 Task: Look for space in Leusden, Netherlands from 7th July, 2023 to 15th July, 2023 for 6 adults in price range Rs.15000 to Rs.20000. Place can be entire place with 3 bedrooms having 3 beds and 3 bathrooms. Property type can be house, flat, guest house. Amenities needed are: washing machine. Booking option can be shelf check-in. Required host language is English.
Action: Mouse pressed left at (612, 146)
Screenshot: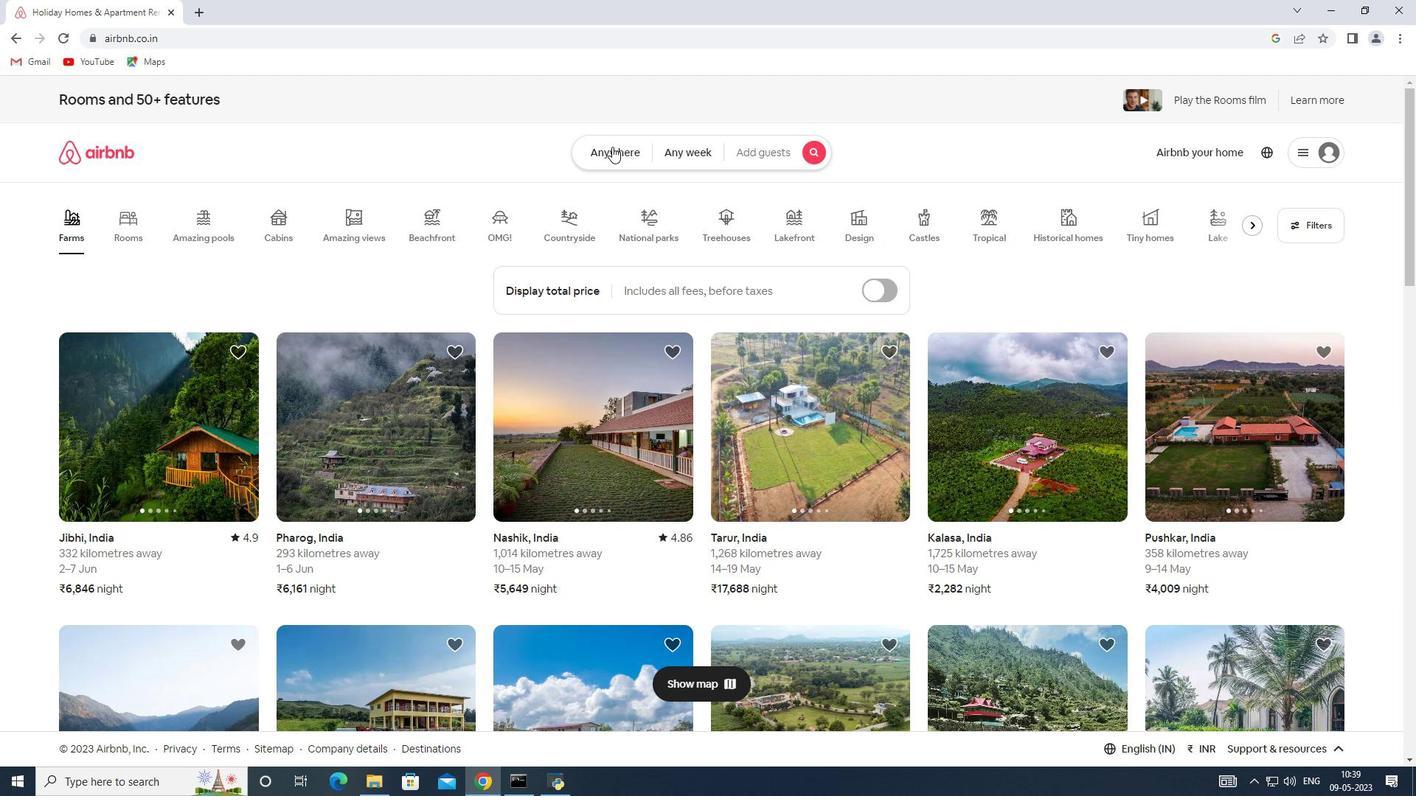 
Action: Mouse moved to (450, 214)
Screenshot: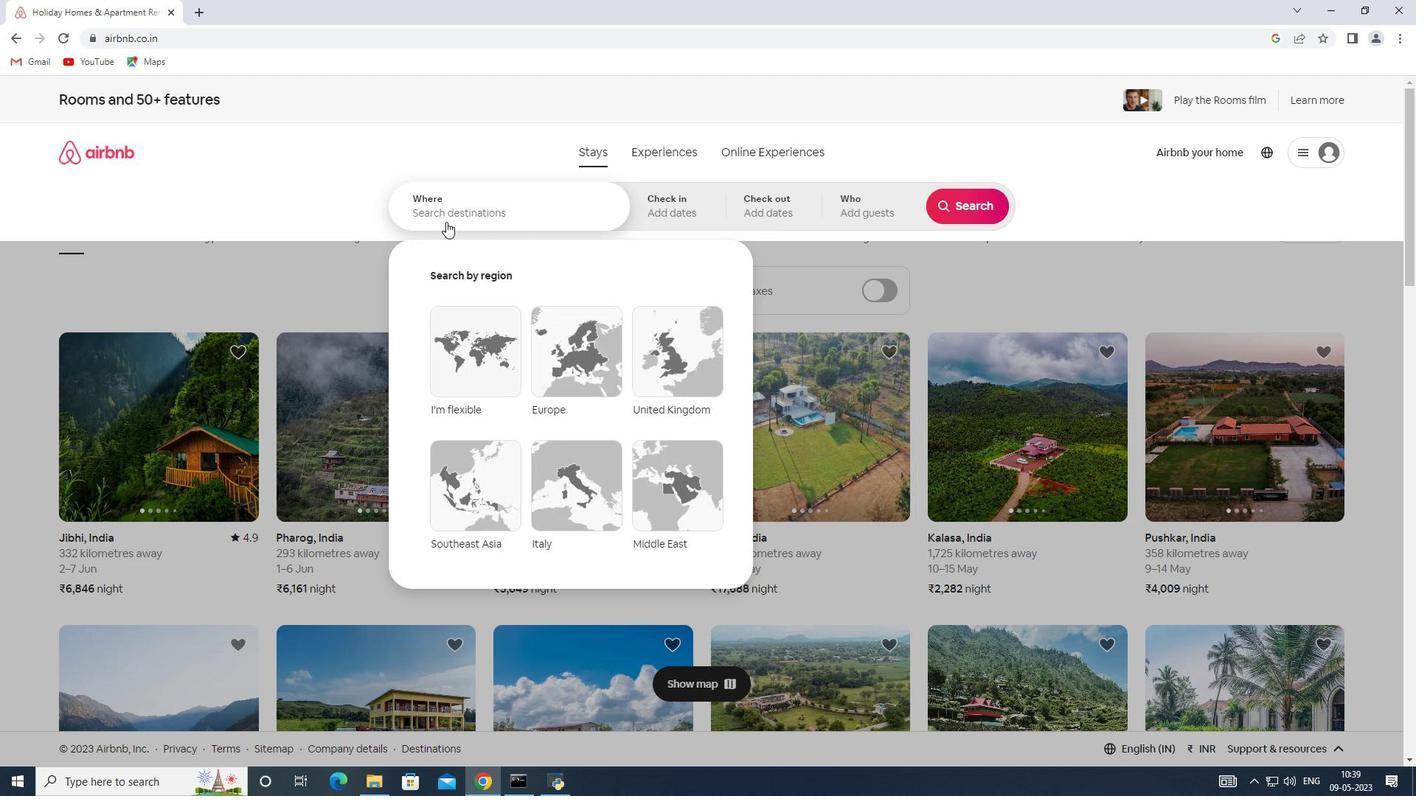 
Action: Mouse pressed left at (450, 214)
Screenshot: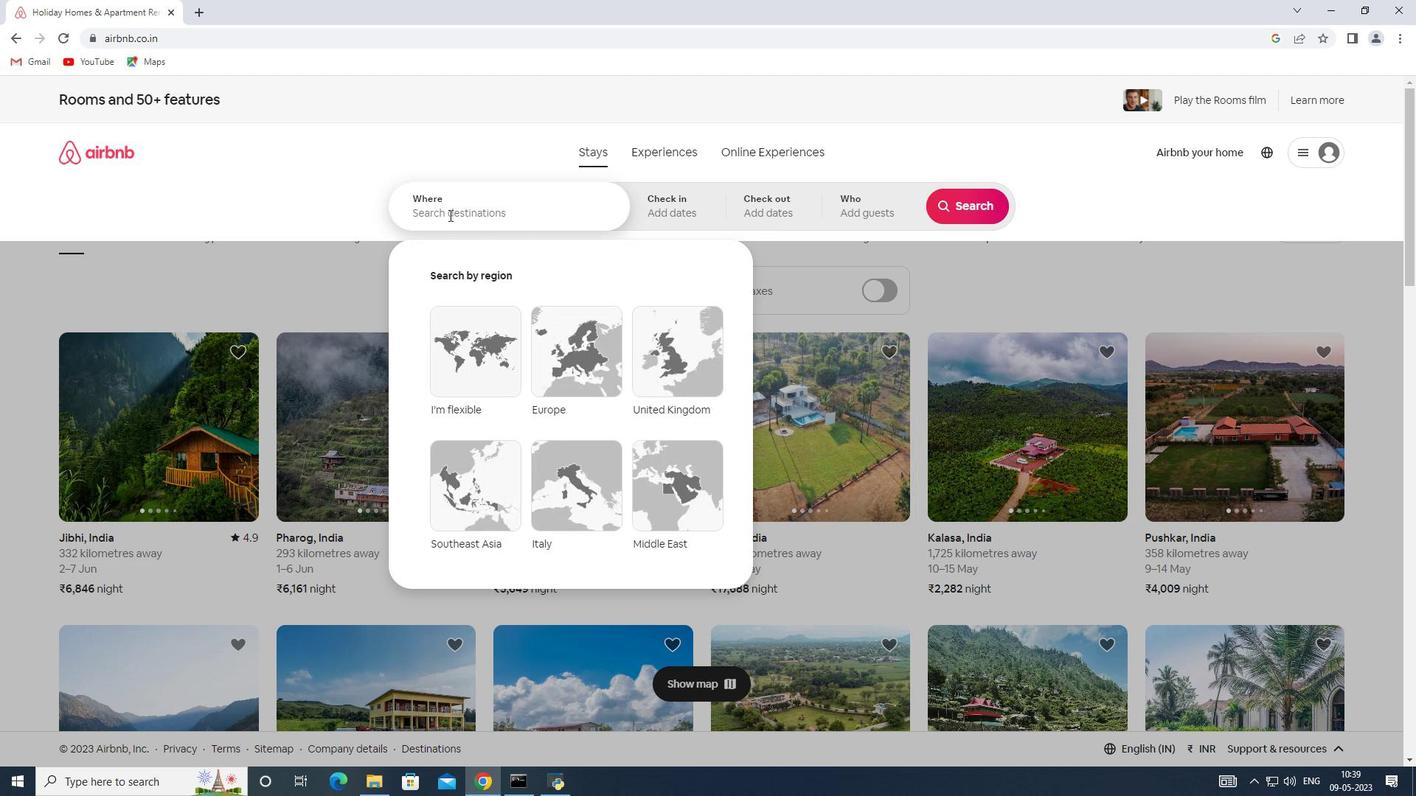 
Action: Key pressed <Key.shift><Key.shift><Key.shift><Key.shift><Key.shift><Key.shift><Key.shift><Key.shift><Key.shift><Key.shift><Key.shift><Key.shift><Key.shift><Key.shift><Key.shift><Key.shift><Key.shift><Key.shift><Key.shift><Key.shift><Key.shift><Key.shift><Key.shift><Key.shift><Key.shift><Key.shift><Key.shift><Key.shift><Key.shift>Leusden,<Key.shift>Netherlands
Screenshot: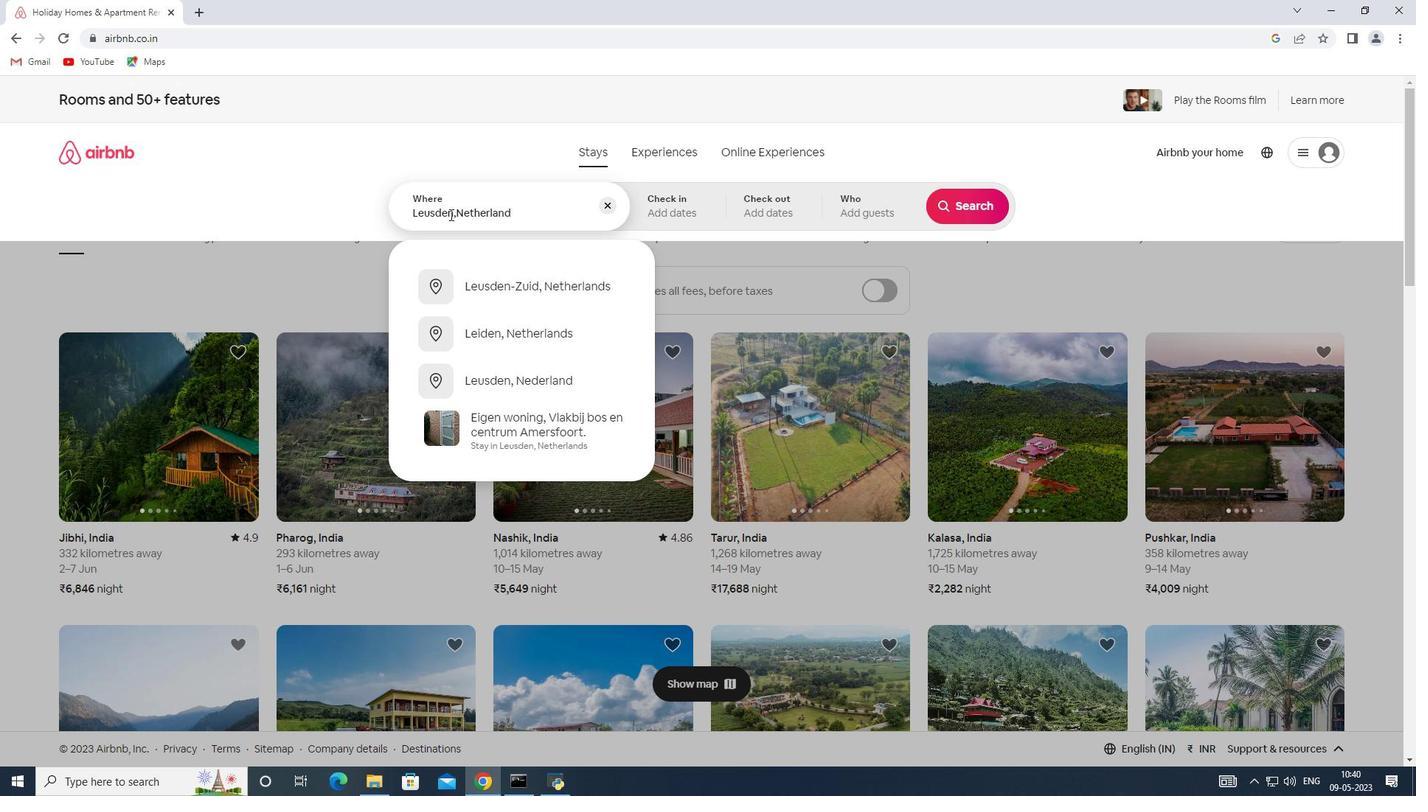 
Action: Mouse moved to (652, 217)
Screenshot: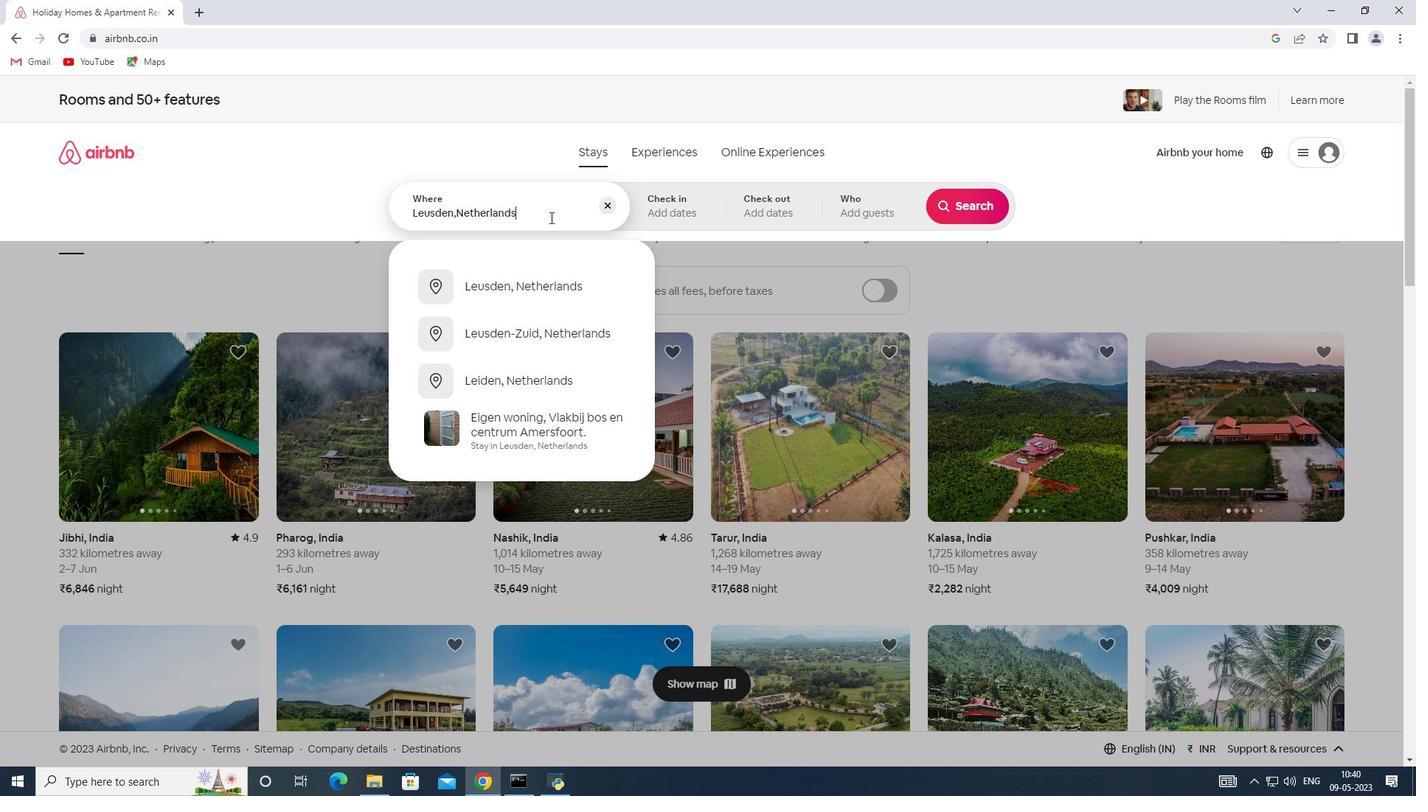 
Action: Mouse pressed left at (652, 217)
Screenshot: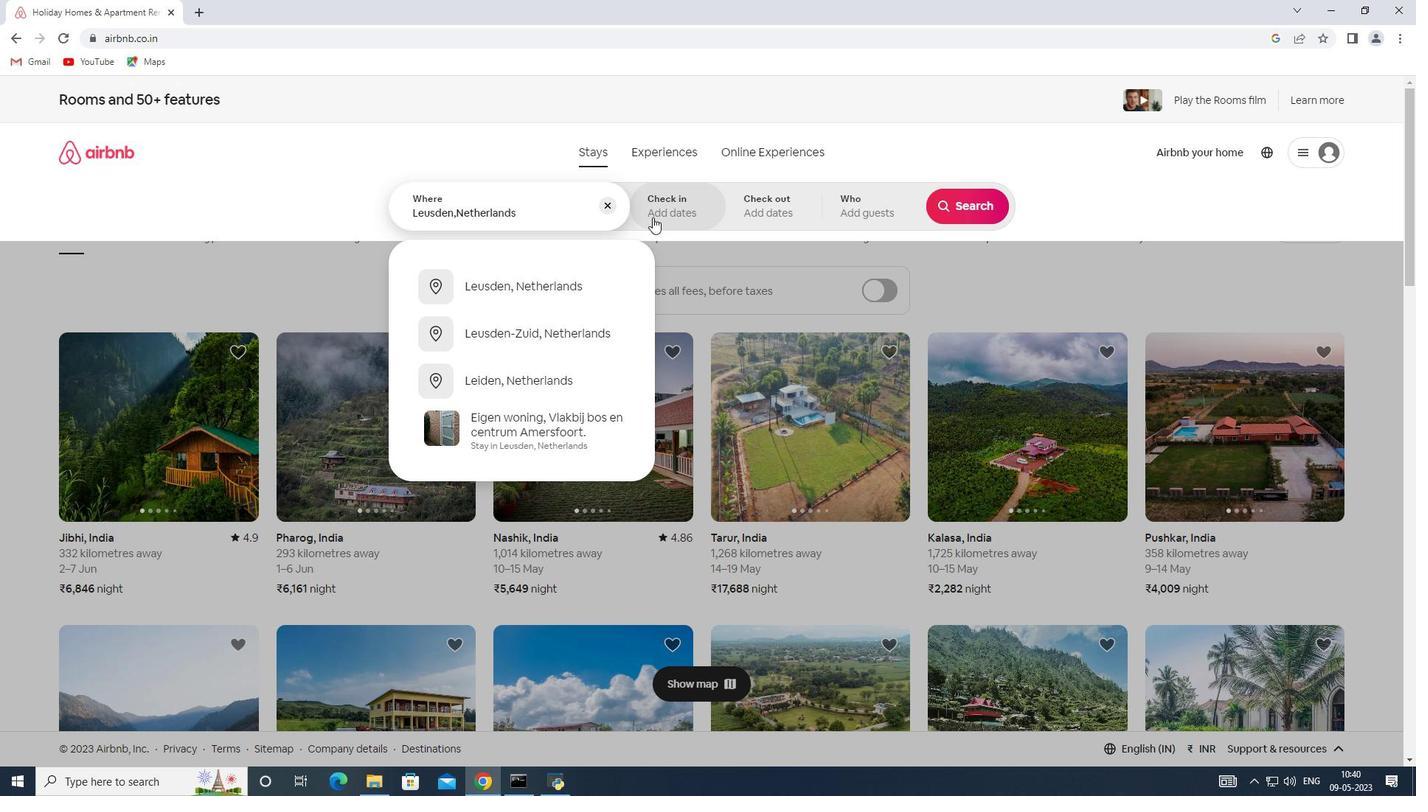 
Action: Mouse moved to (959, 322)
Screenshot: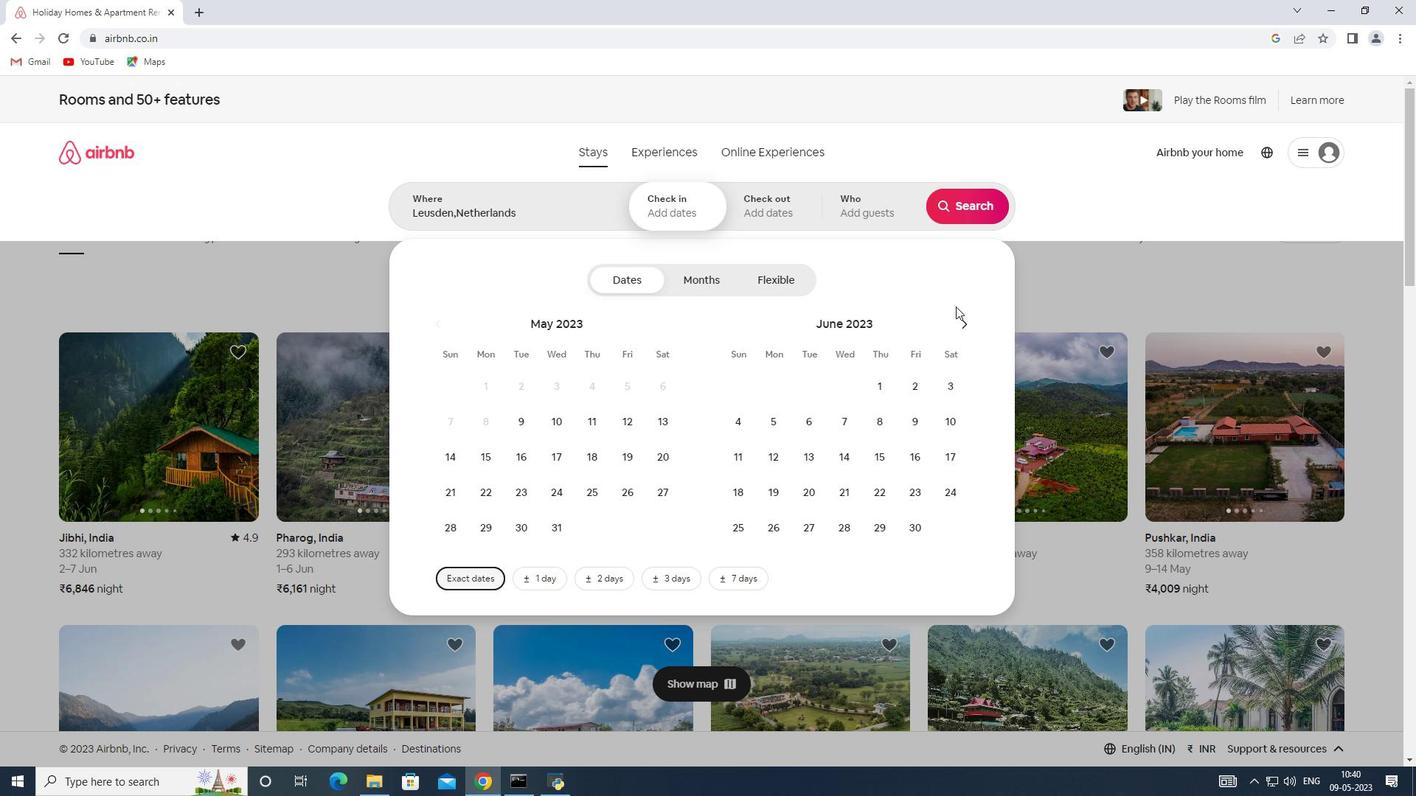 
Action: Mouse pressed left at (959, 322)
Screenshot: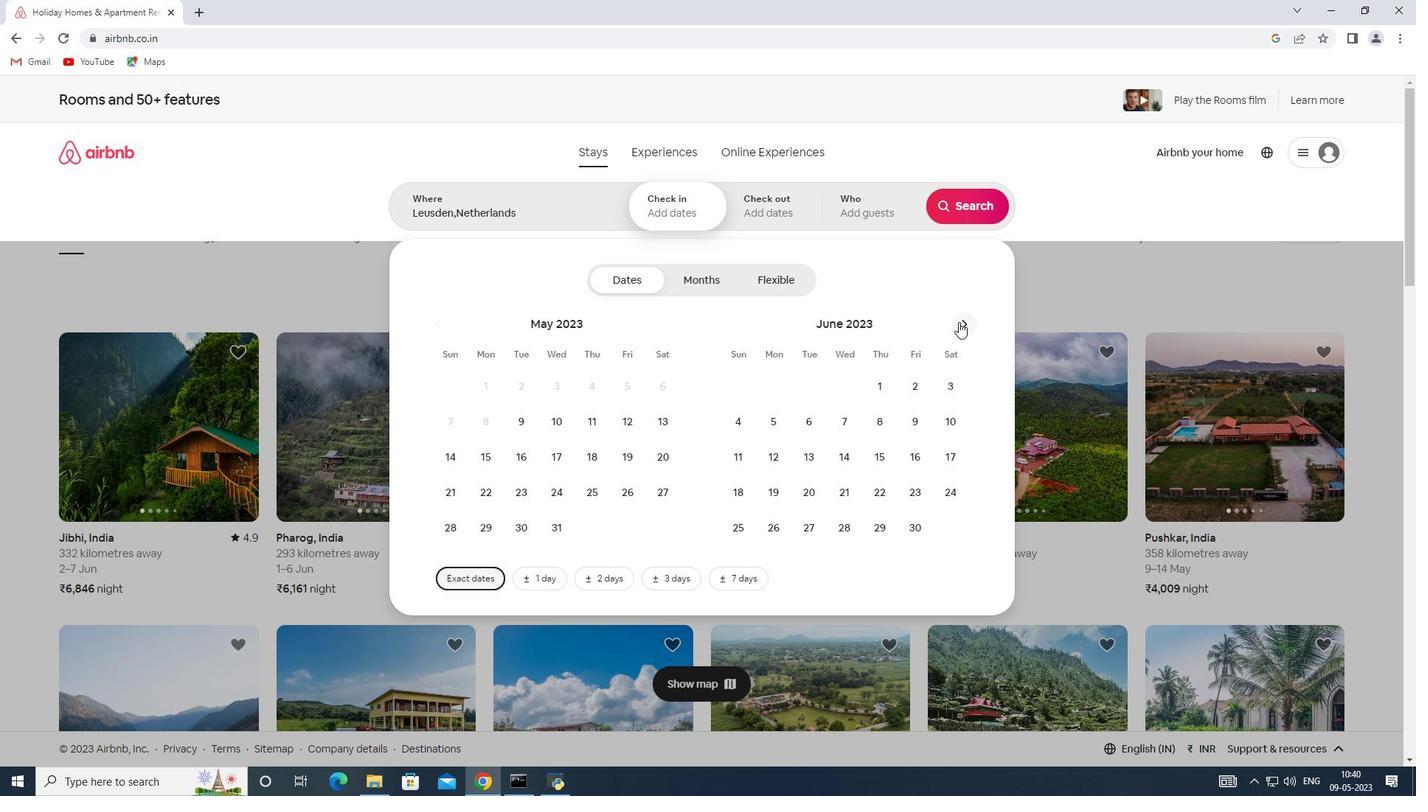 
Action: Mouse moved to (904, 416)
Screenshot: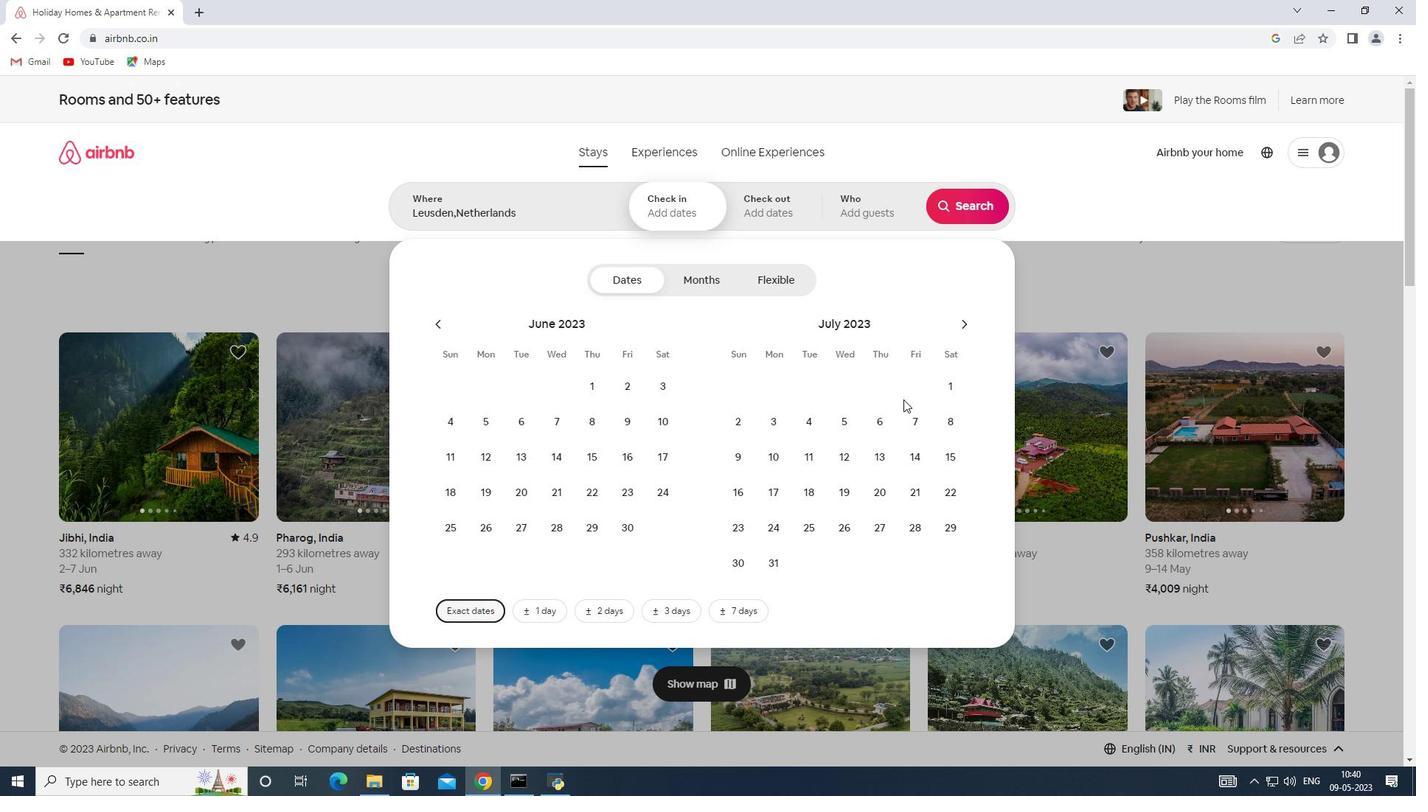 
Action: Mouse pressed left at (904, 416)
Screenshot: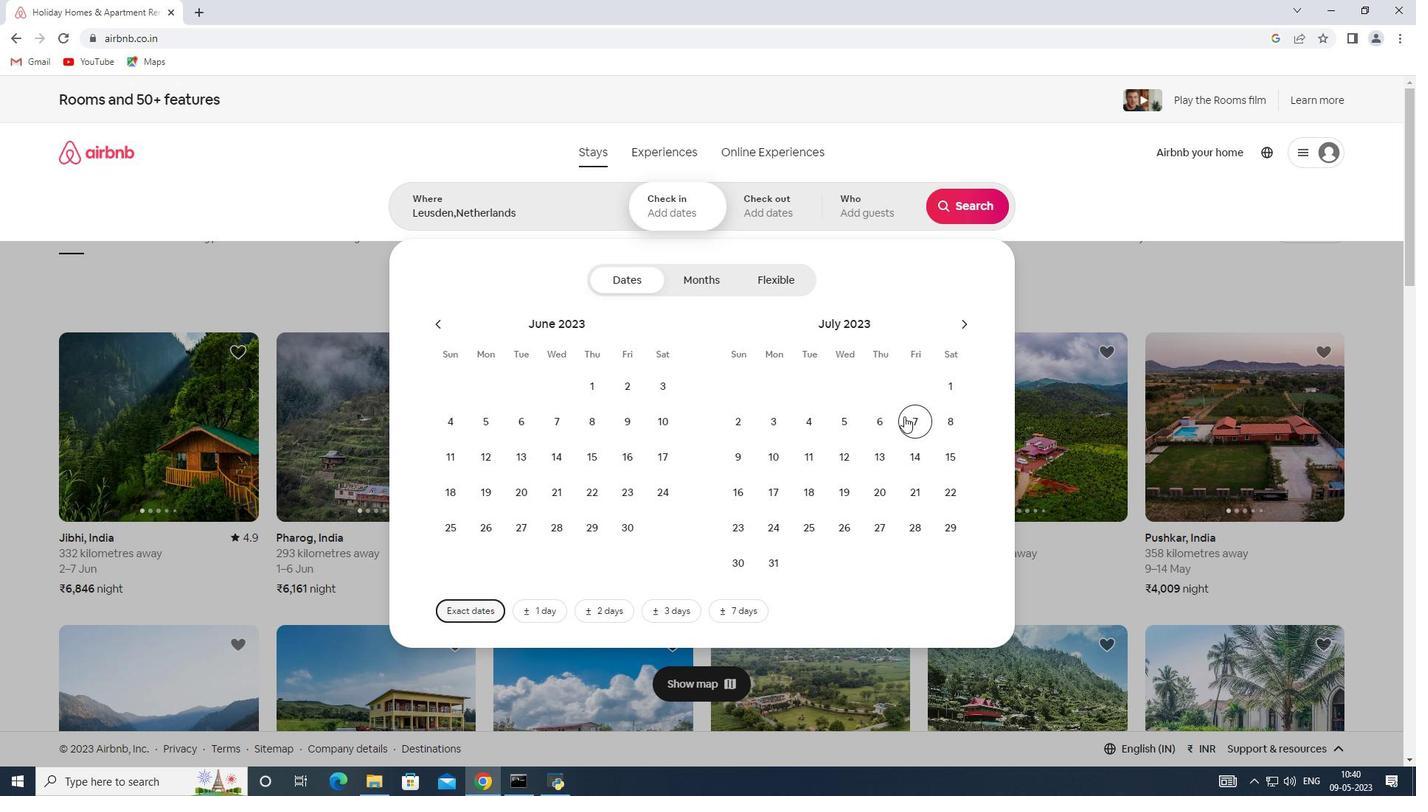 
Action: Mouse moved to (943, 455)
Screenshot: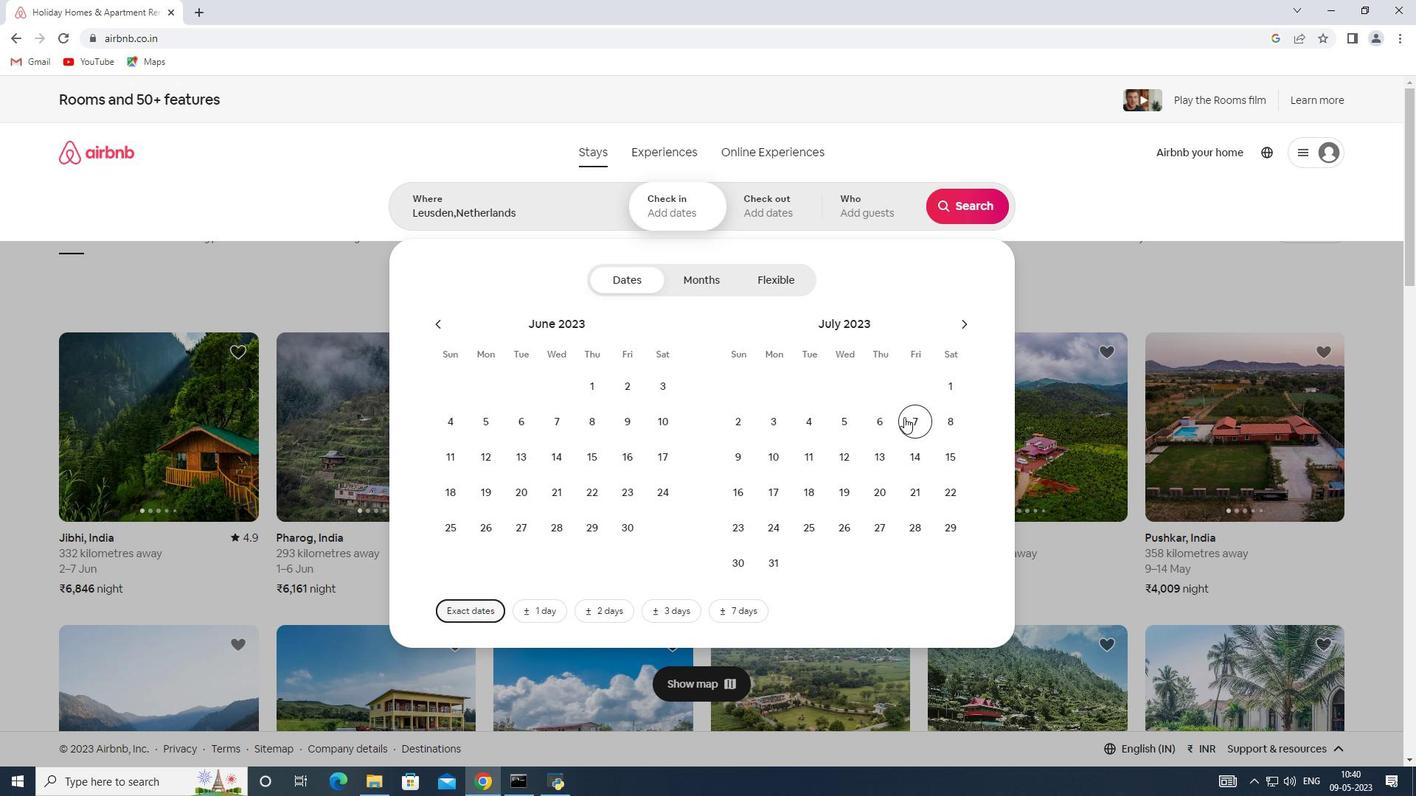 
Action: Mouse pressed left at (943, 455)
Screenshot: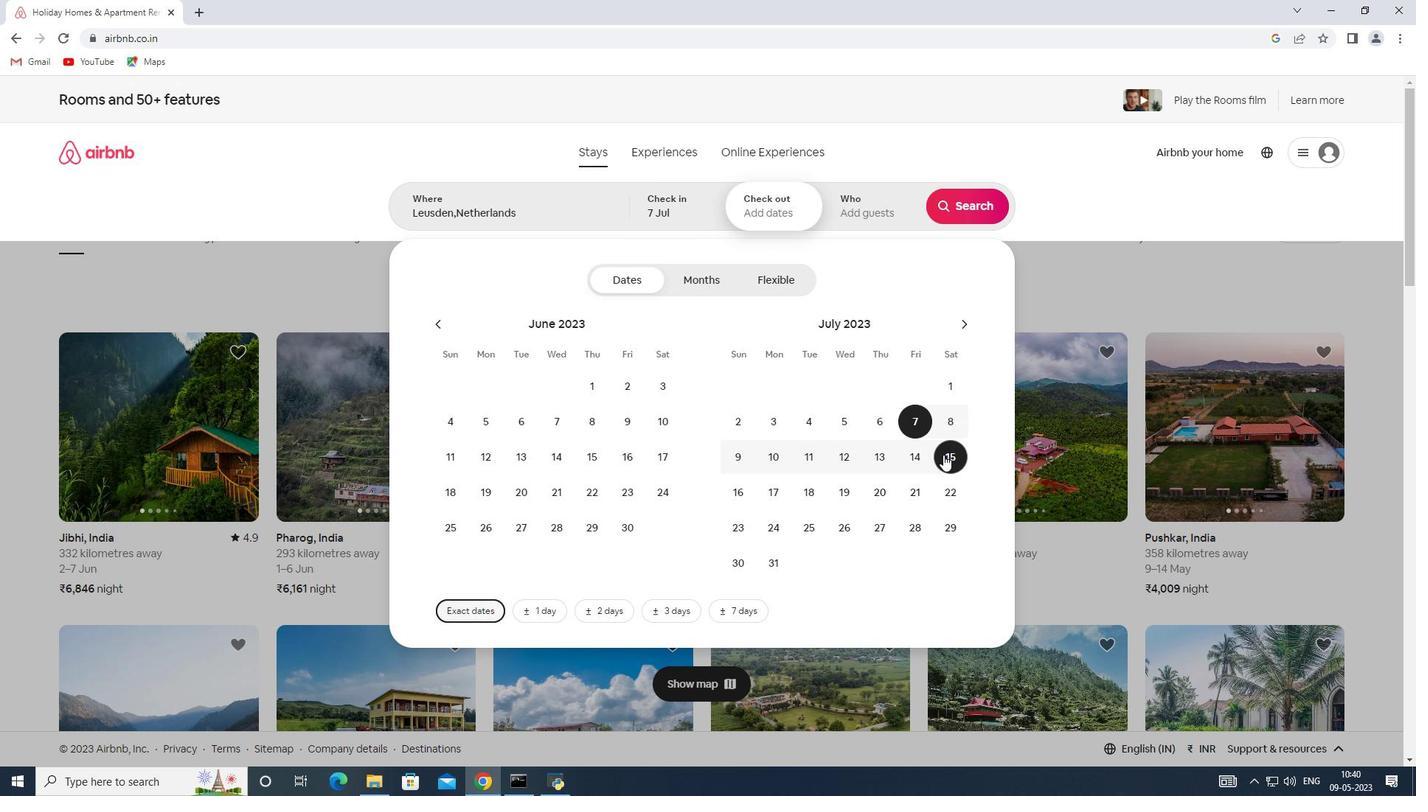 
Action: Mouse moved to (862, 202)
Screenshot: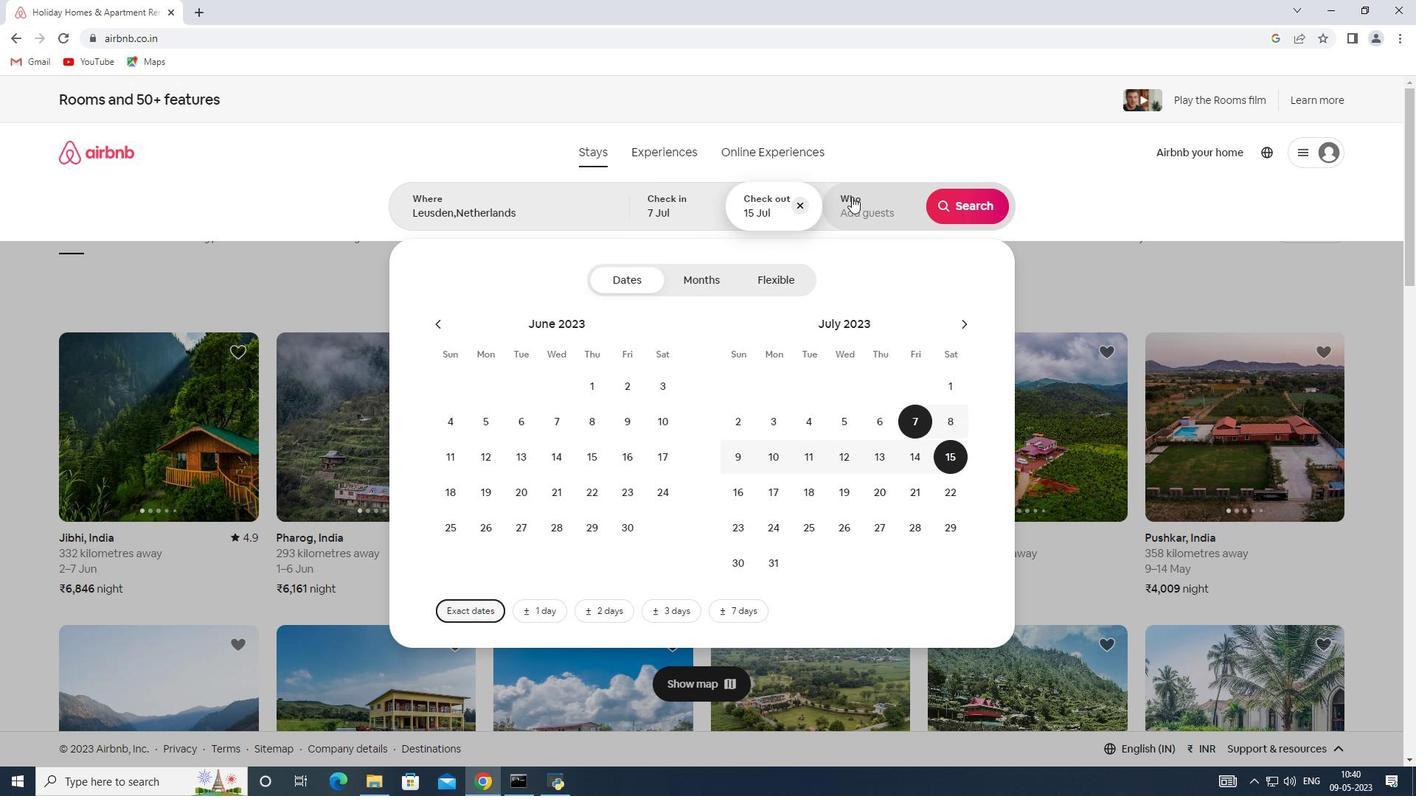 
Action: Mouse pressed left at (862, 202)
Screenshot: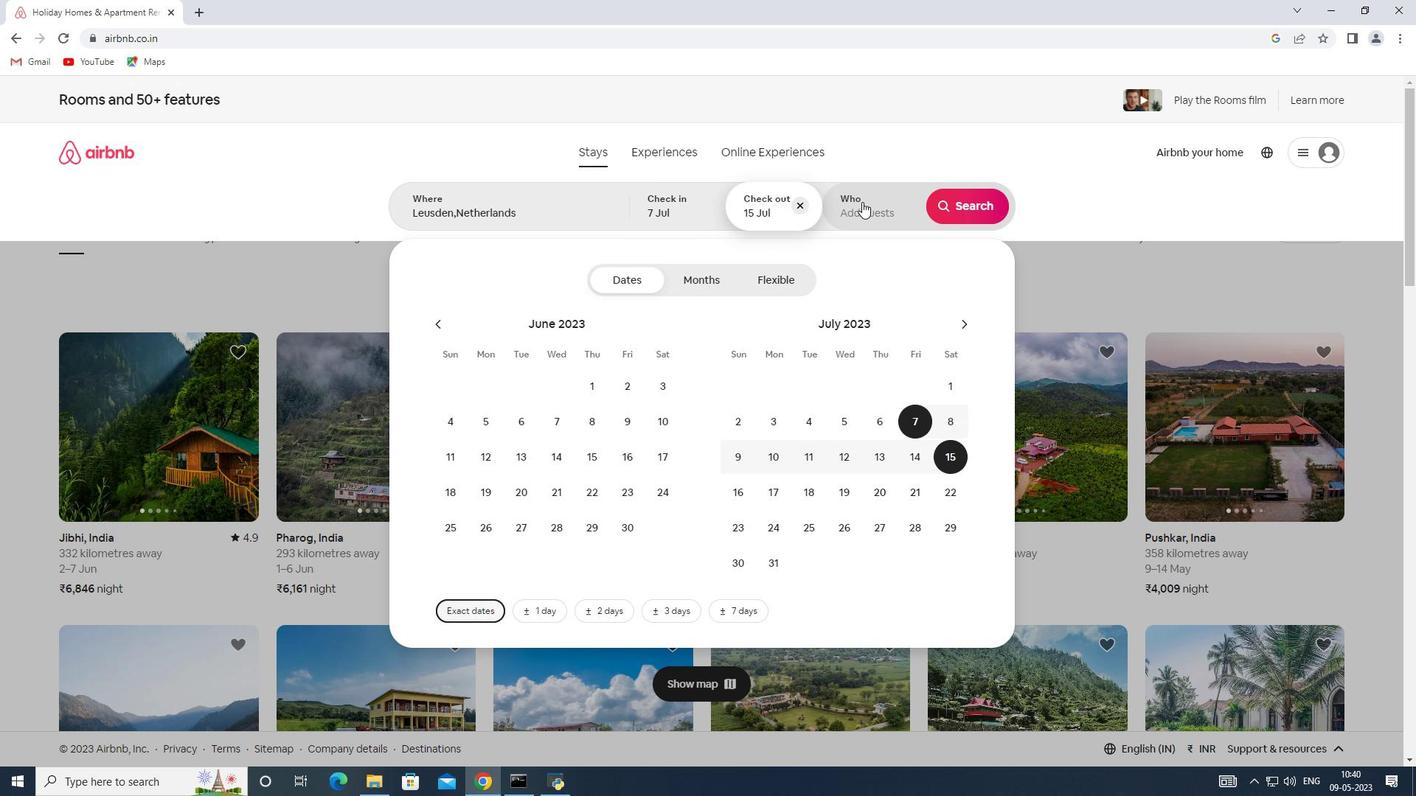 
Action: Mouse moved to (974, 274)
Screenshot: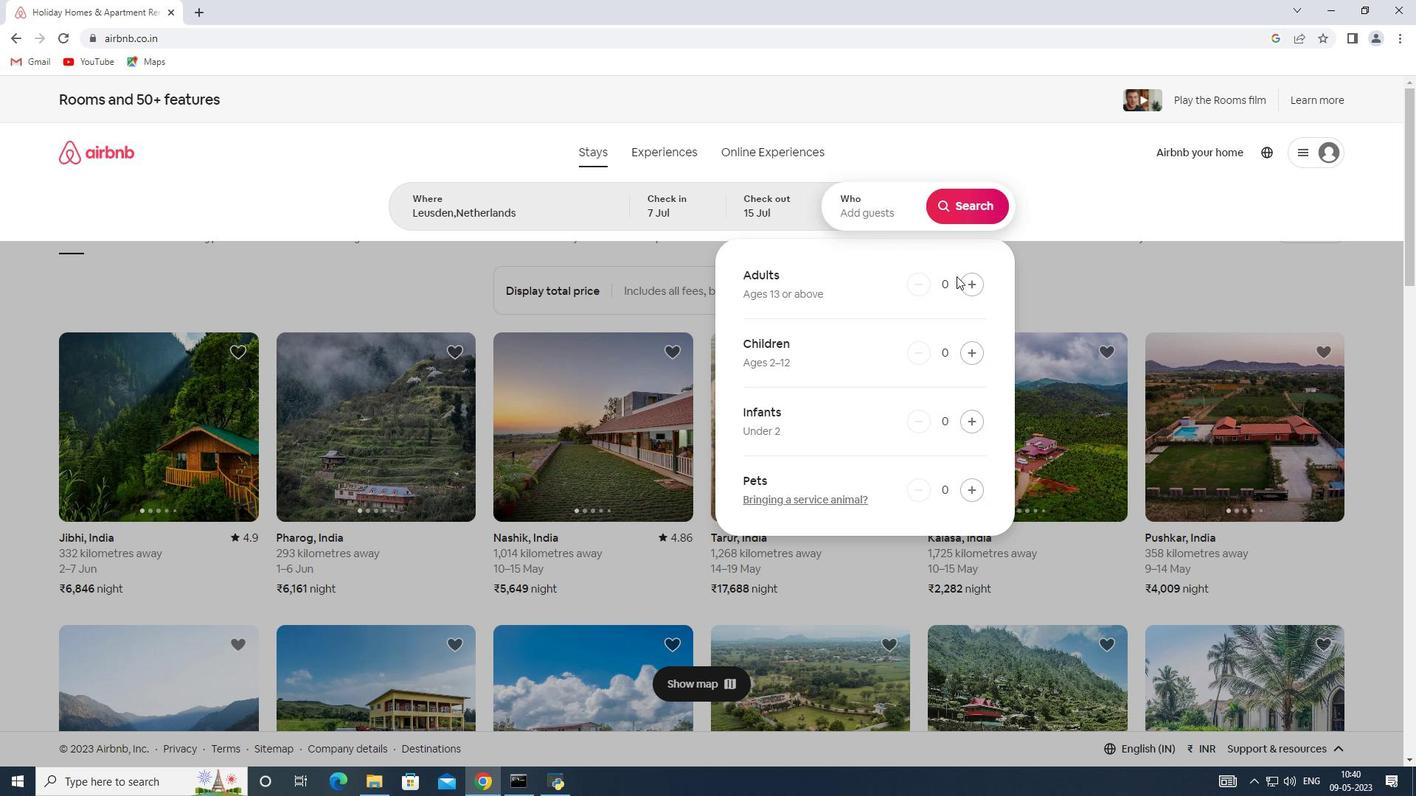 
Action: Mouse pressed left at (974, 274)
Screenshot: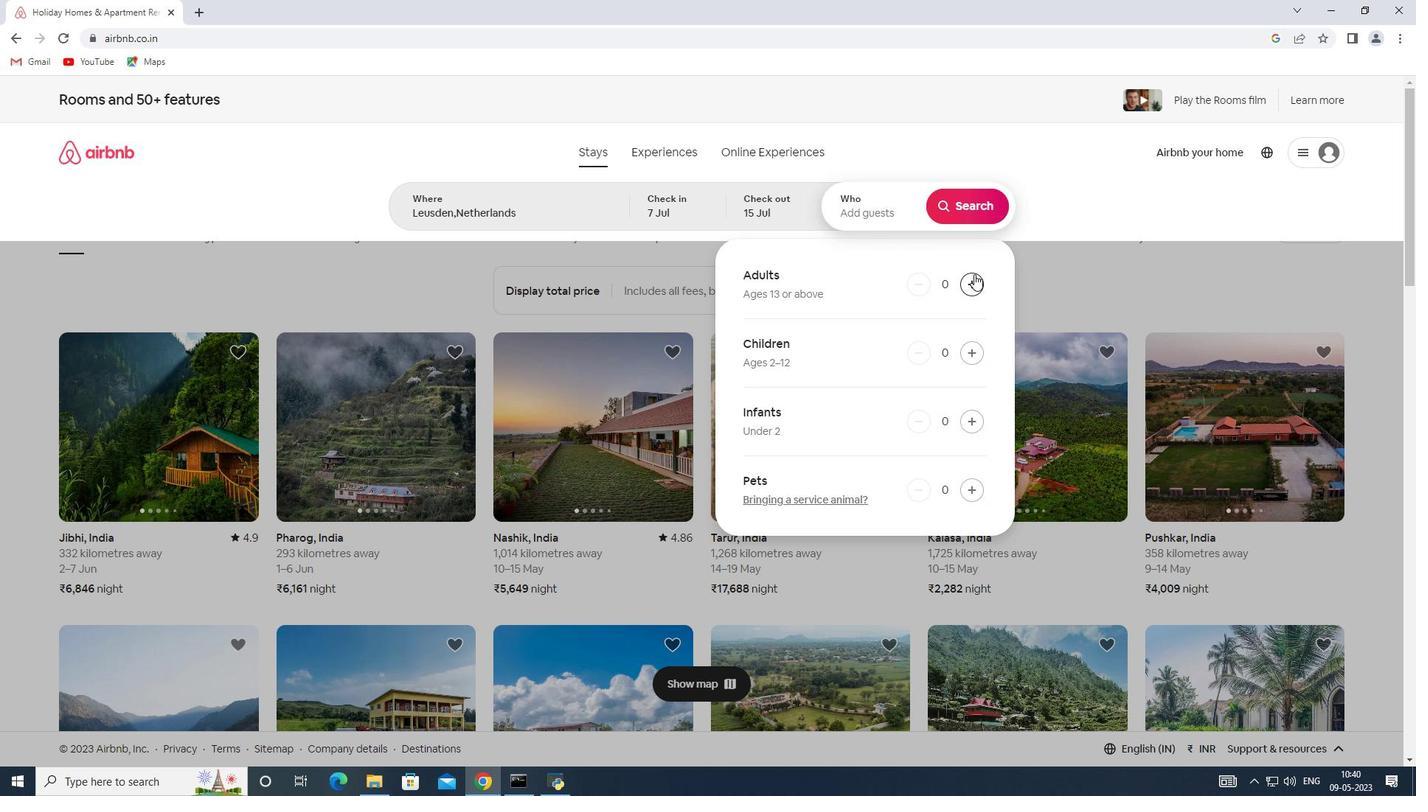 
Action: Mouse moved to (966, 294)
Screenshot: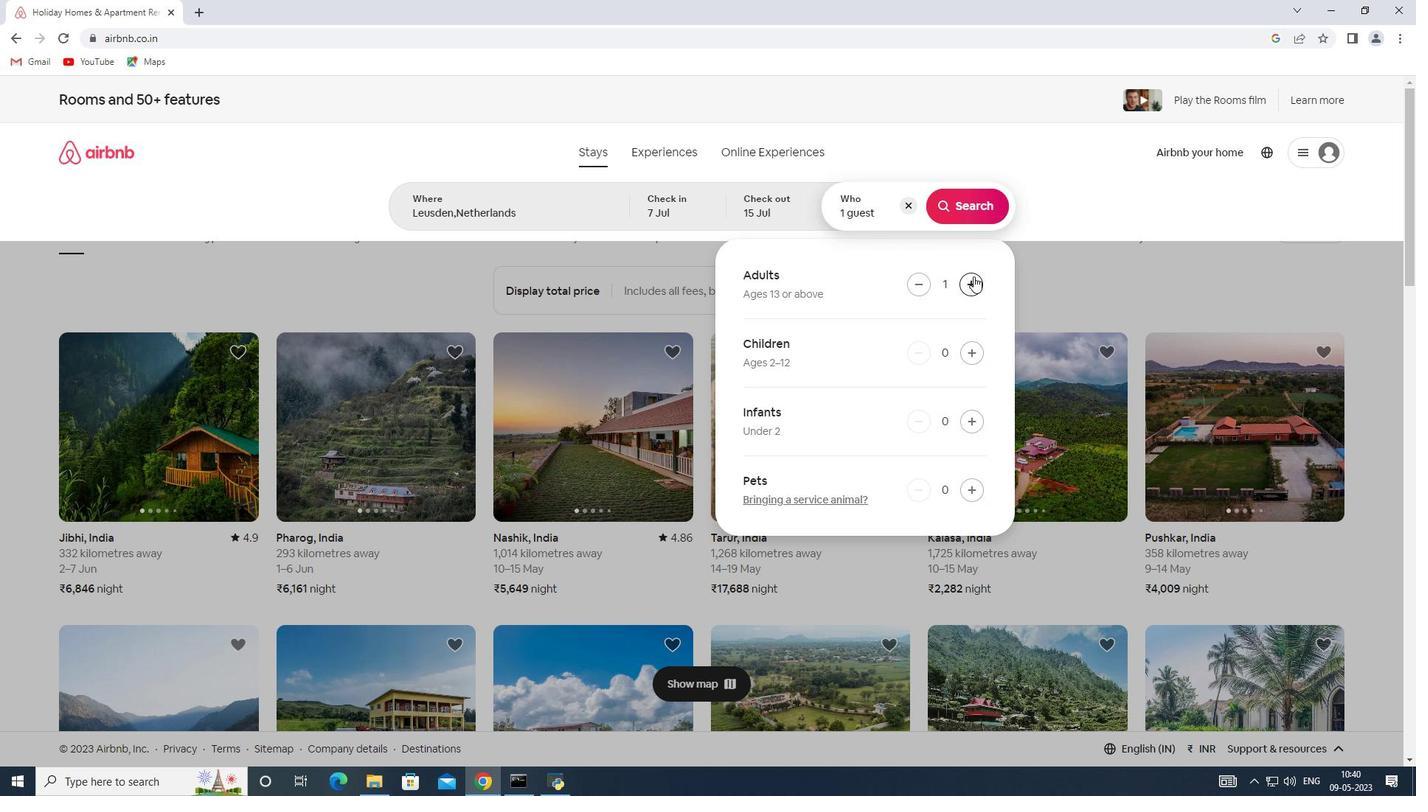 
Action: Mouse pressed left at (966, 294)
Screenshot: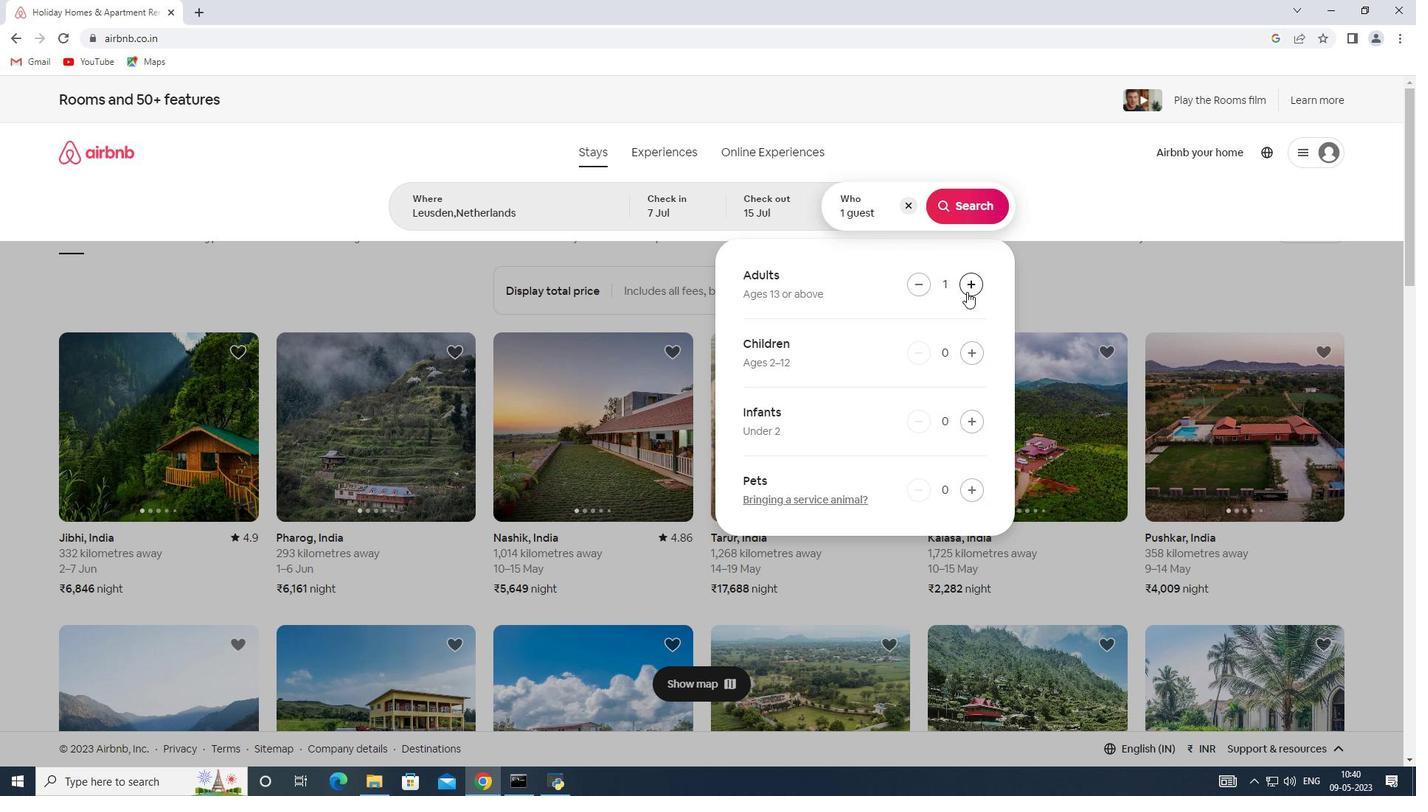 
Action: Mouse moved to (967, 292)
Screenshot: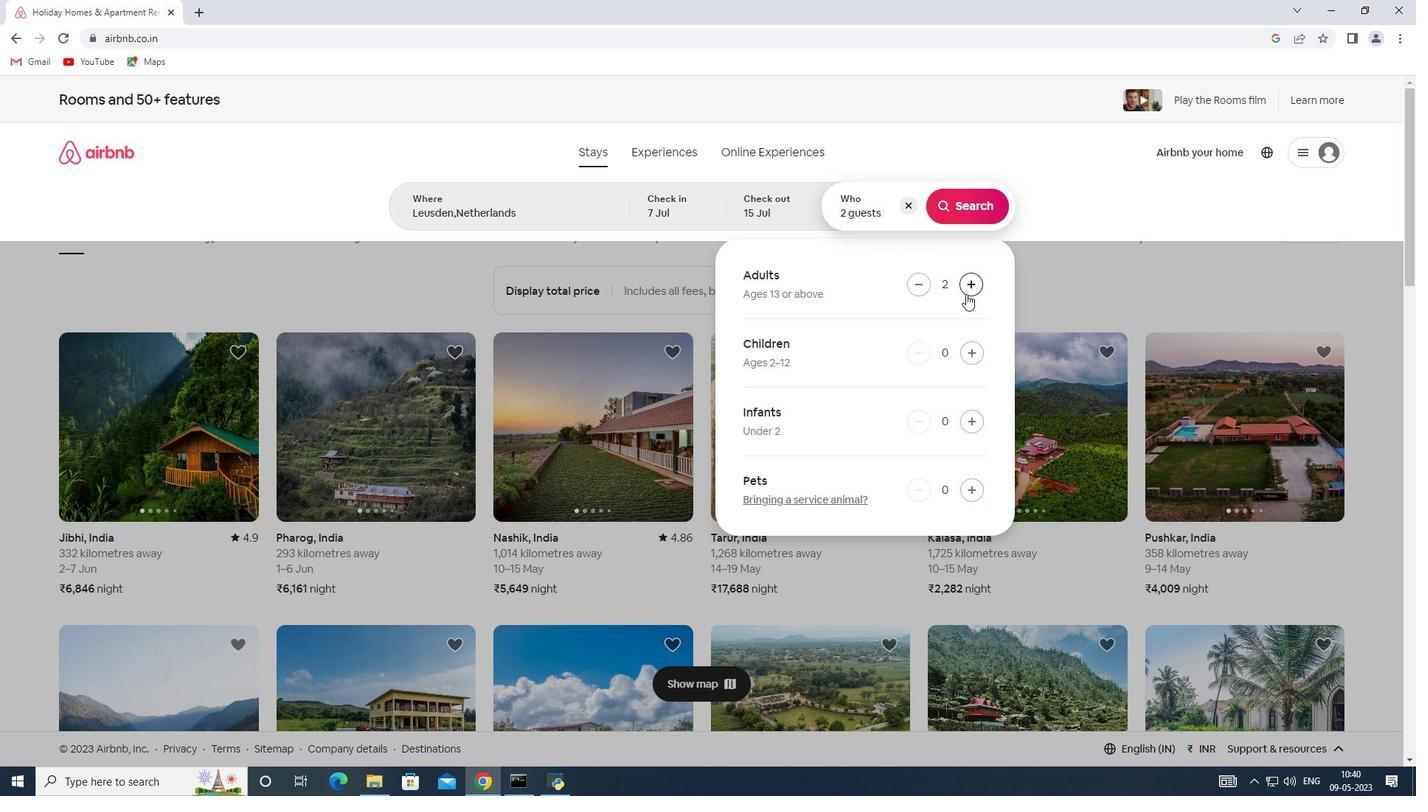 
Action: Mouse pressed left at (967, 292)
Screenshot: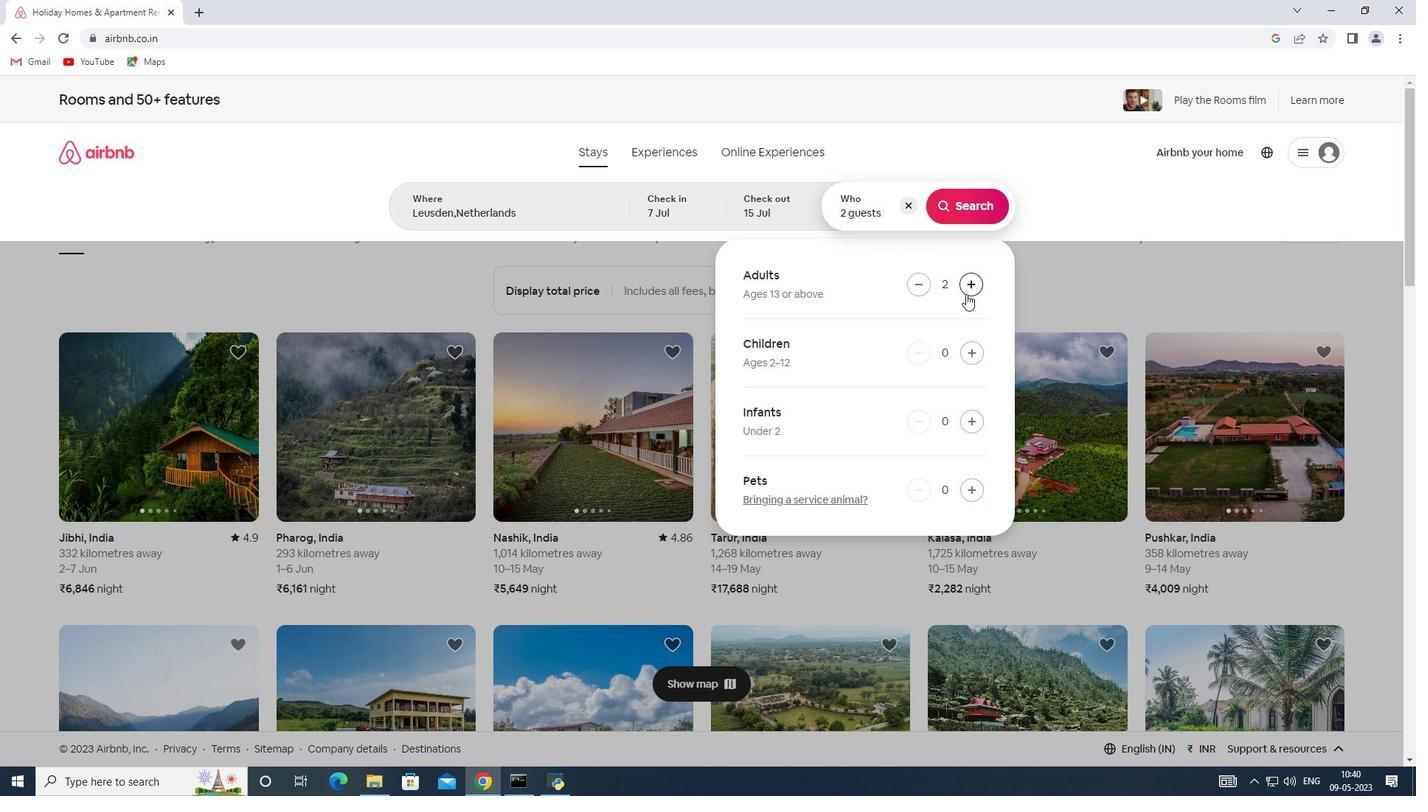 
Action: Mouse pressed left at (967, 292)
Screenshot: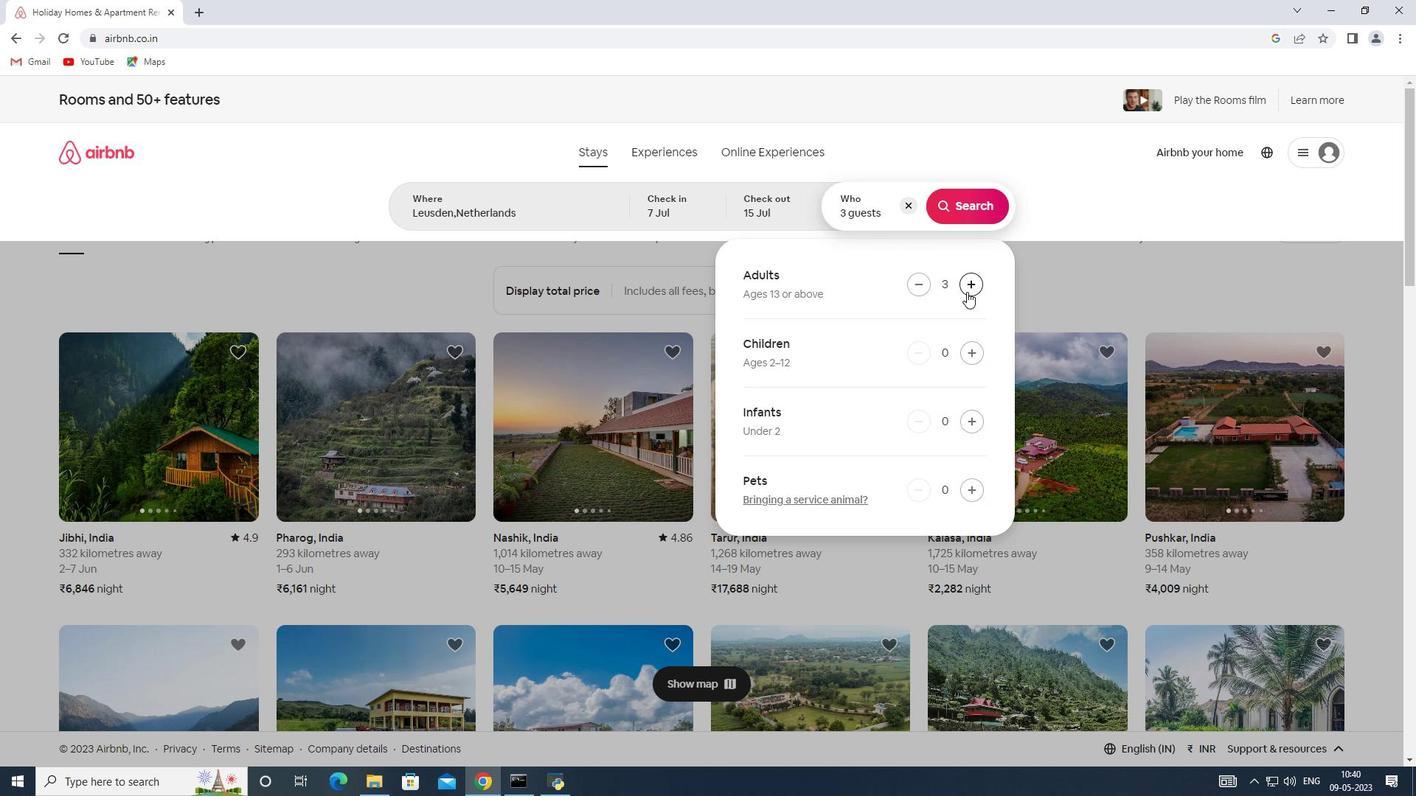 
Action: Mouse pressed left at (967, 292)
Screenshot: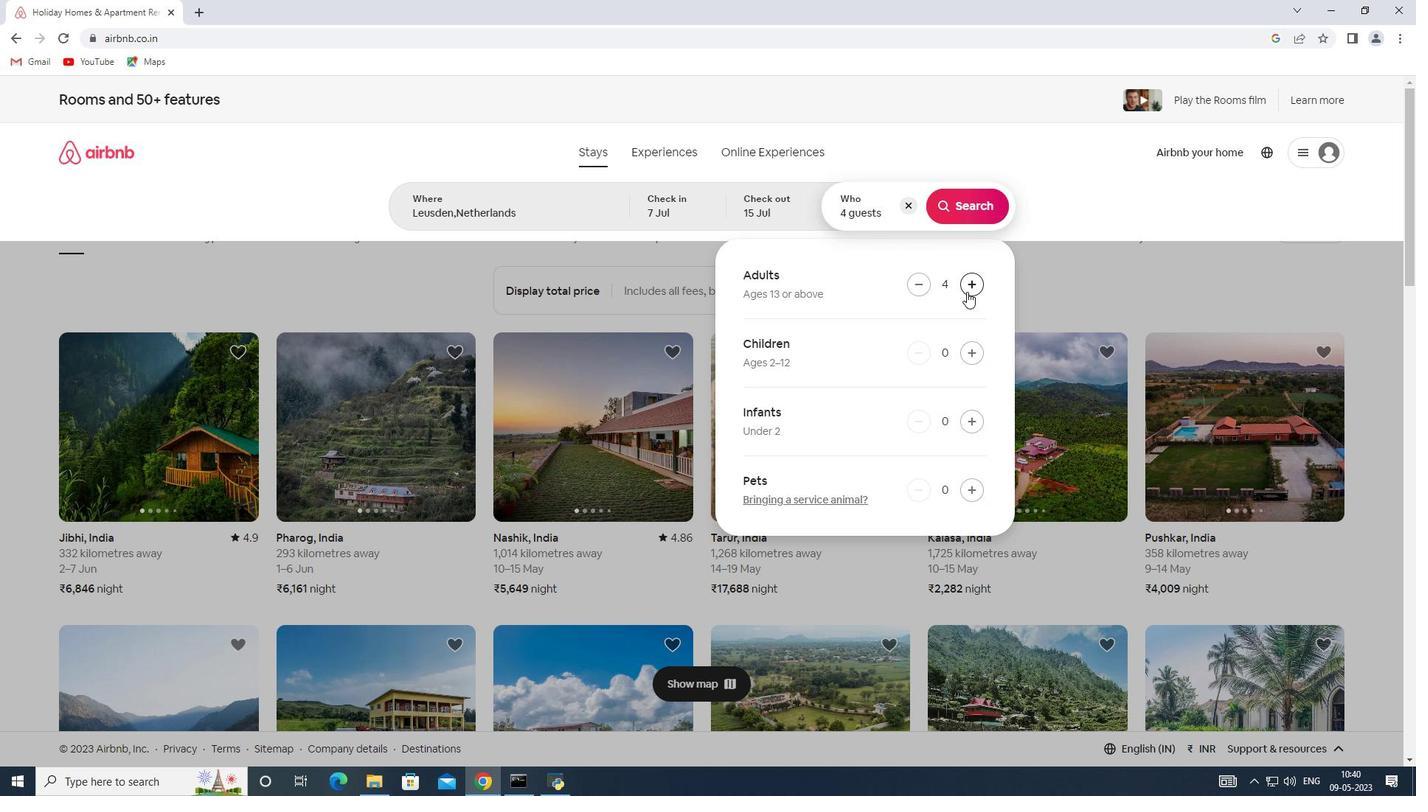
Action: Mouse pressed left at (967, 292)
Screenshot: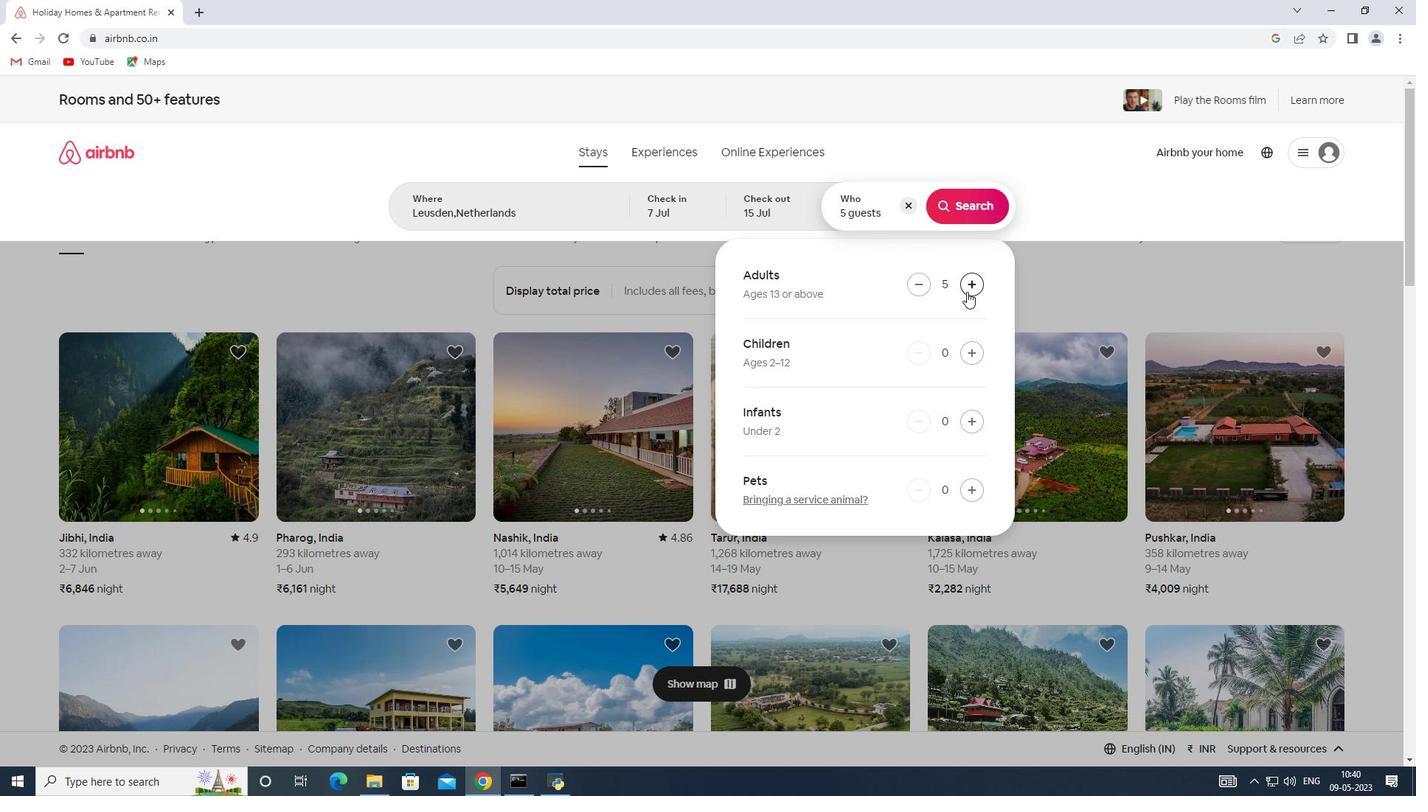 
Action: Mouse moved to (968, 205)
Screenshot: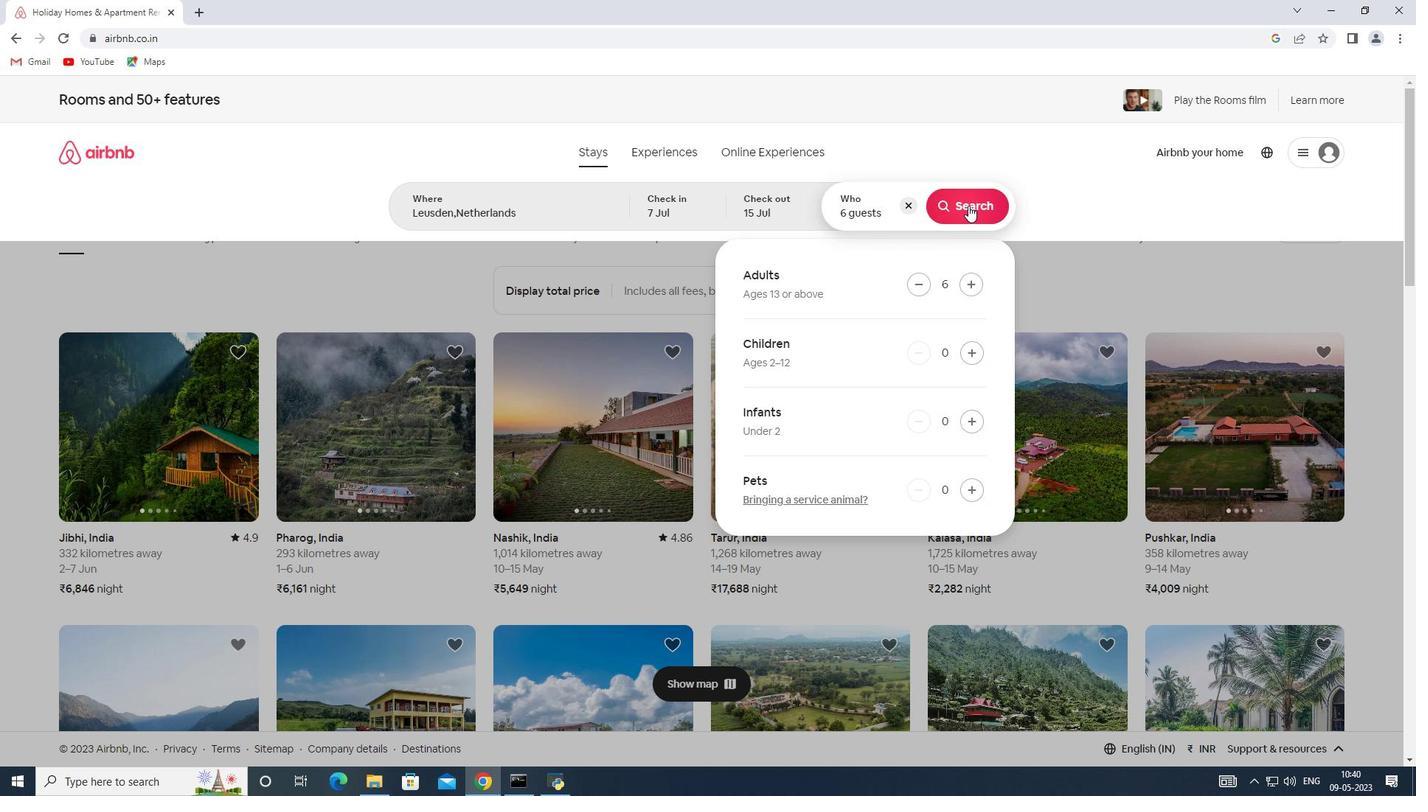 
Action: Mouse pressed left at (968, 205)
Screenshot: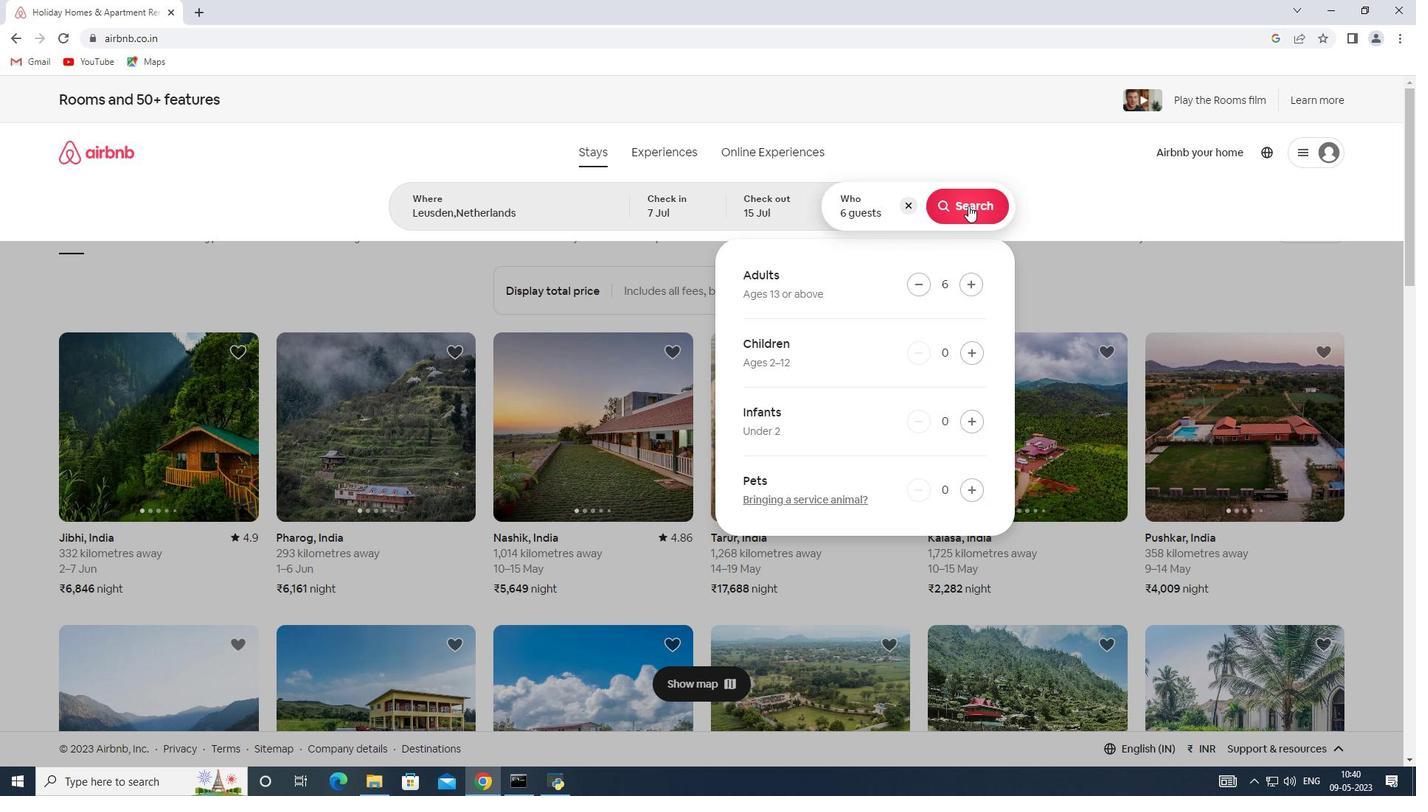 
Action: Mouse moved to (1351, 163)
Screenshot: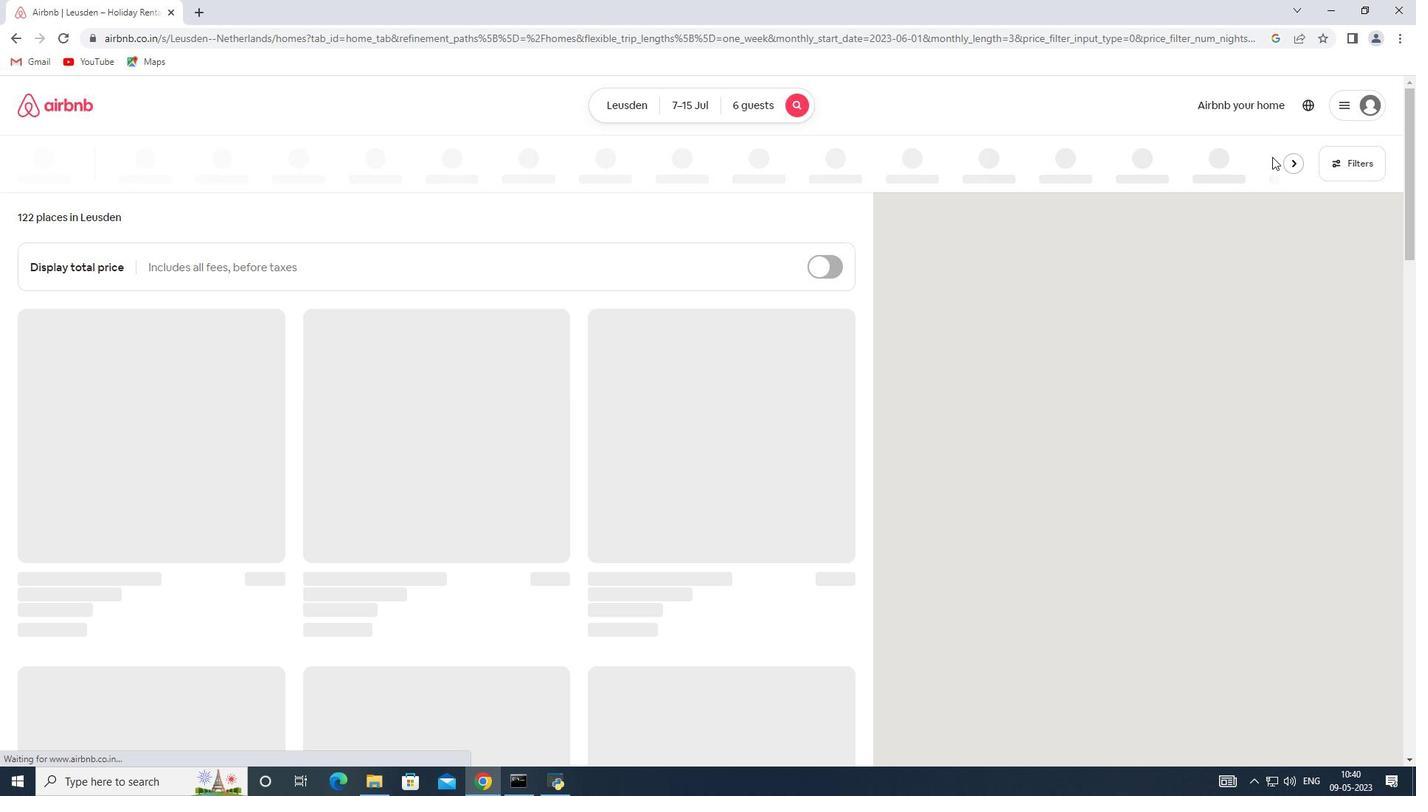 
Action: Mouse pressed left at (1351, 163)
Screenshot: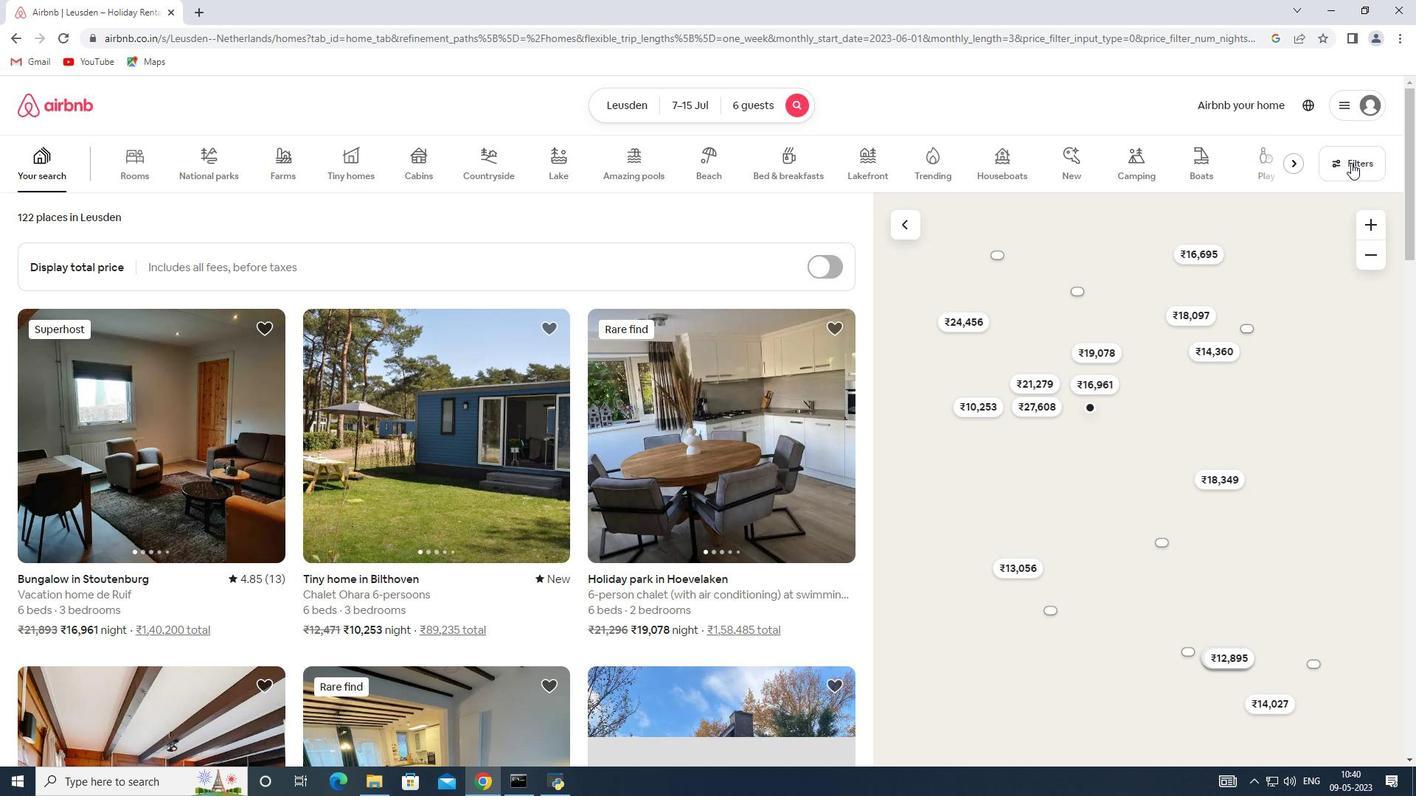 
Action: Mouse moved to (525, 525)
Screenshot: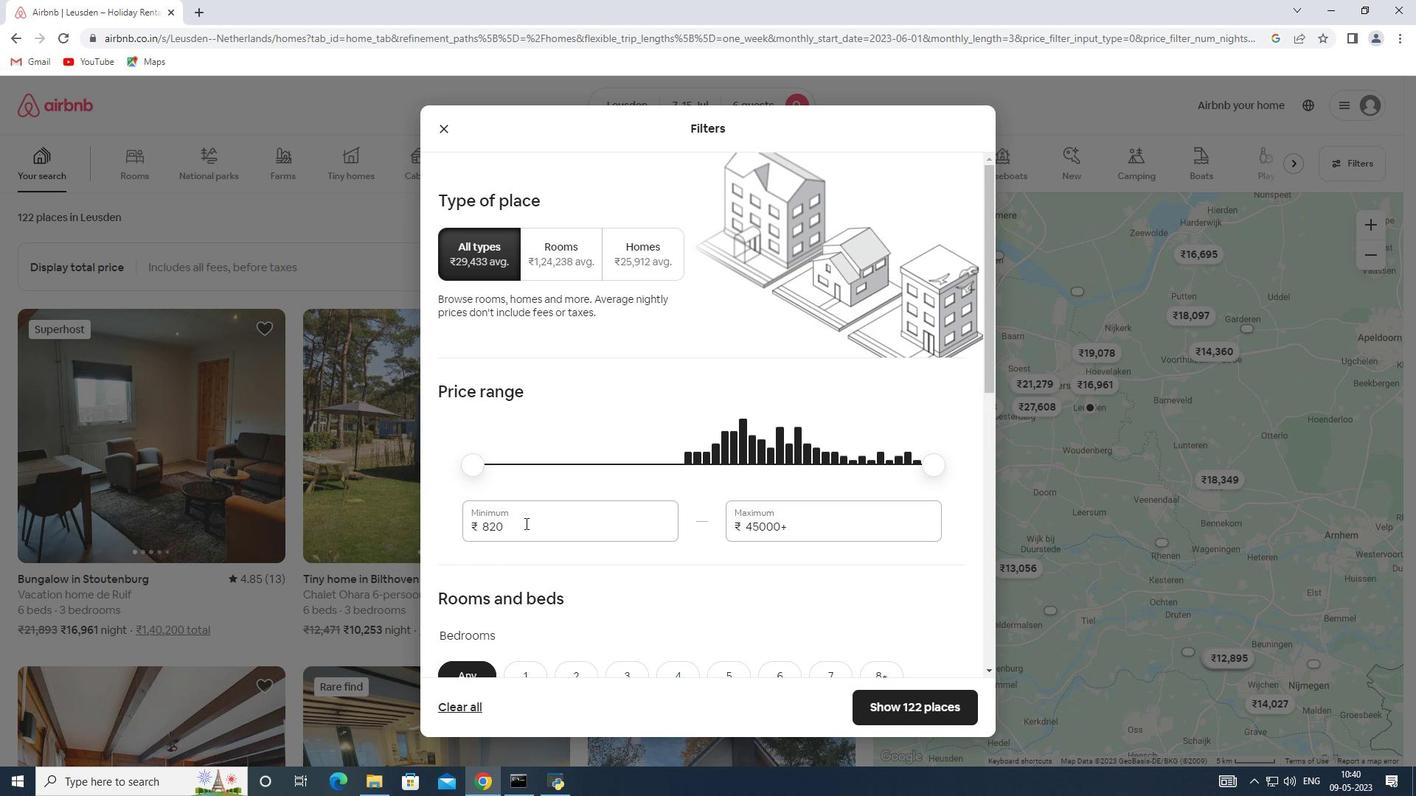
Action: Mouse pressed left at (525, 525)
Screenshot: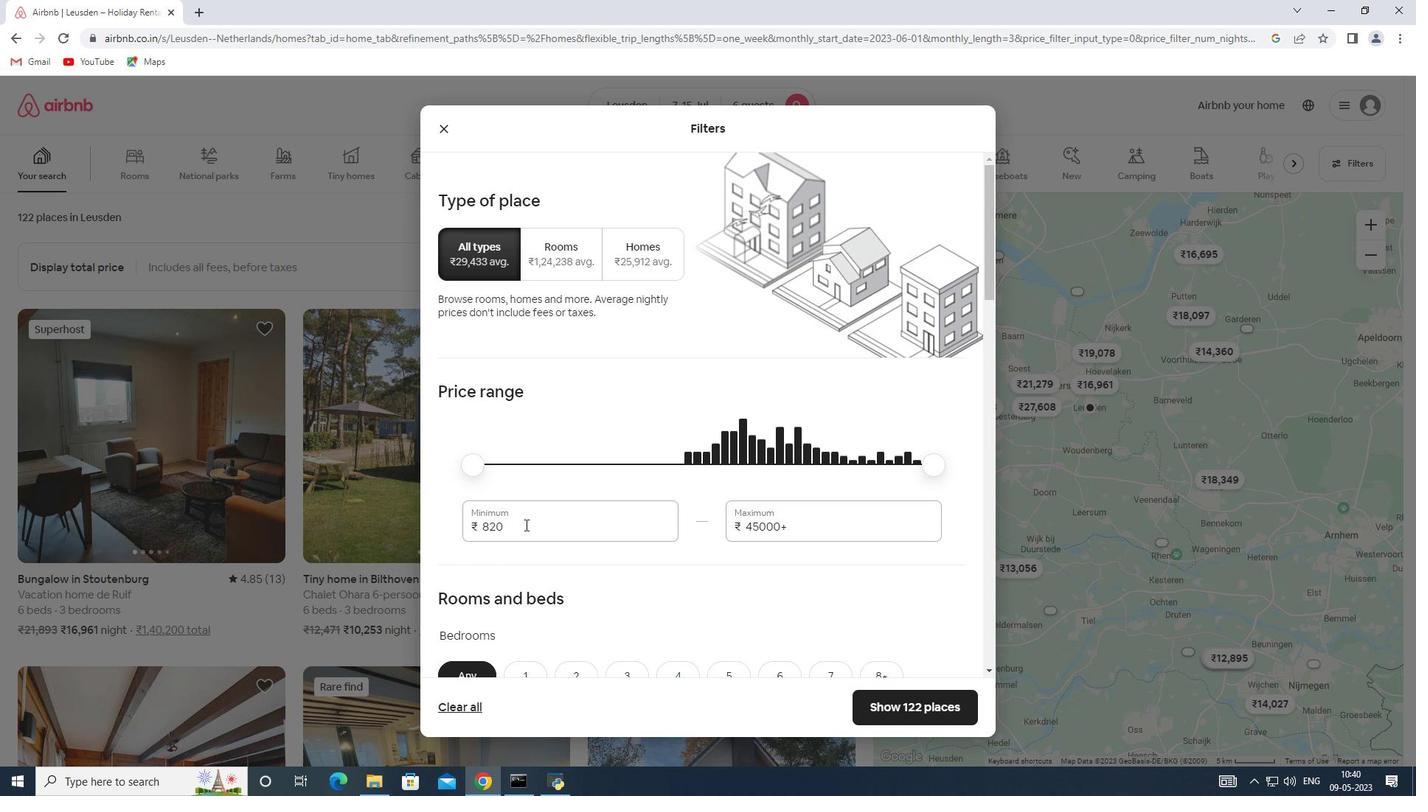 
Action: Mouse moved to (451, 527)
Screenshot: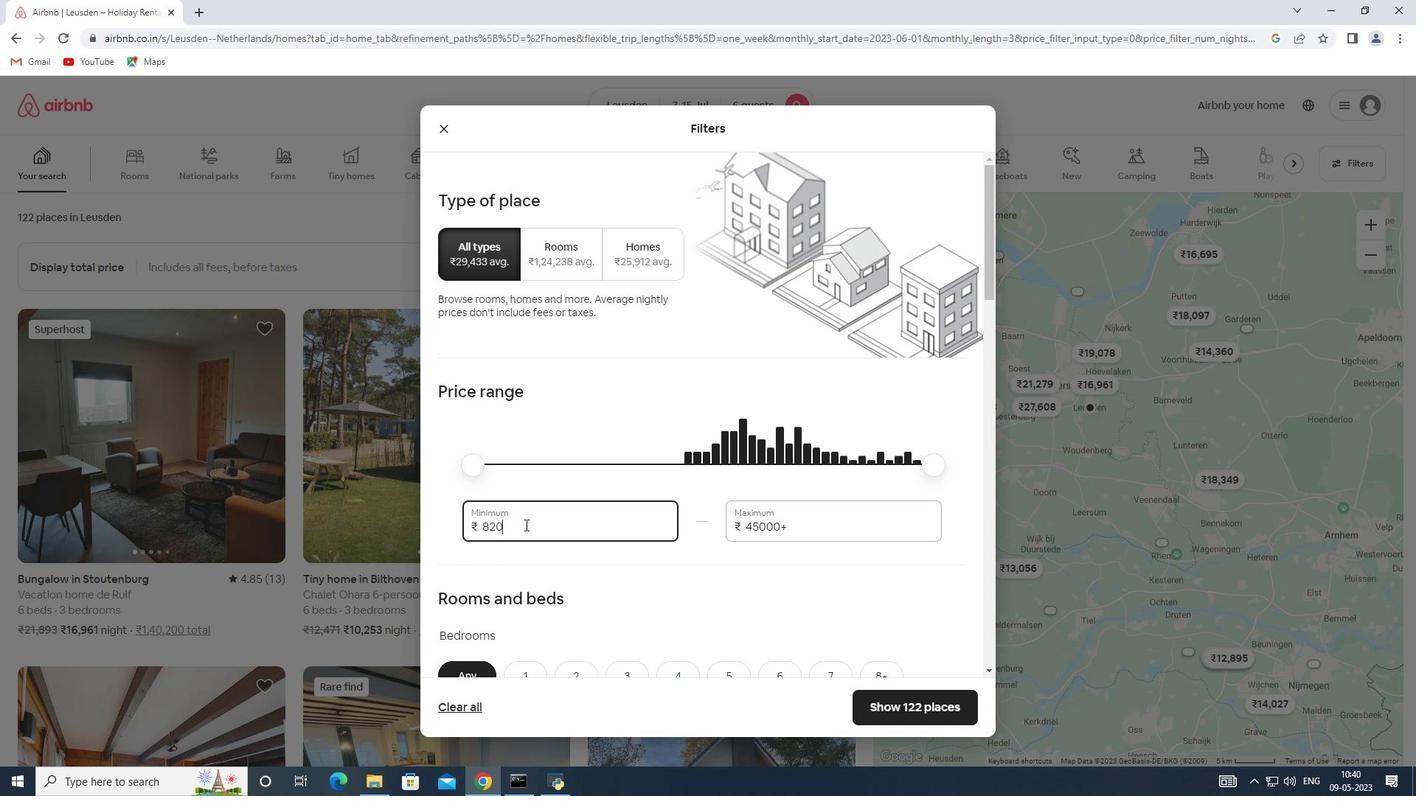 
Action: Key pressed 15000
Screenshot: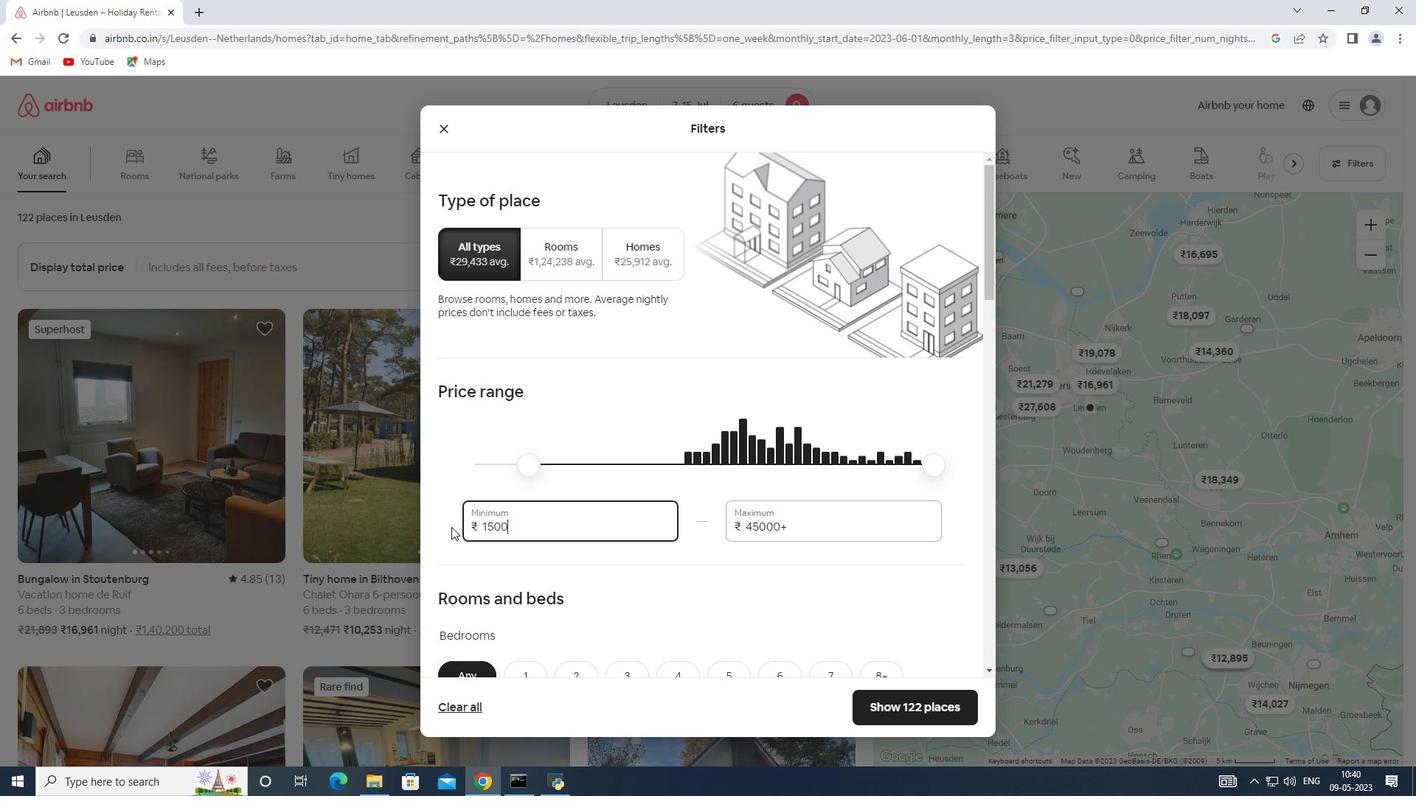 
Action: Mouse moved to (793, 523)
Screenshot: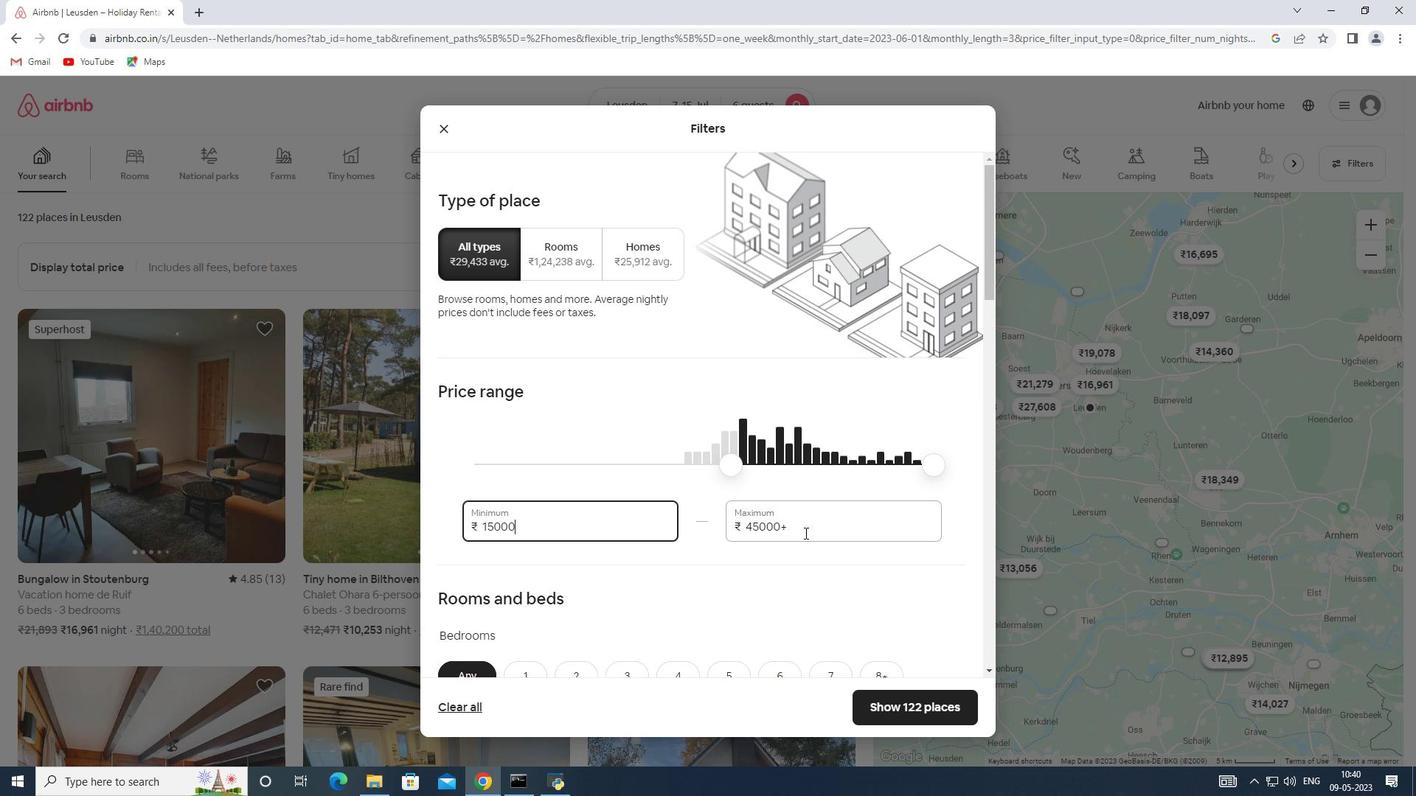 
Action: Mouse pressed left at (793, 523)
Screenshot: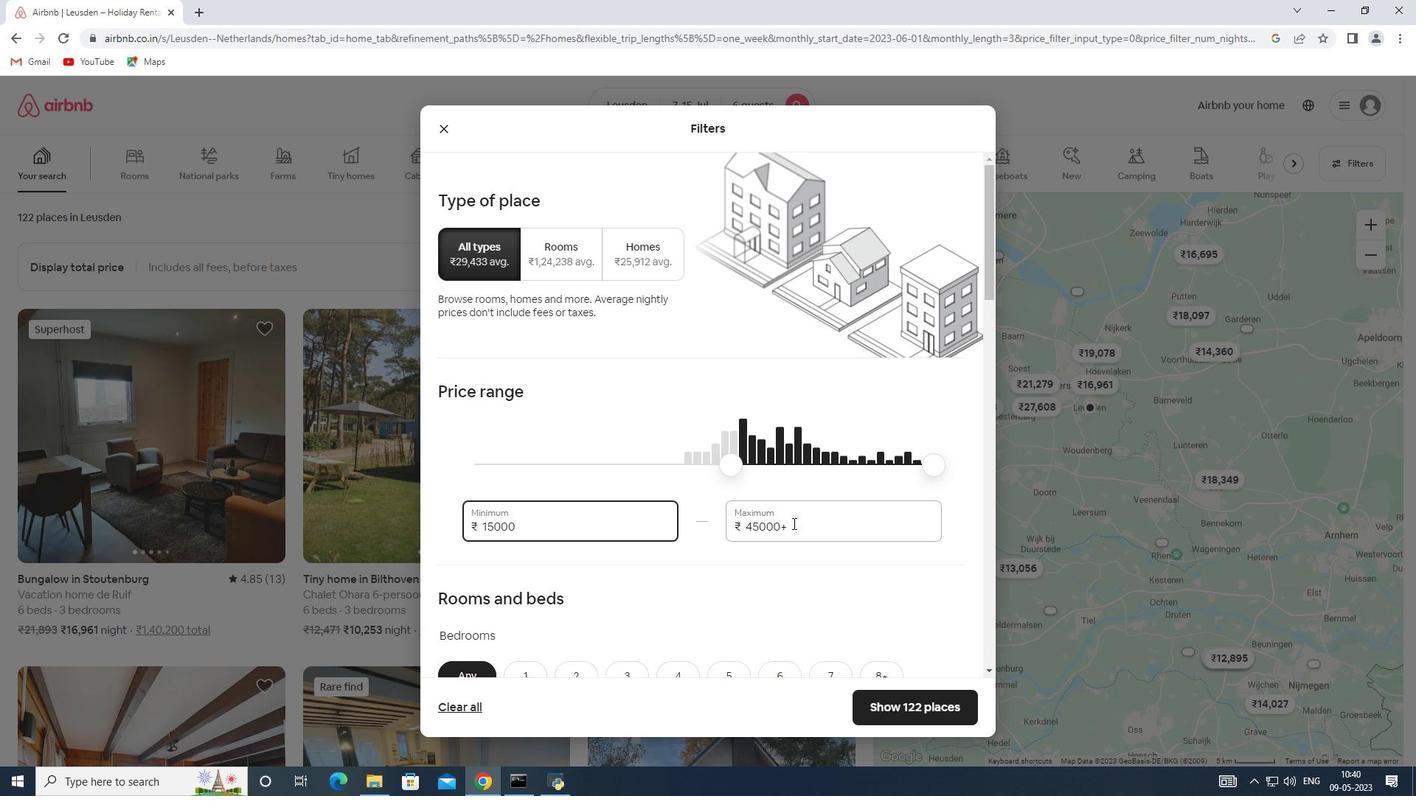 
Action: Mouse moved to (730, 526)
Screenshot: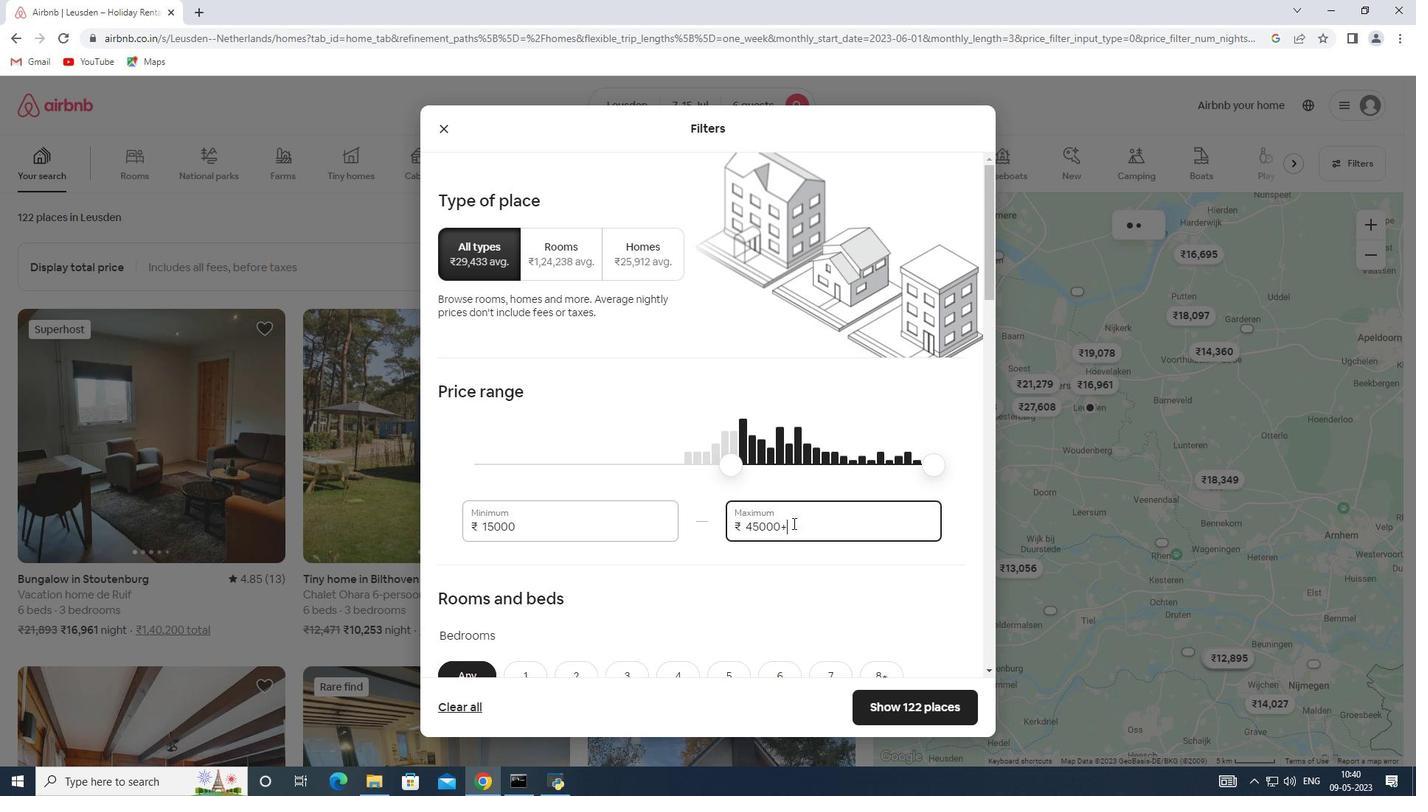 
Action: Key pressed 20000
Screenshot: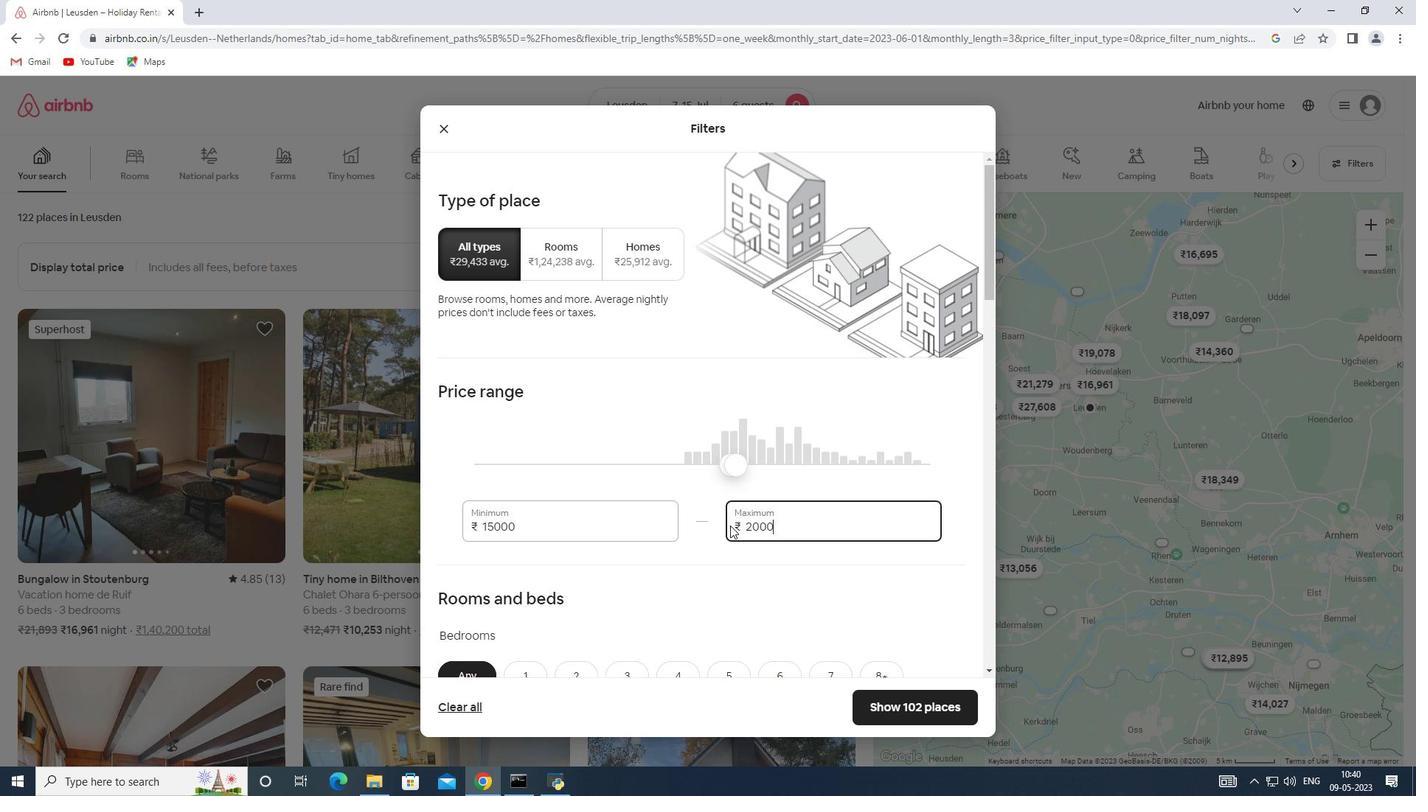 
Action: Mouse moved to (730, 526)
Screenshot: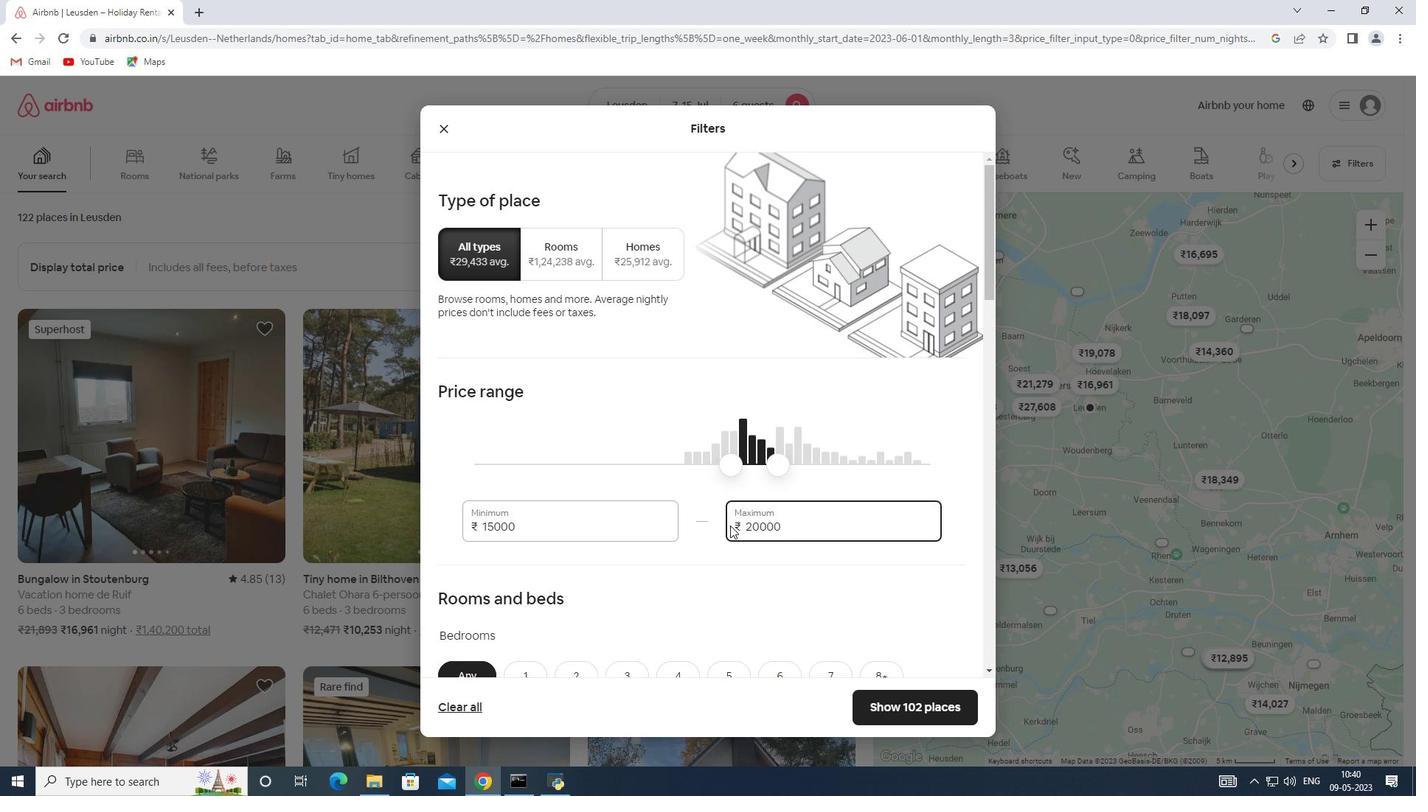 
Action: Mouse scrolled (730, 525) with delta (0, 0)
Screenshot: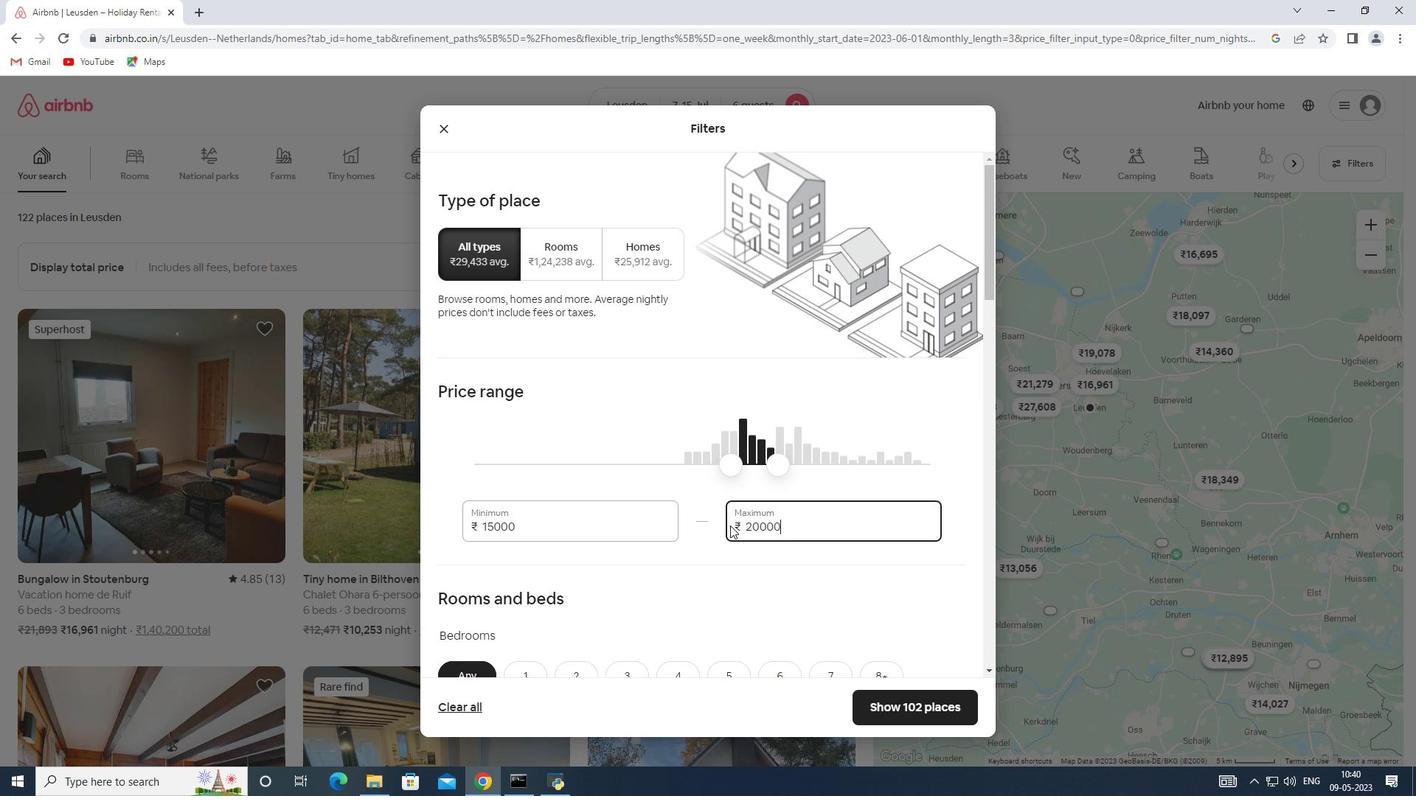 
Action: Mouse scrolled (730, 525) with delta (0, 0)
Screenshot: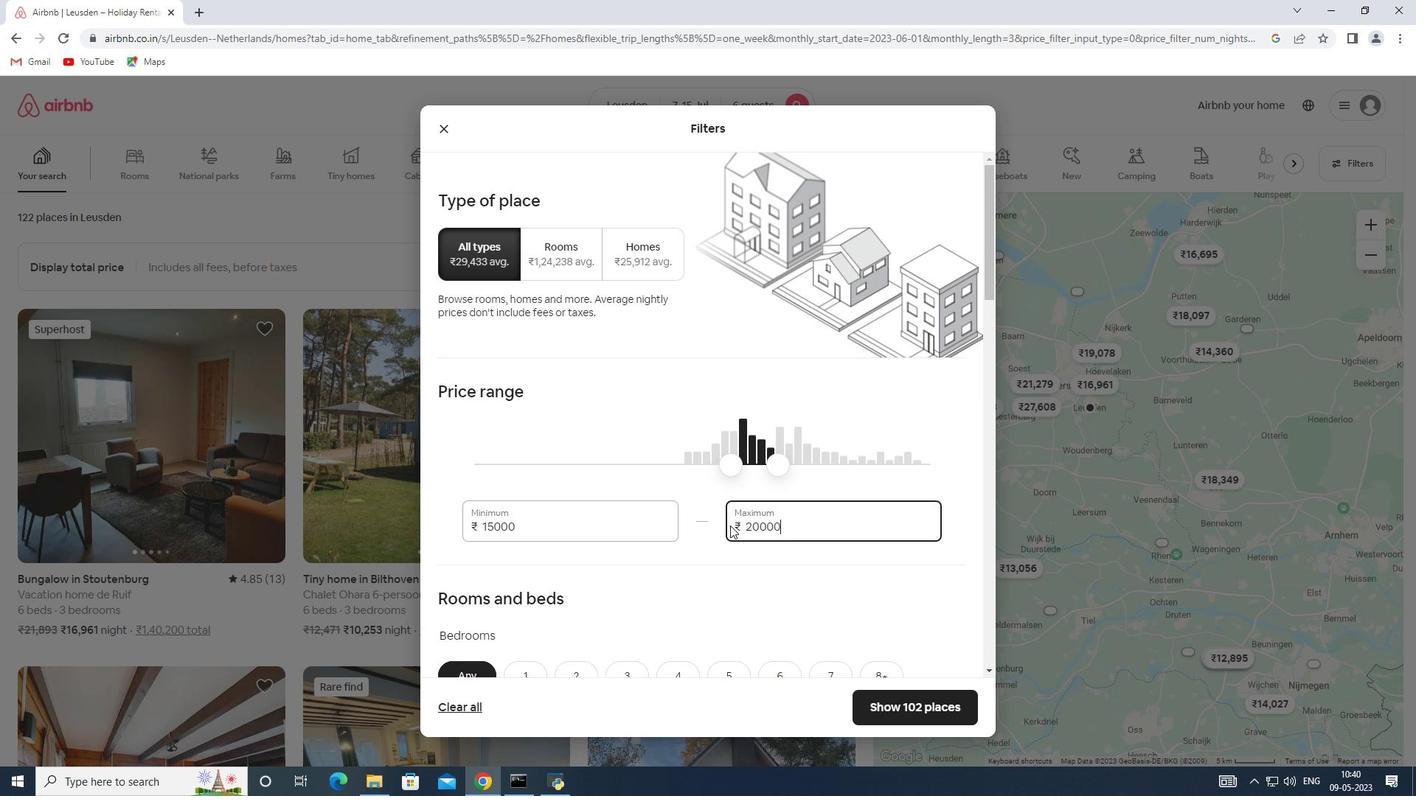 
Action: Mouse scrolled (730, 525) with delta (0, 0)
Screenshot: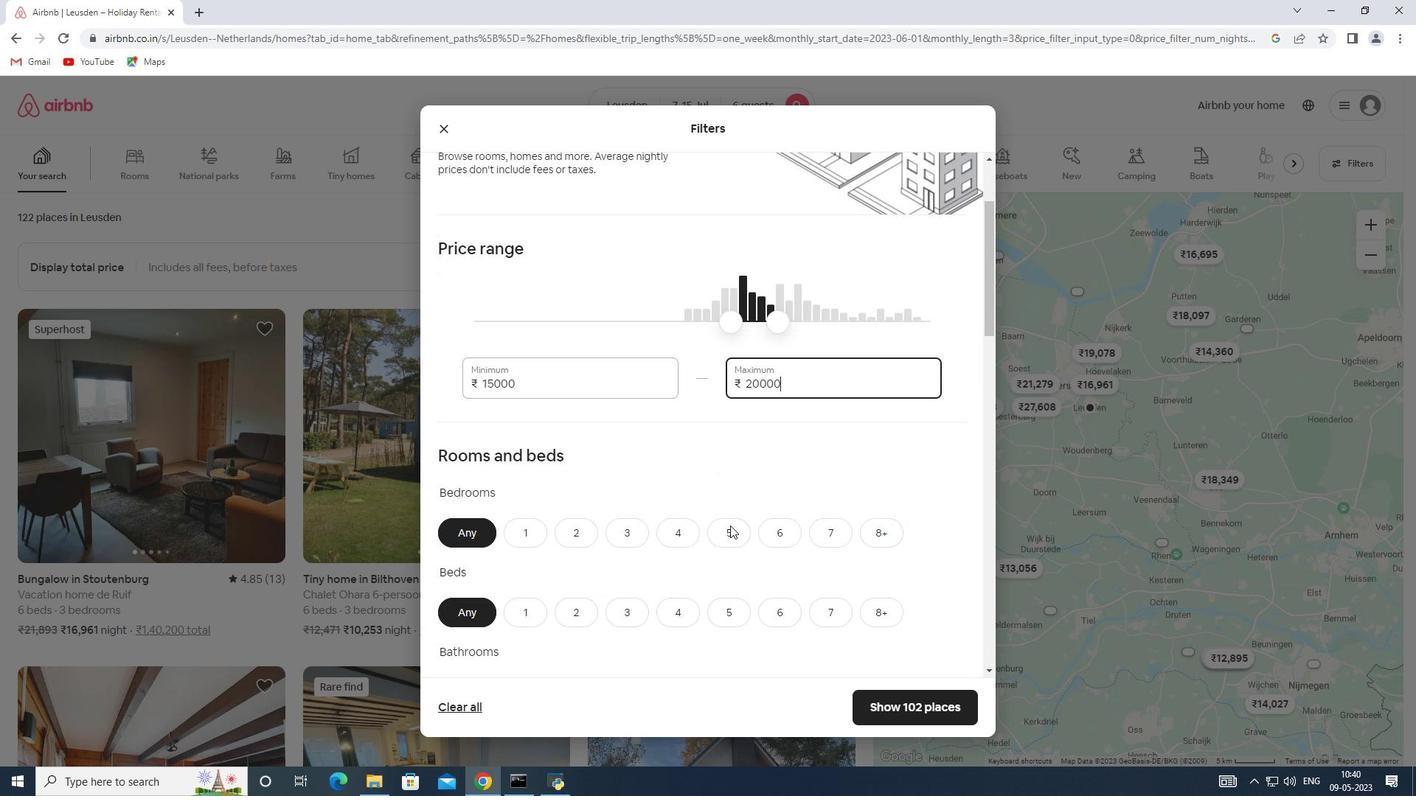 
Action: Mouse scrolled (730, 525) with delta (0, 0)
Screenshot: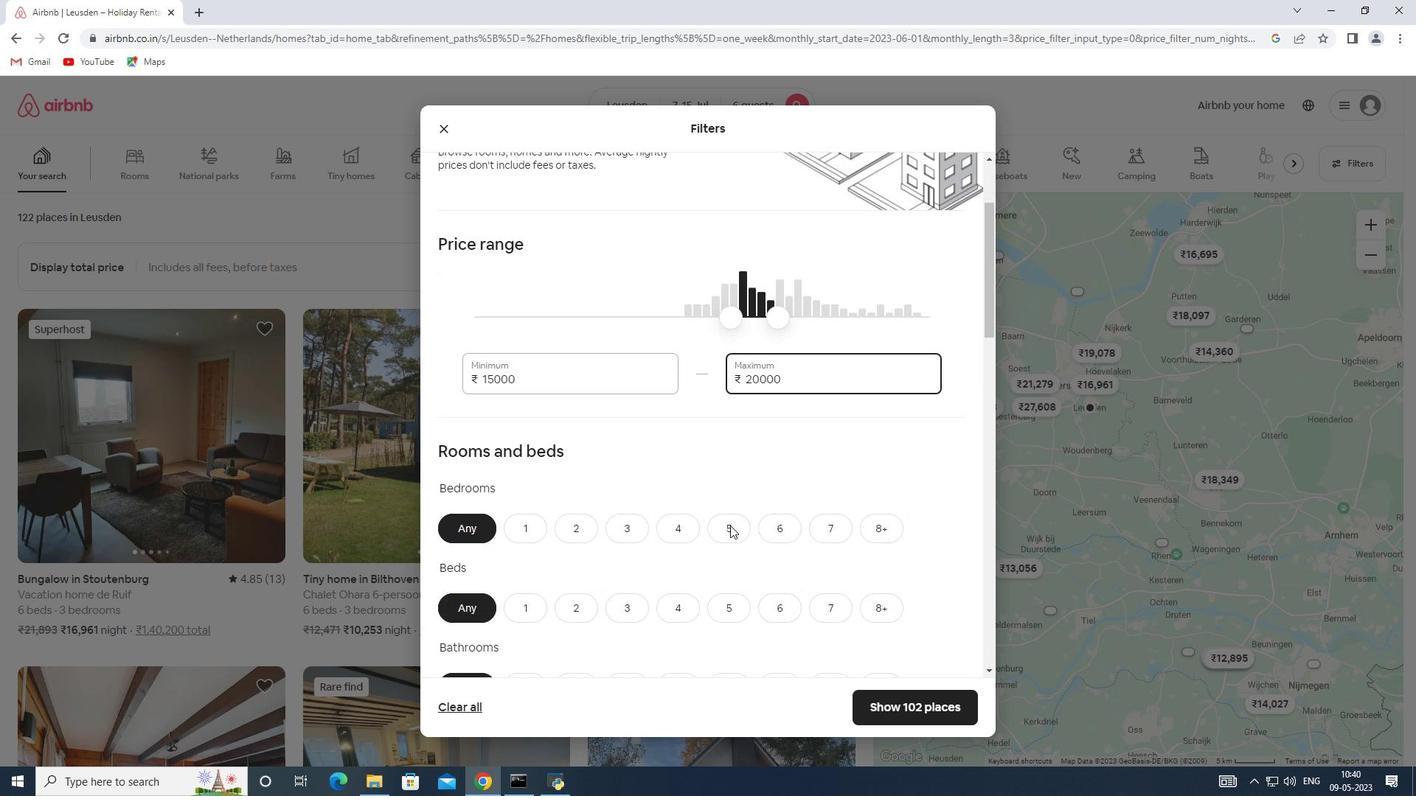 
Action: Mouse moved to (630, 374)
Screenshot: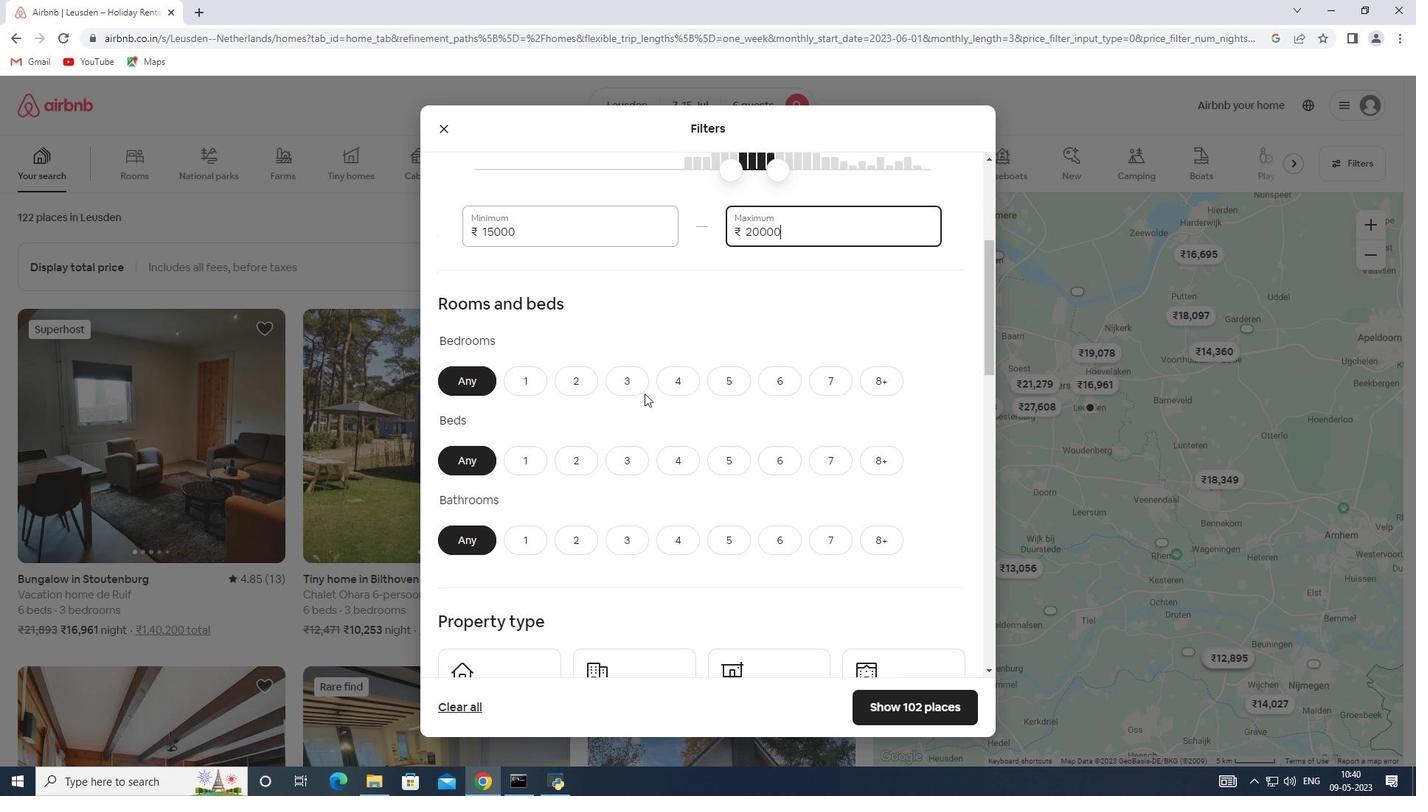 
Action: Mouse pressed left at (630, 374)
Screenshot: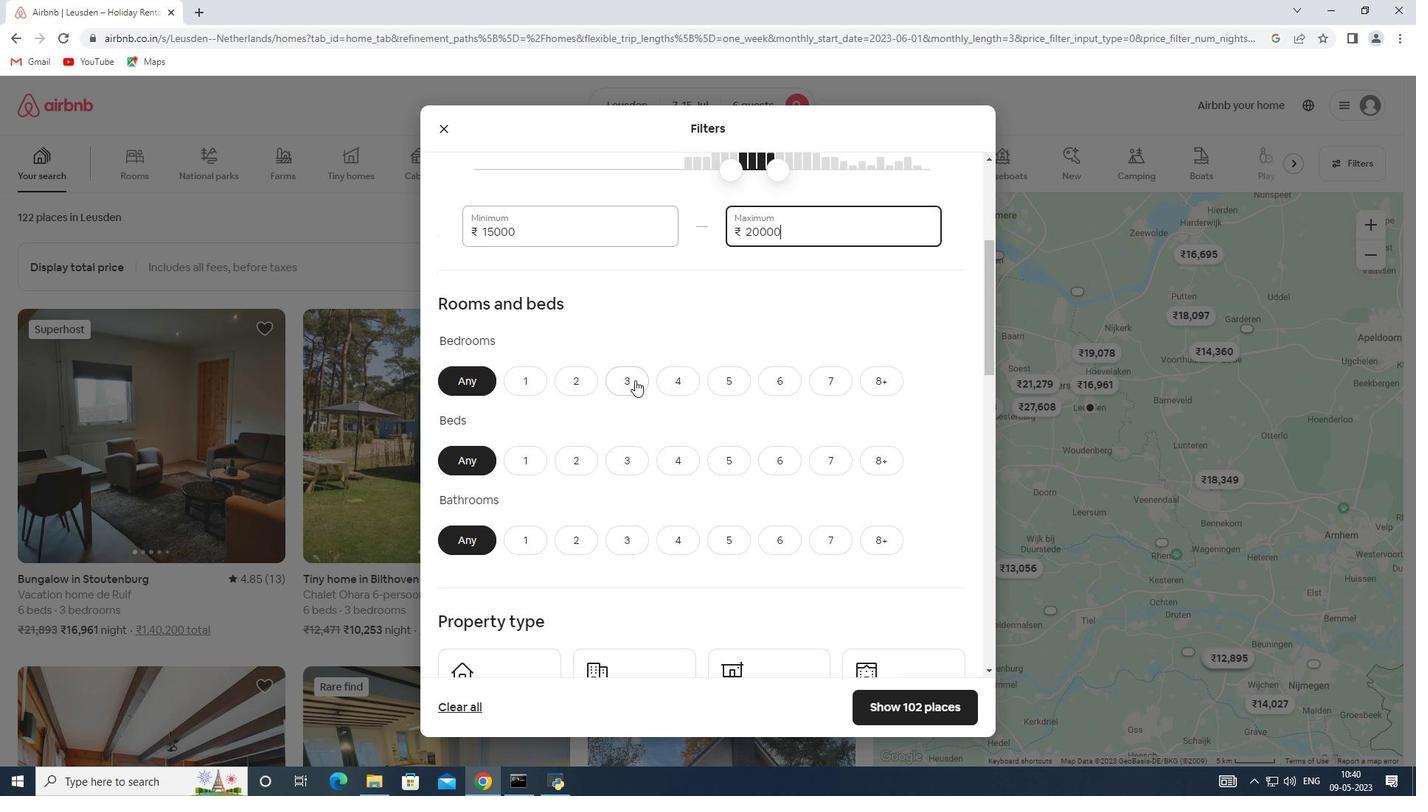 
Action: Mouse moved to (627, 459)
Screenshot: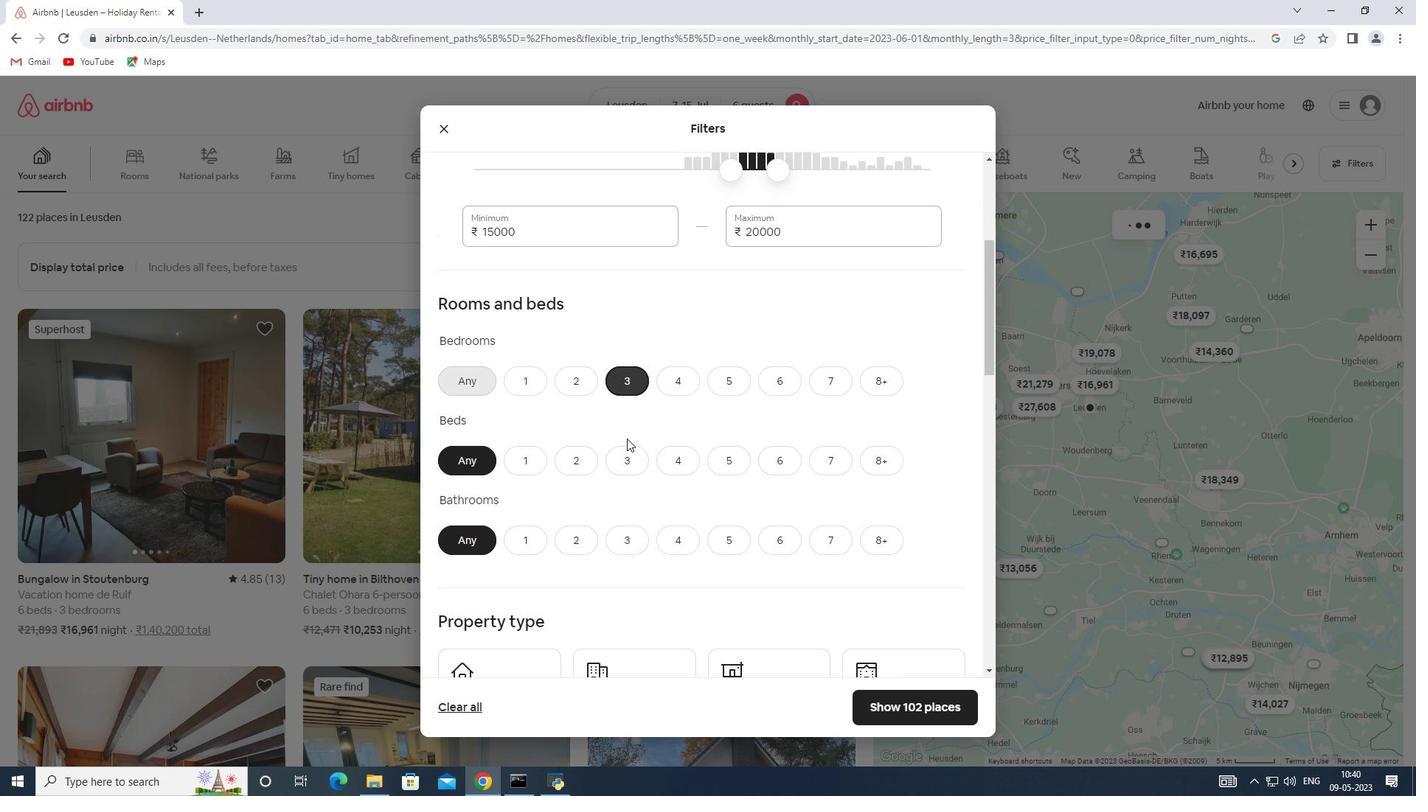
Action: Mouse pressed left at (627, 459)
Screenshot: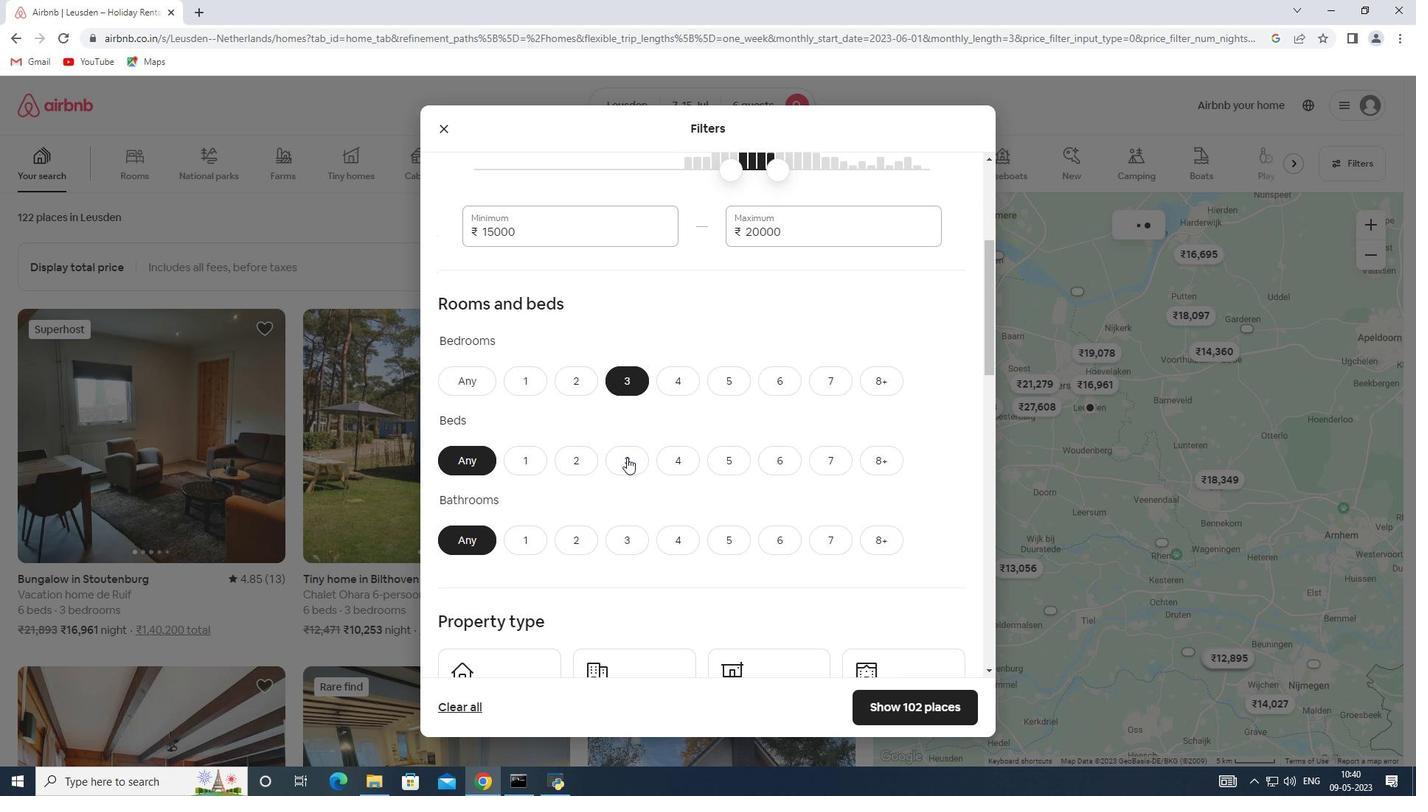 
Action: Mouse moved to (626, 539)
Screenshot: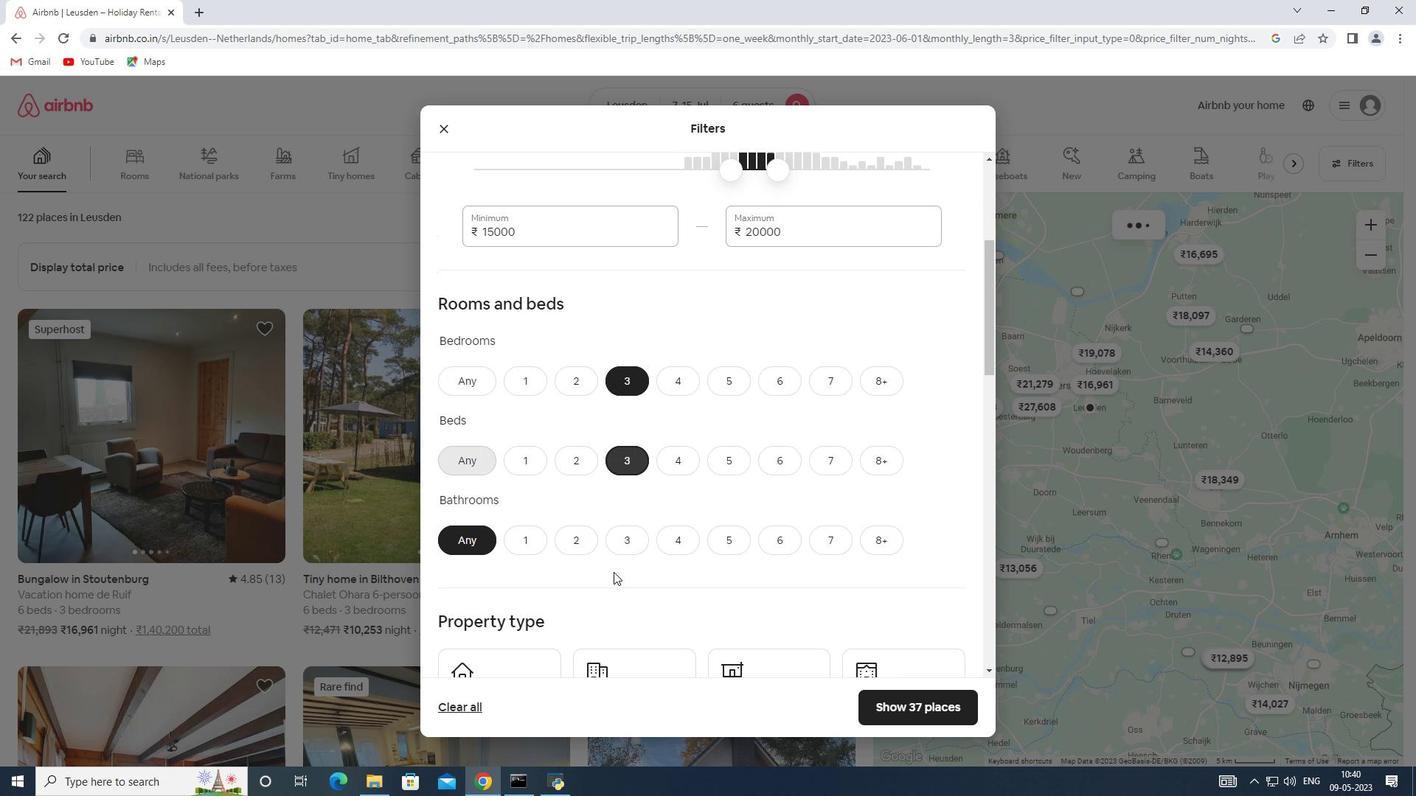 
Action: Mouse pressed left at (626, 539)
Screenshot: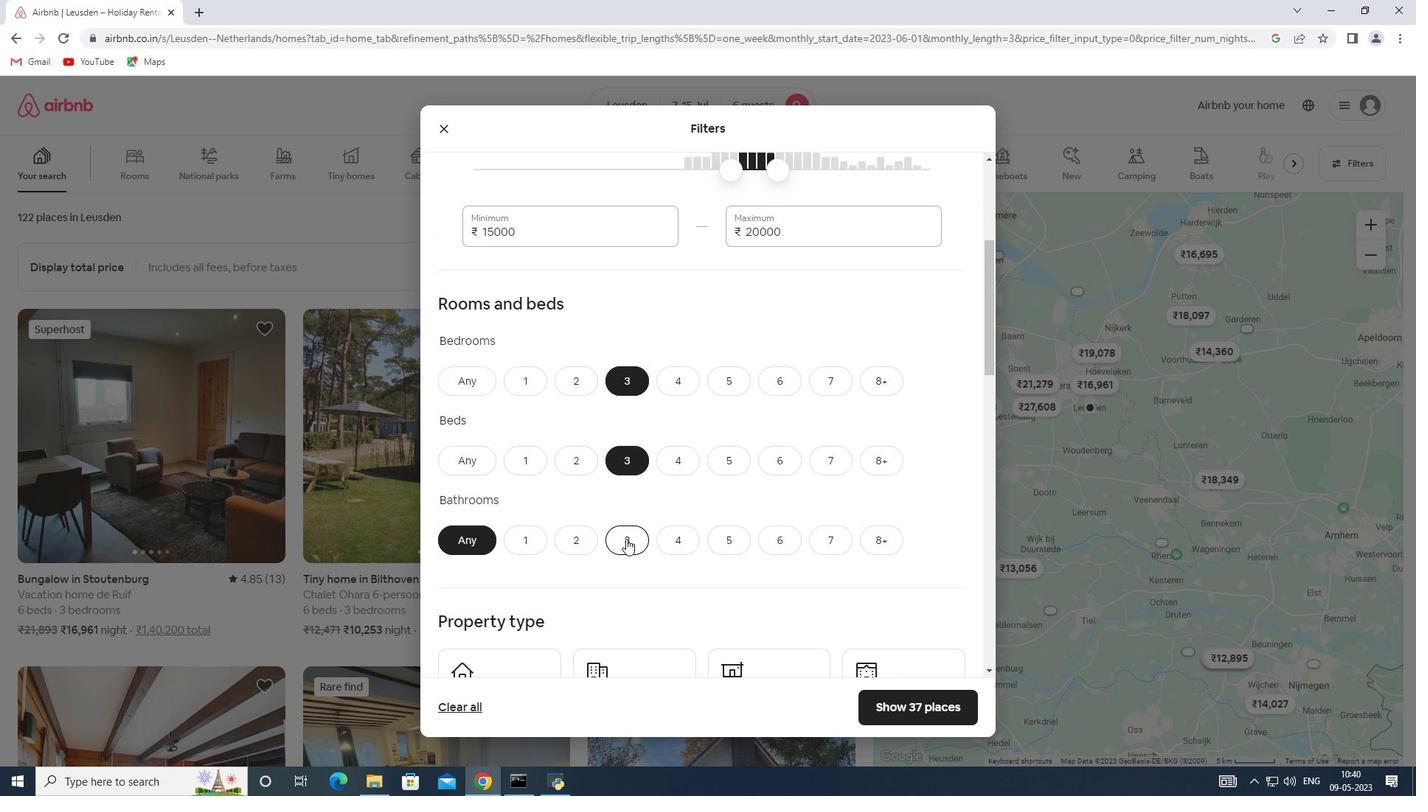 
Action: Mouse moved to (620, 524)
Screenshot: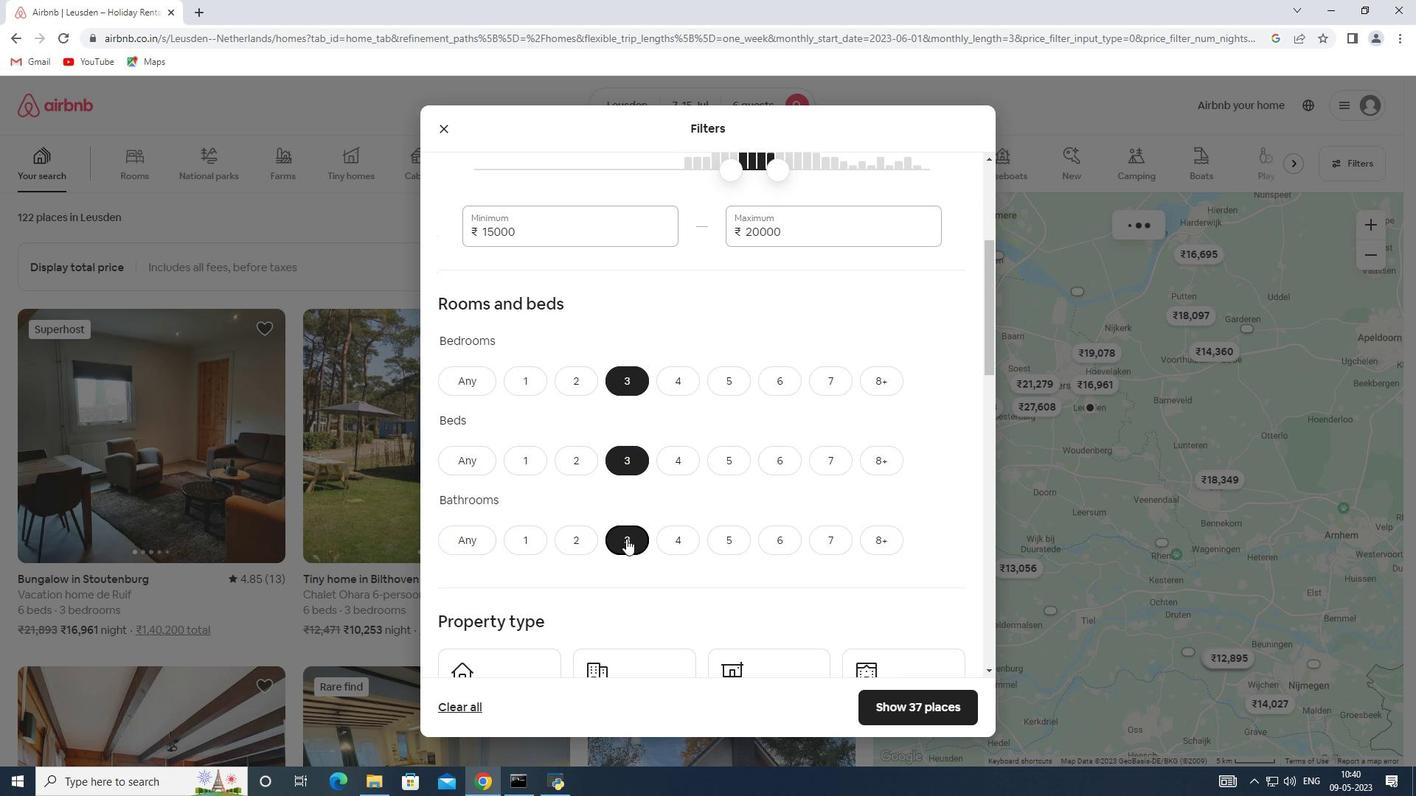 
Action: Mouse scrolled (620, 523) with delta (0, 0)
Screenshot: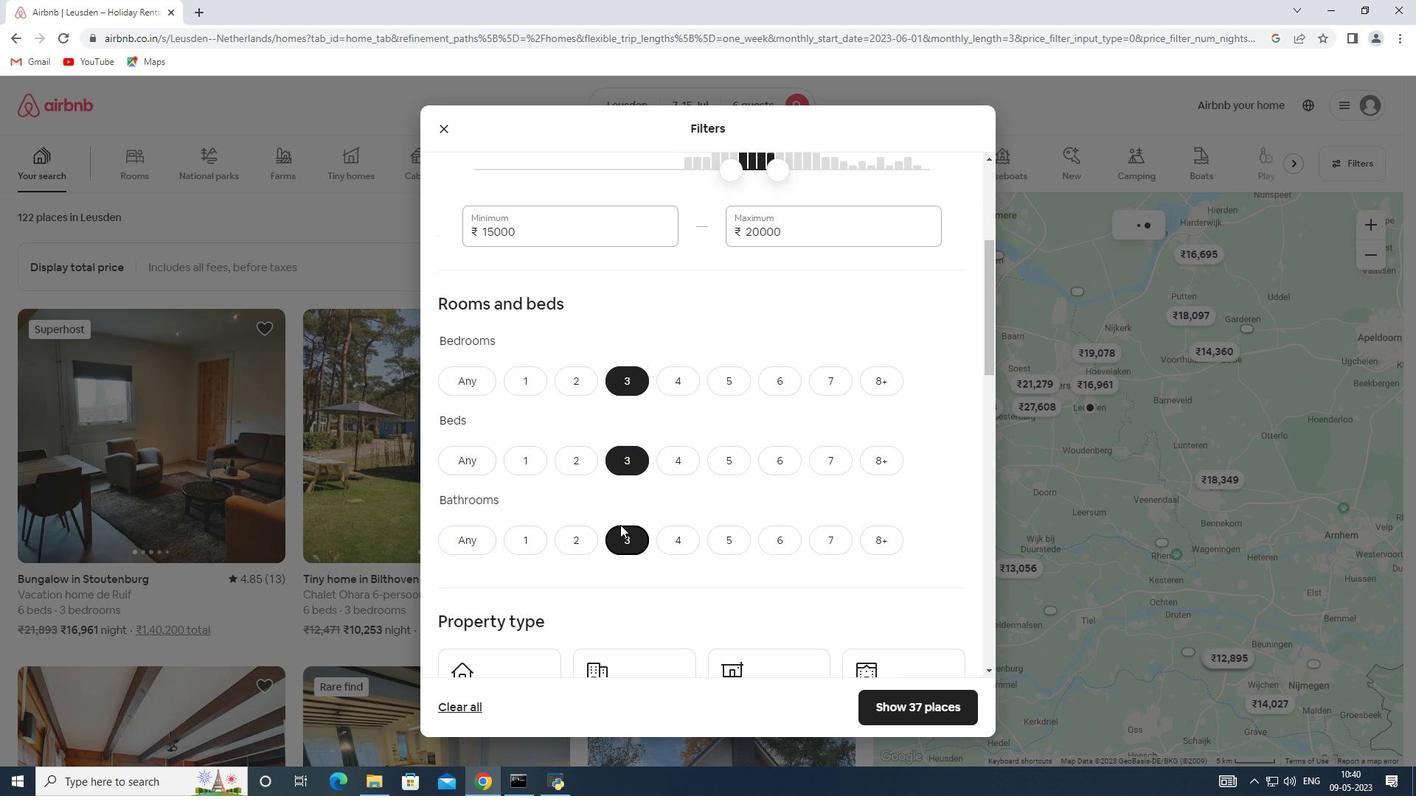 
Action: Mouse scrolled (620, 523) with delta (0, 0)
Screenshot: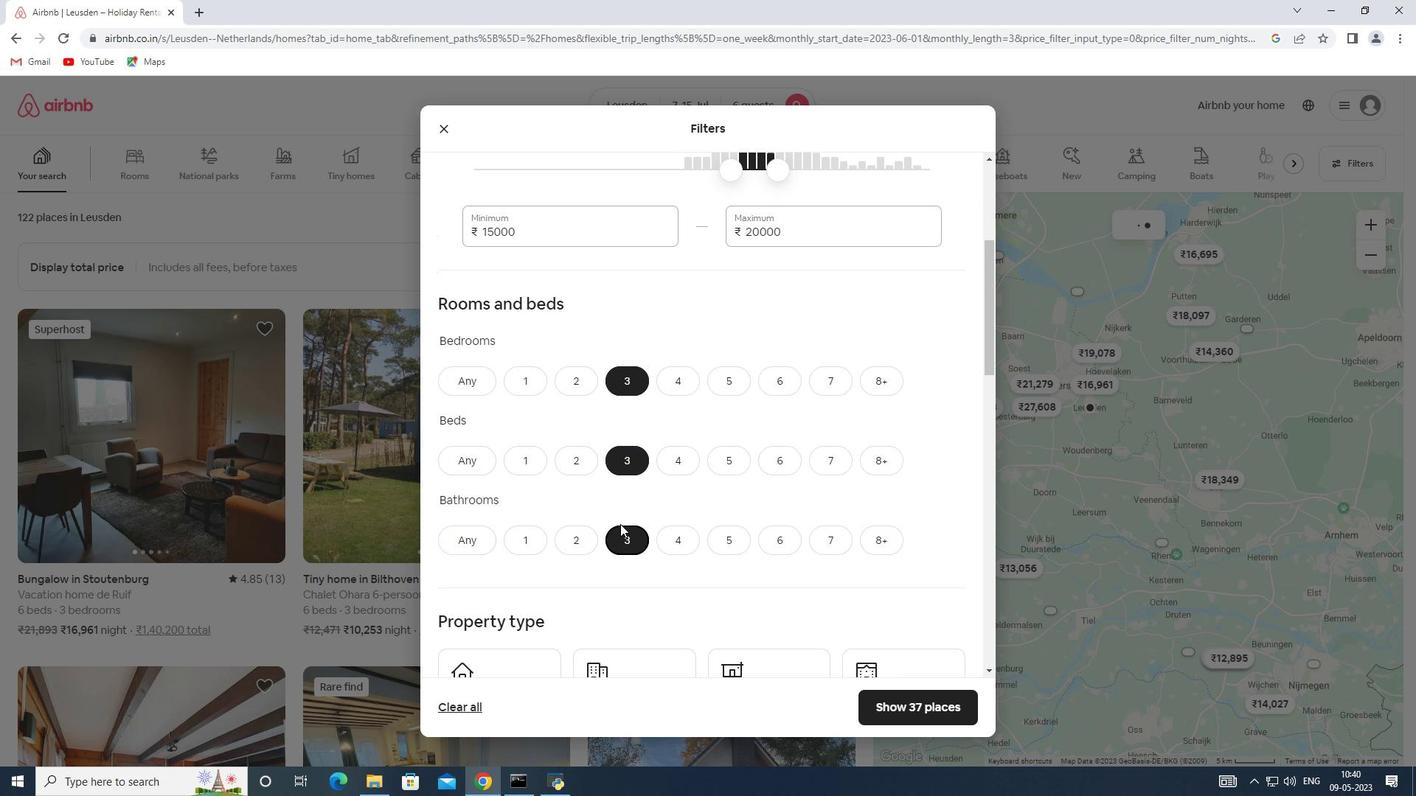 
Action: Mouse scrolled (620, 523) with delta (0, 0)
Screenshot: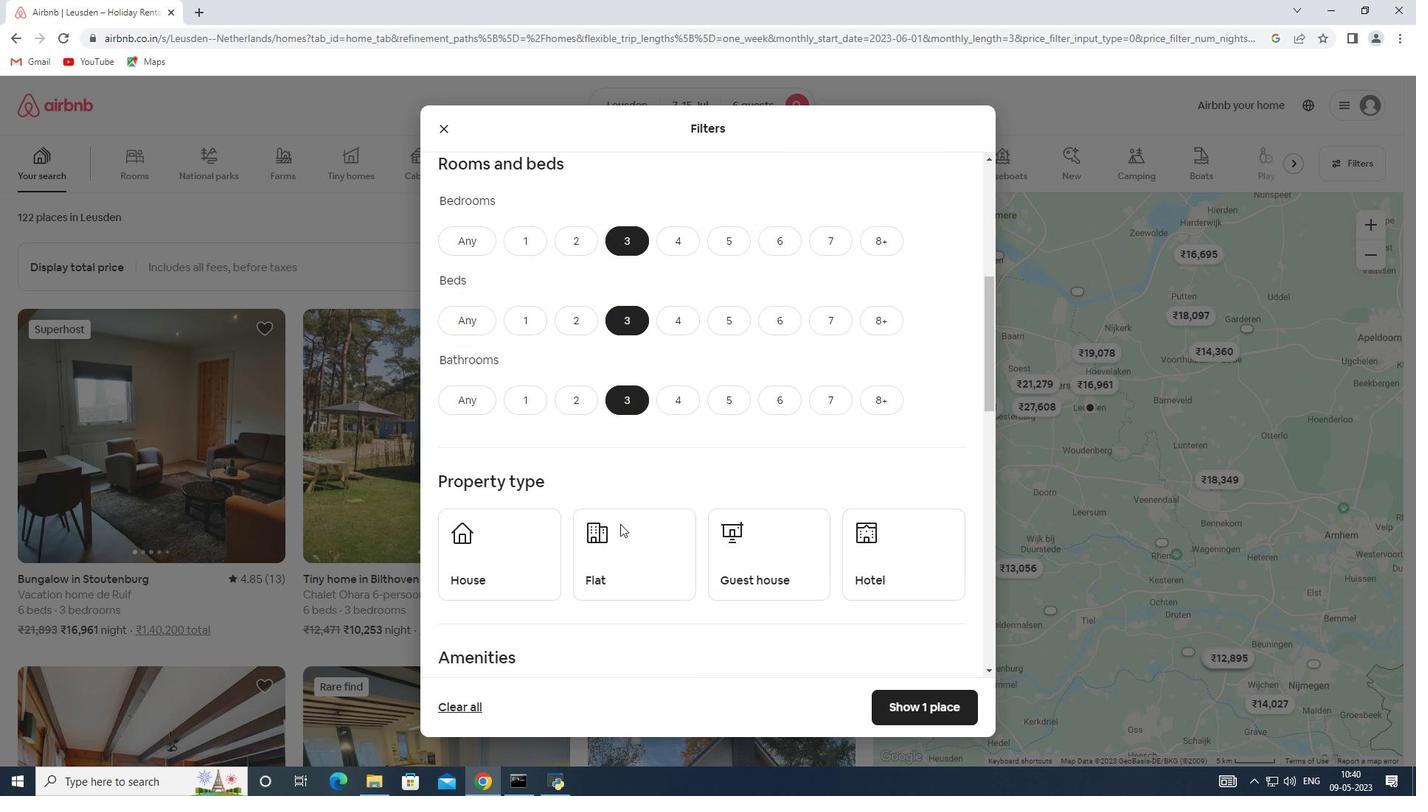 
Action: Mouse moved to (523, 491)
Screenshot: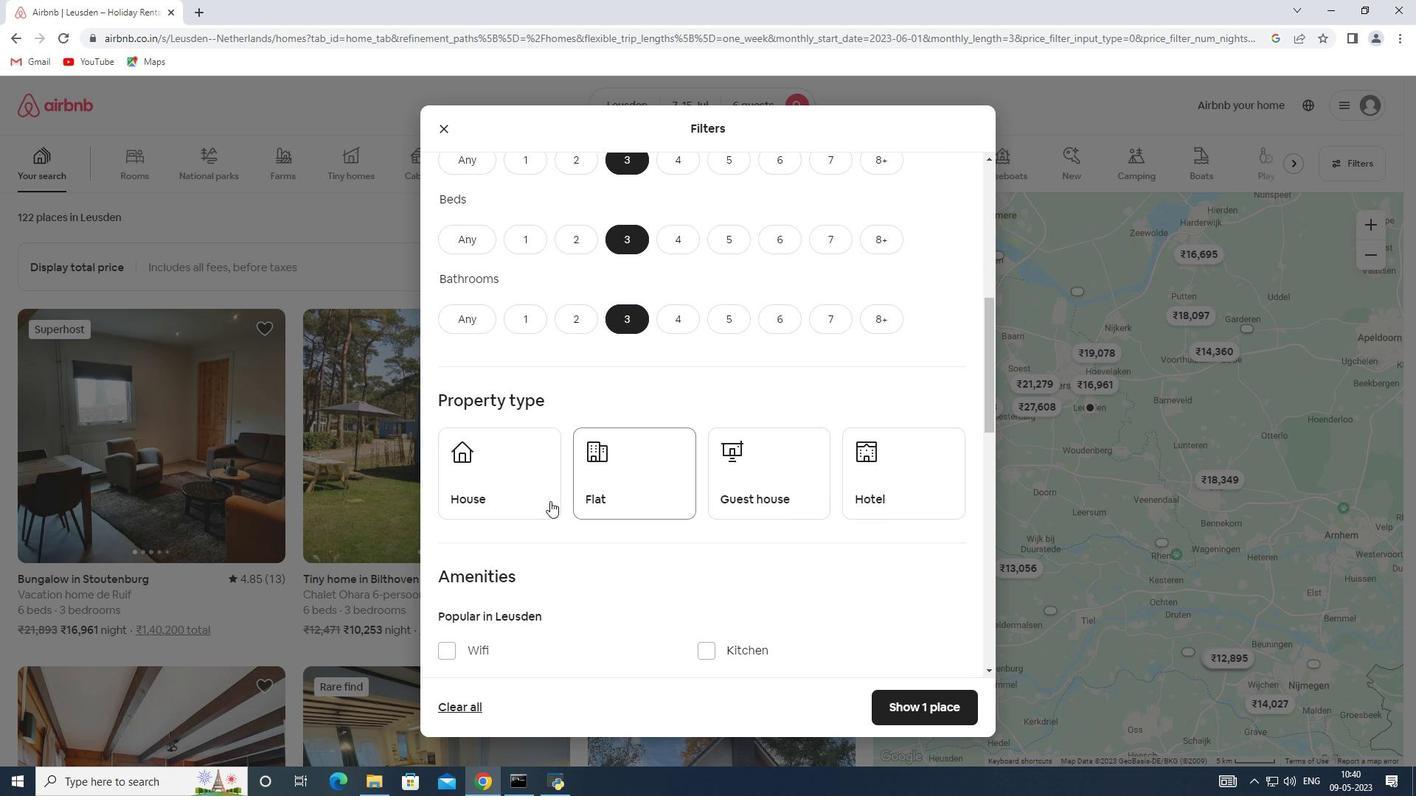 
Action: Mouse pressed left at (523, 491)
Screenshot: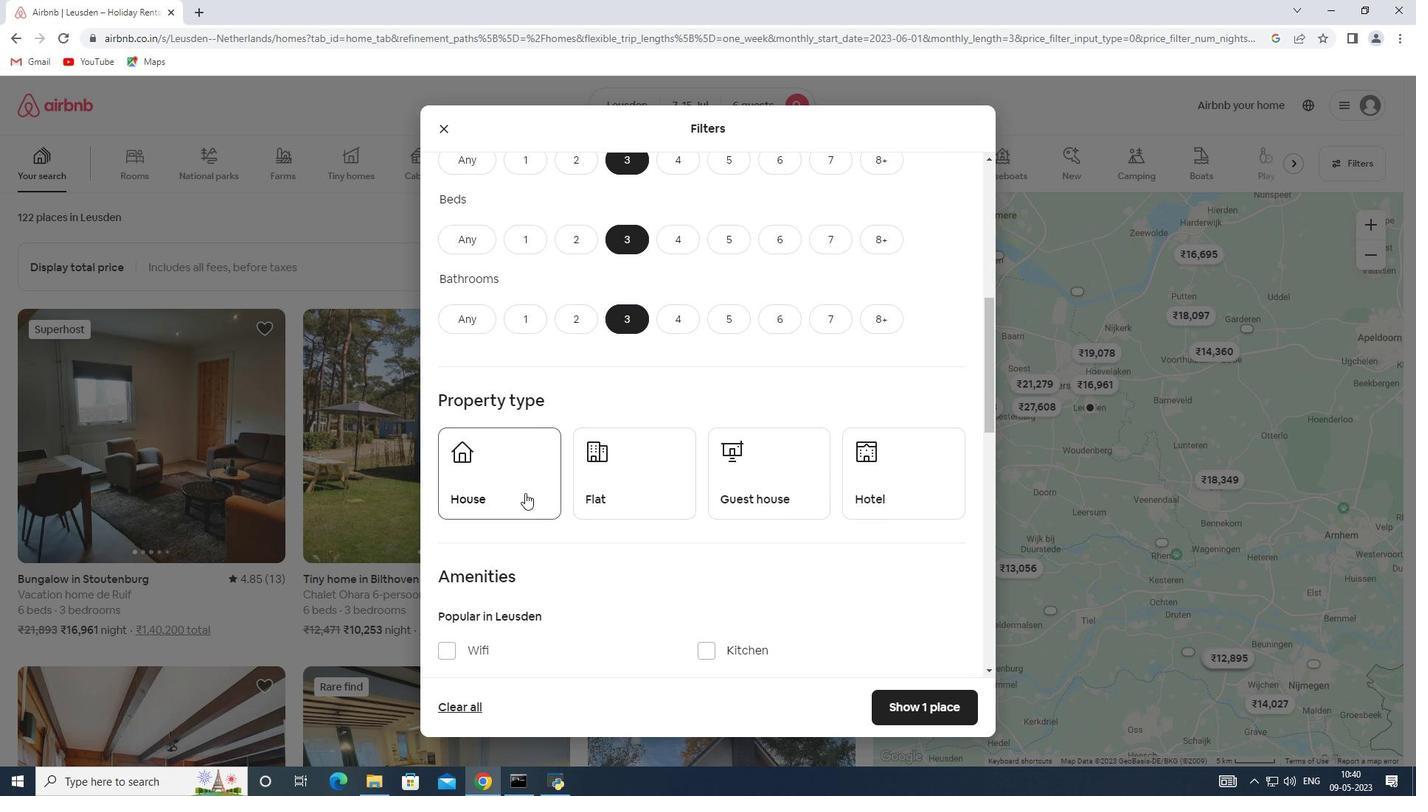 
Action: Mouse moved to (607, 484)
Screenshot: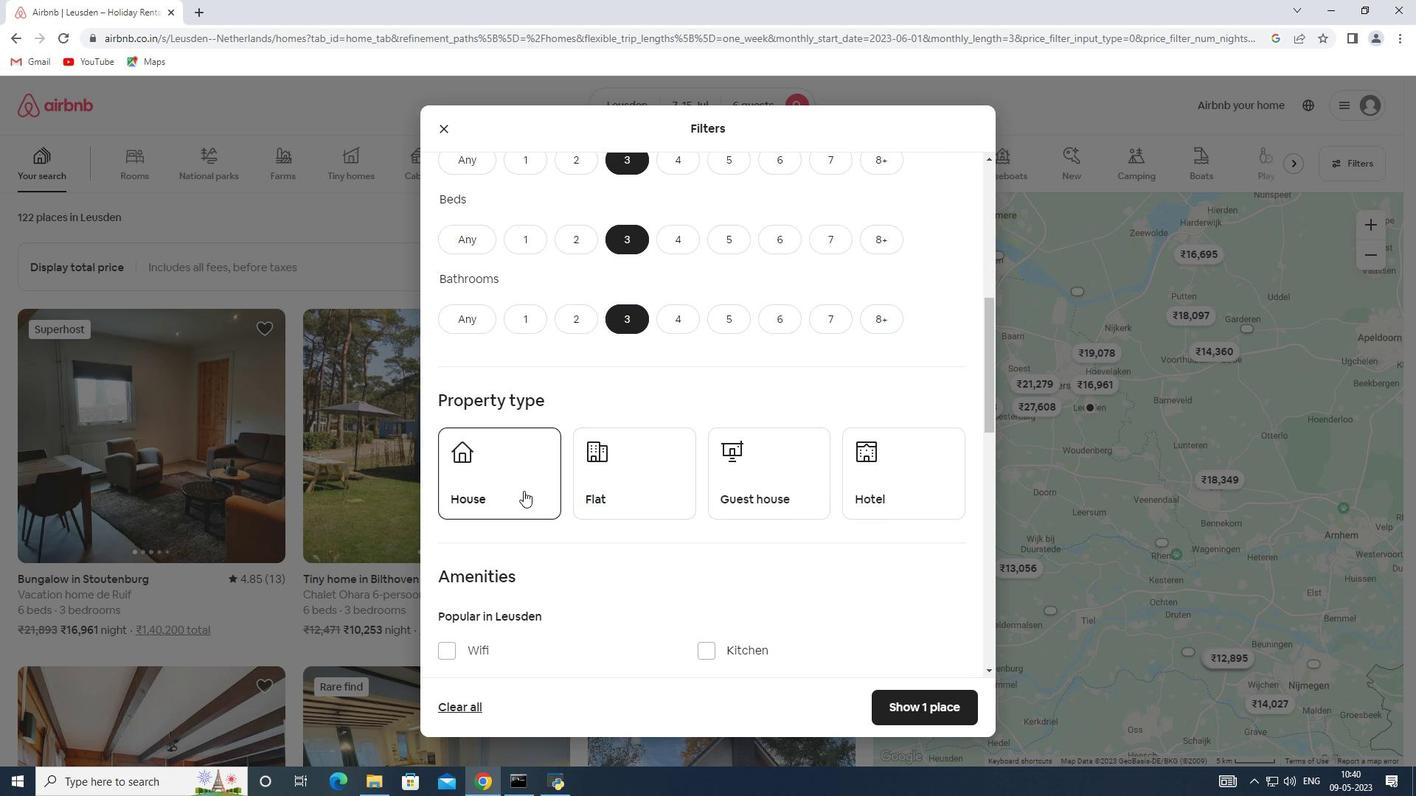 
Action: Mouse pressed left at (607, 484)
Screenshot: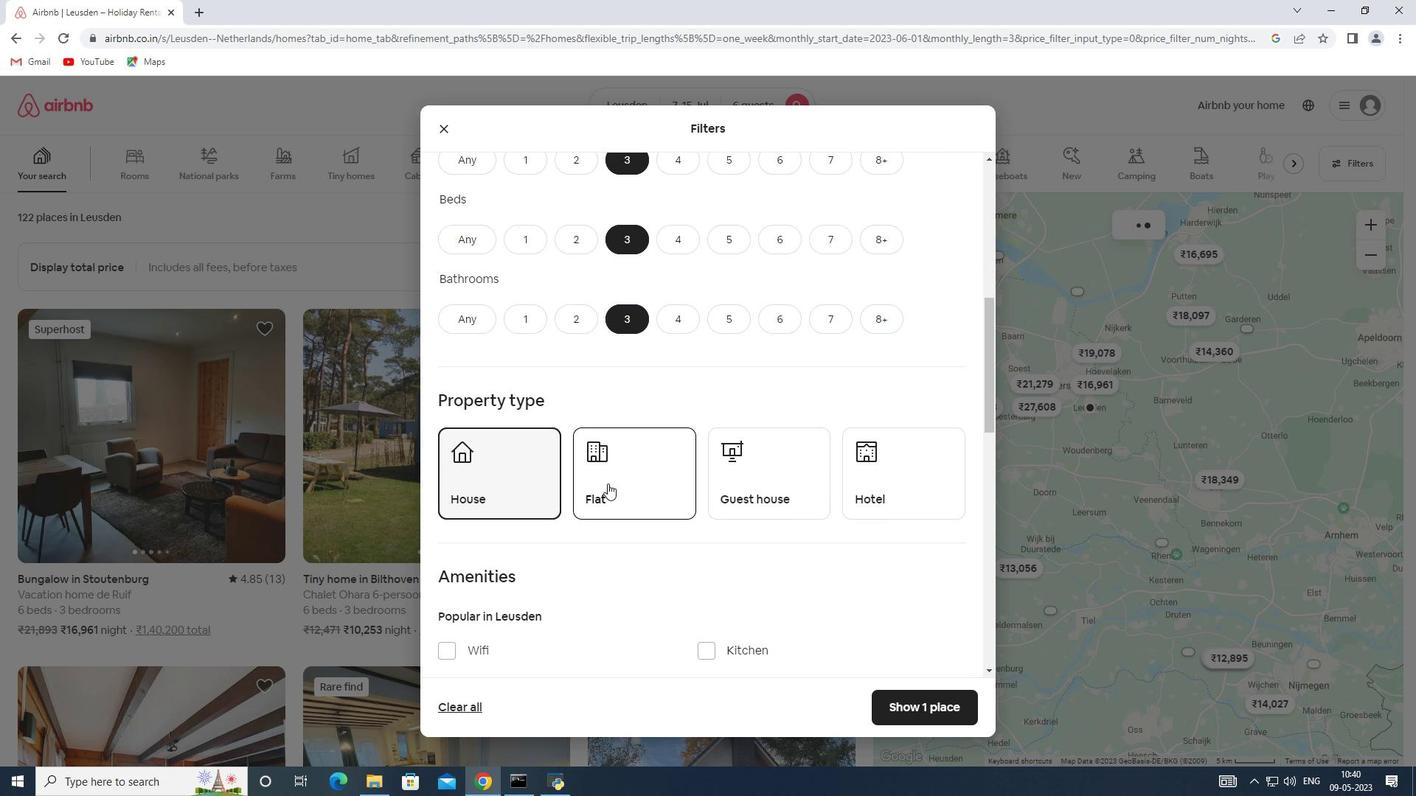 
Action: Mouse moved to (740, 480)
Screenshot: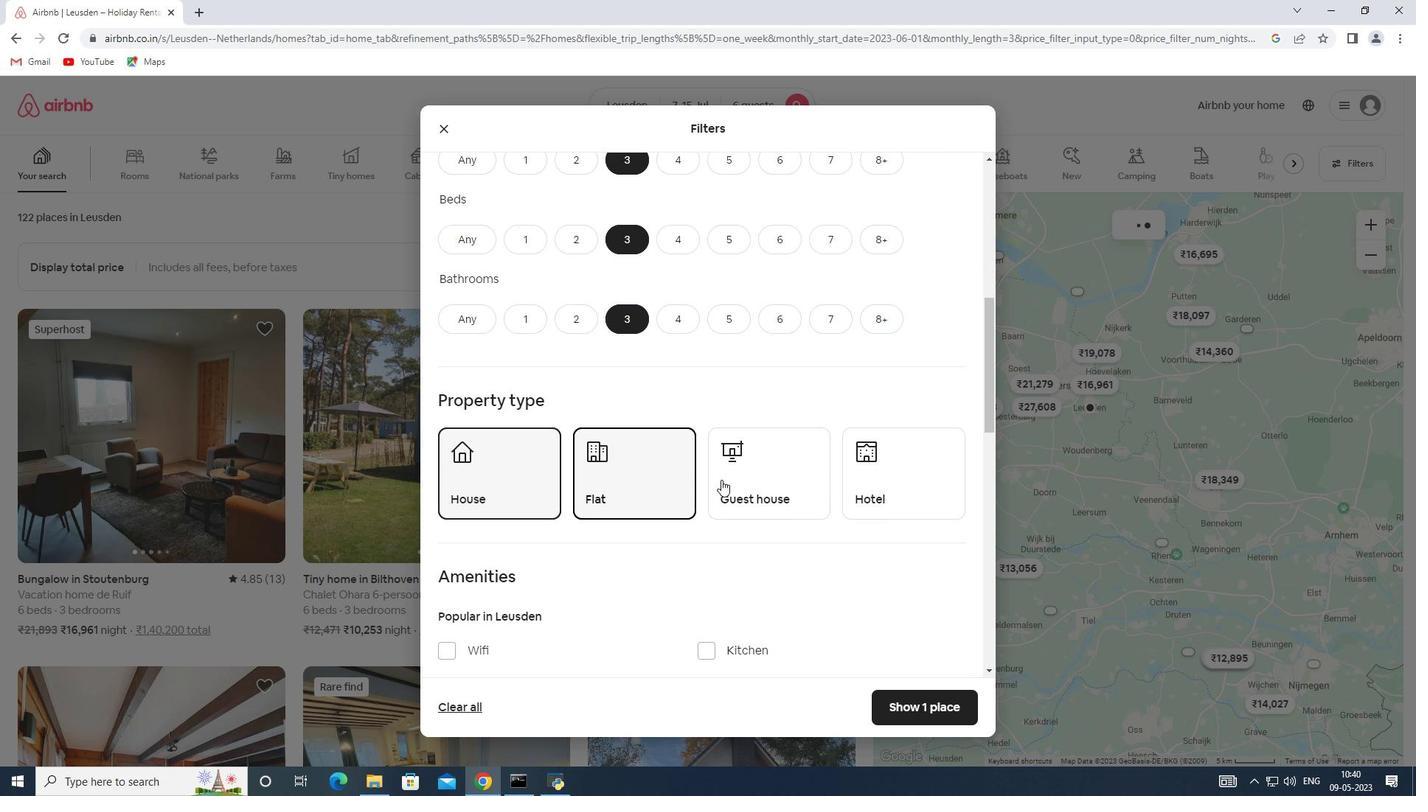 
Action: Mouse pressed left at (740, 480)
Screenshot: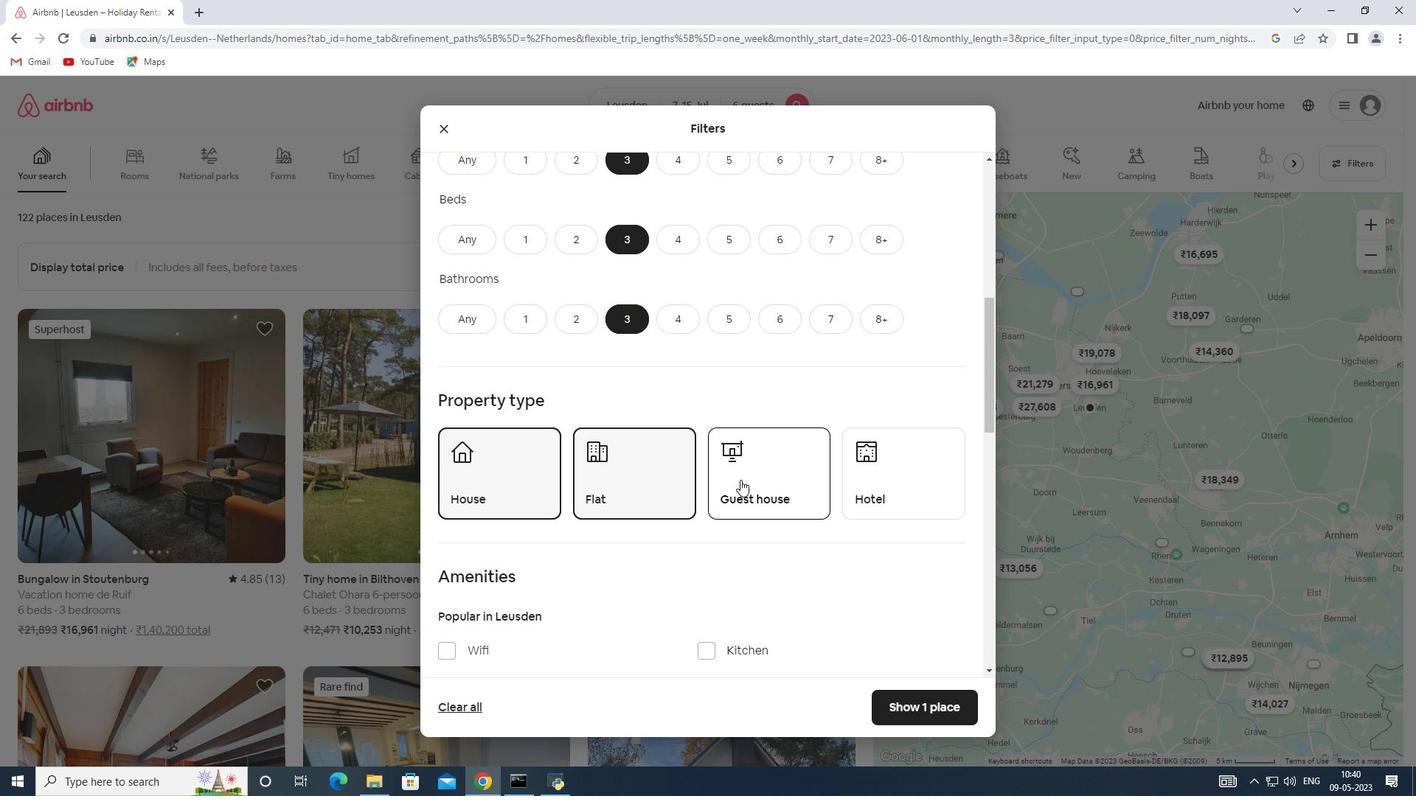 
Action: Mouse moved to (742, 499)
Screenshot: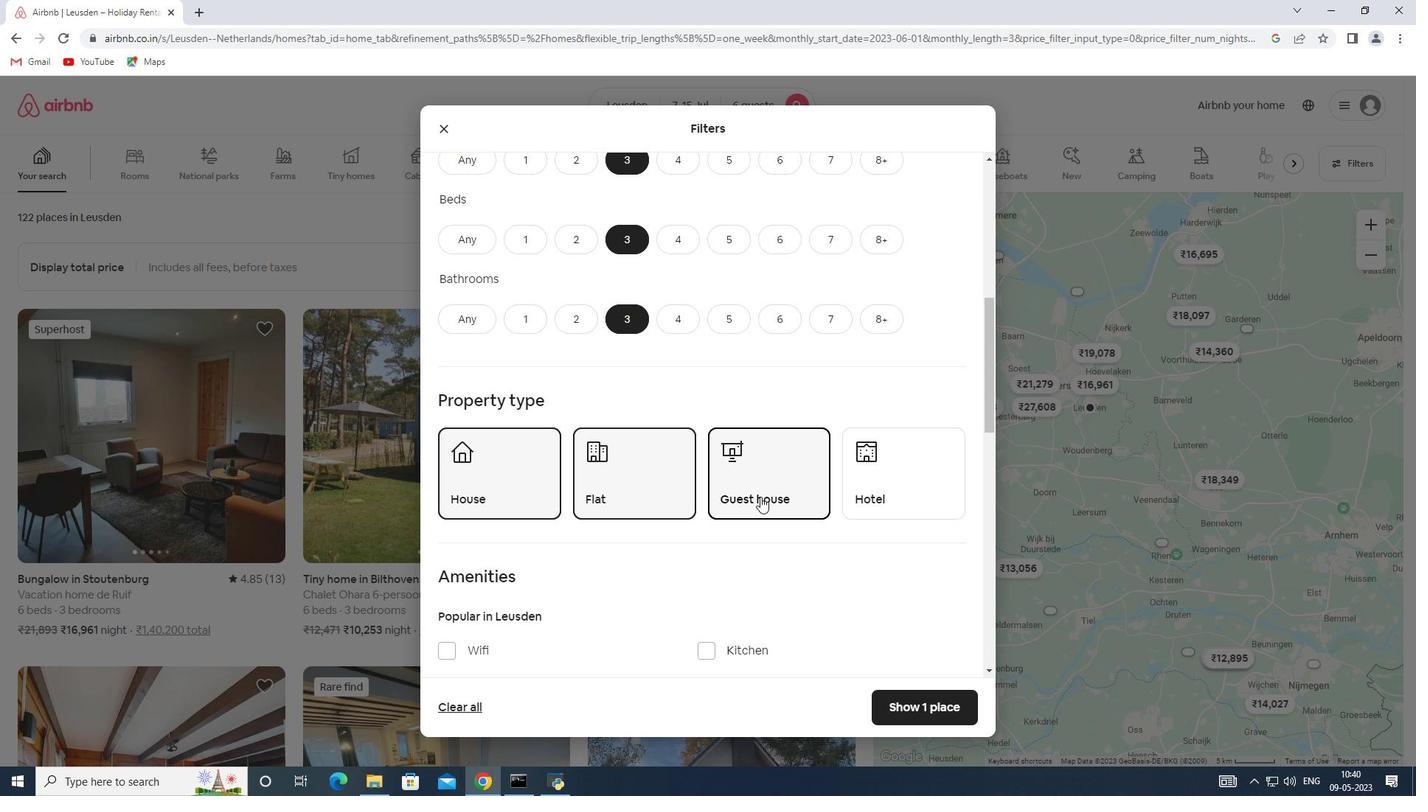 
Action: Mouse scrolled (742, 498) with delta (0, 0)
Screenshot: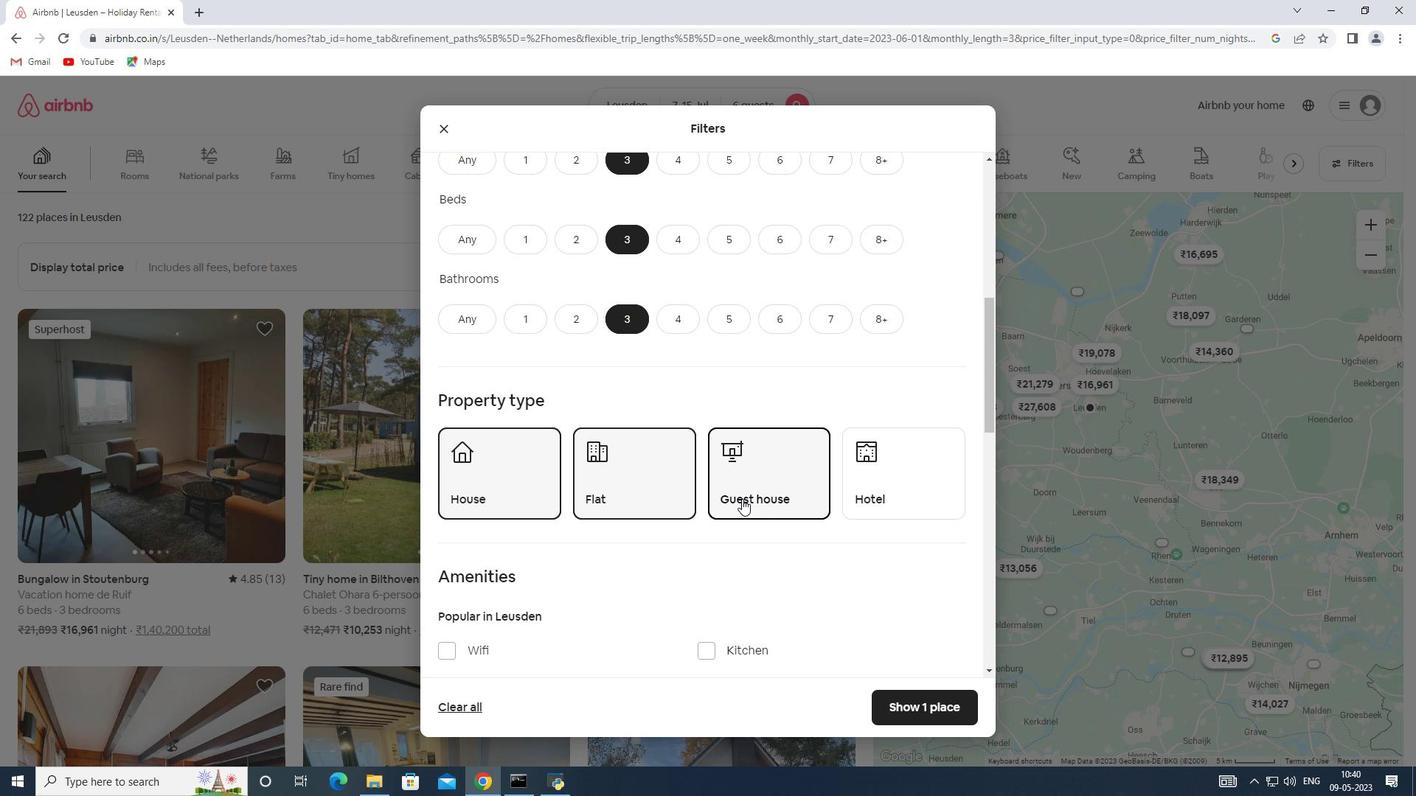 
Action: Mouse scrolled (742, 498) with delta (0, 0)
Screenshot: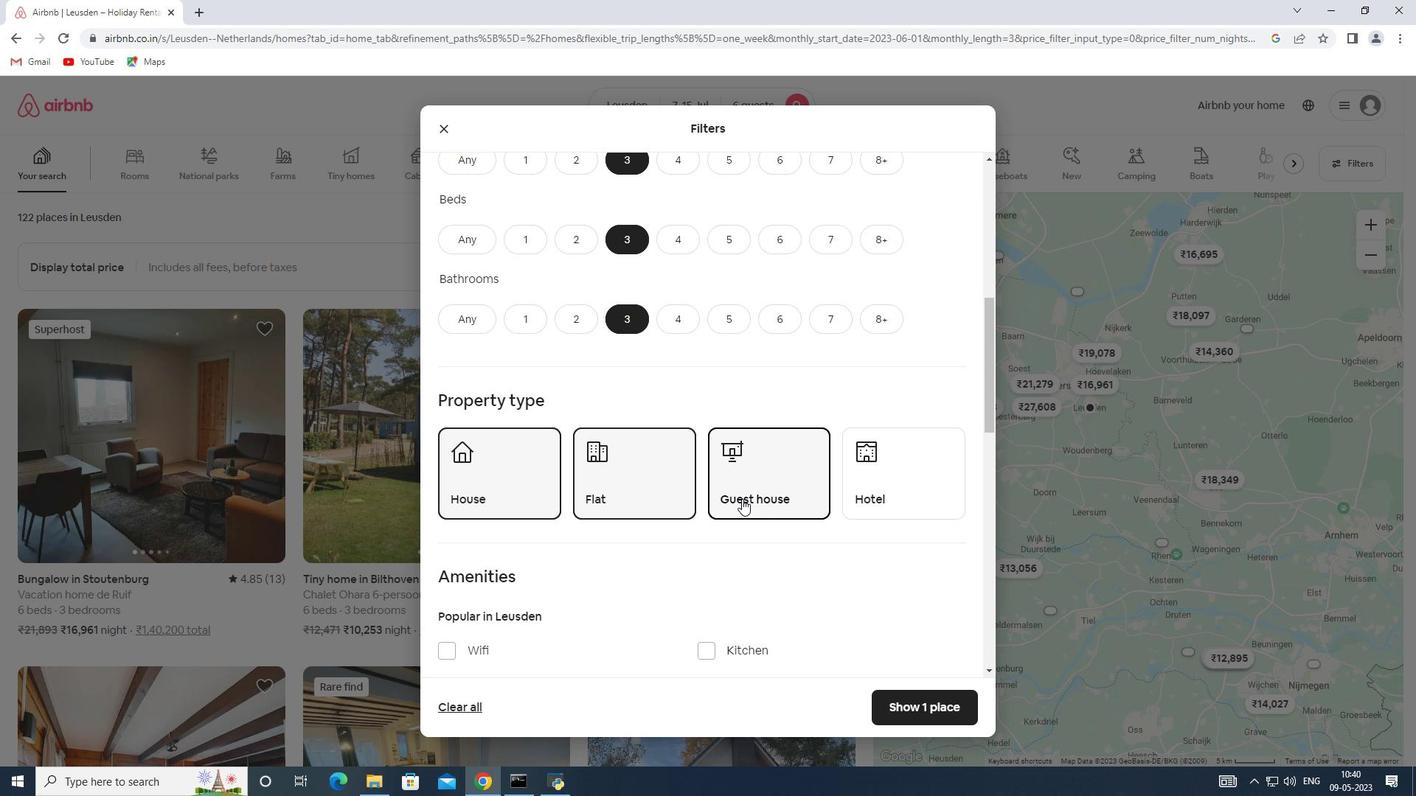 
Action: Mouse scrolled (742, 498) with delta (0, 0)
Screenshot: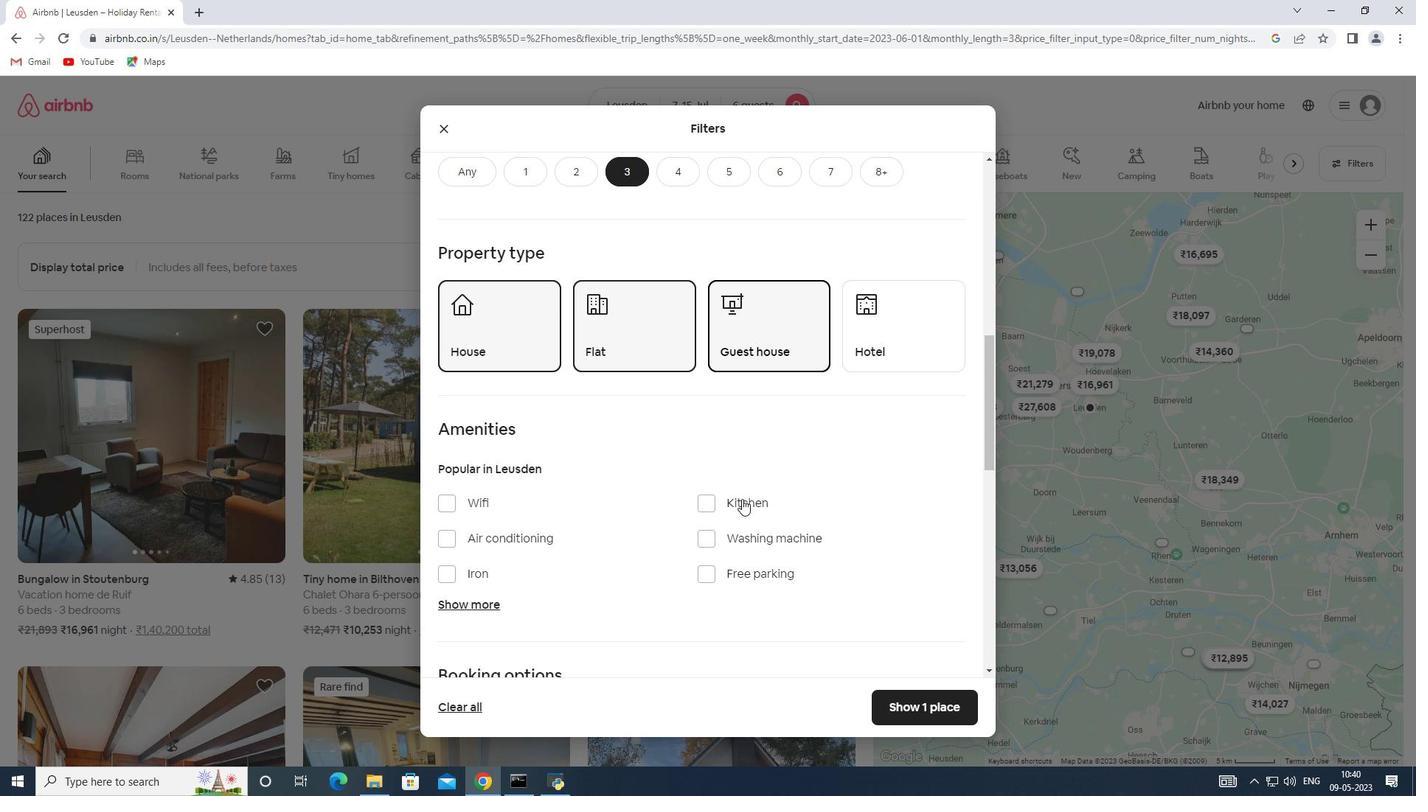 
Action: Mouse scrolled (742, 498) with delta (0, 0)
Screenshot: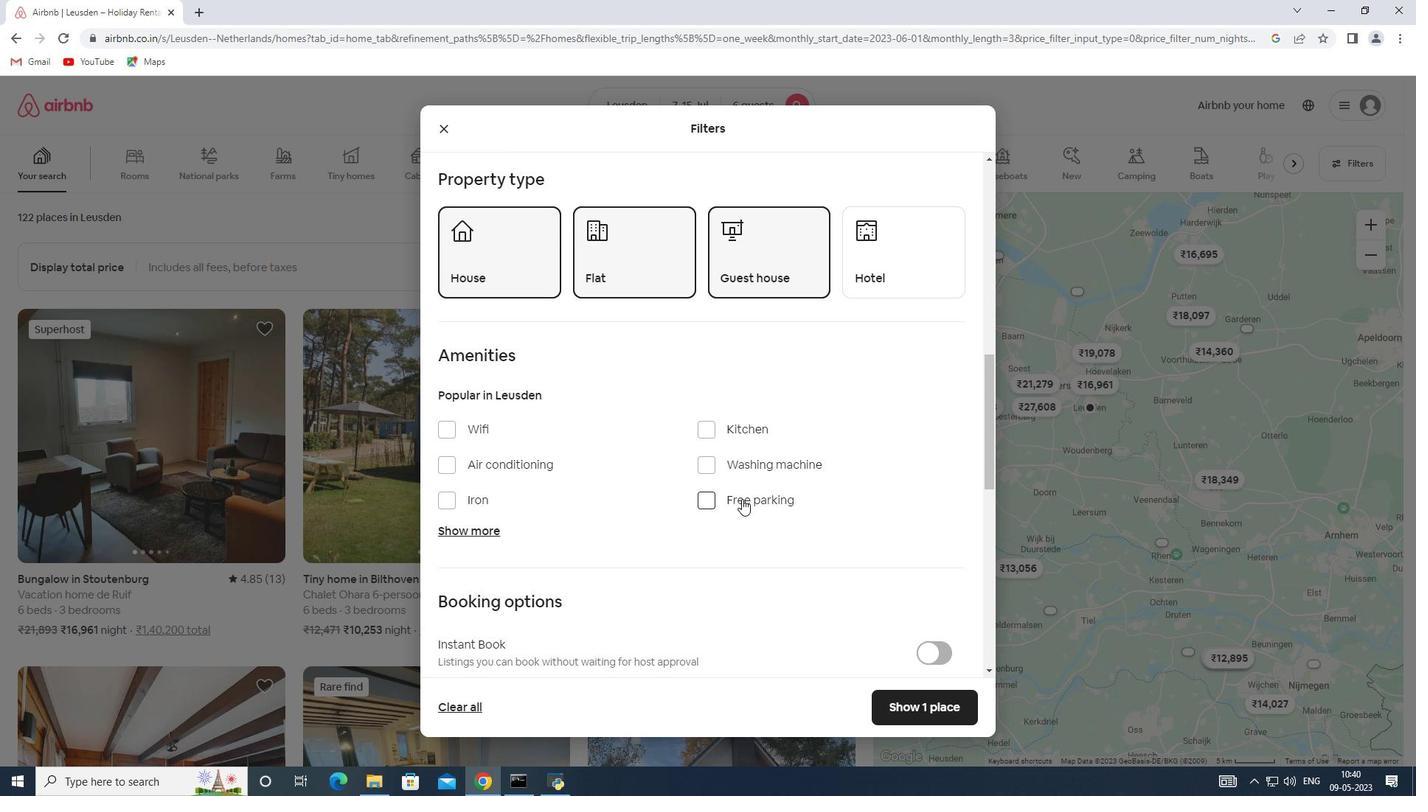 
Action: Mouse scrolled (742, 498) with delta (0, 0)
Screenshot: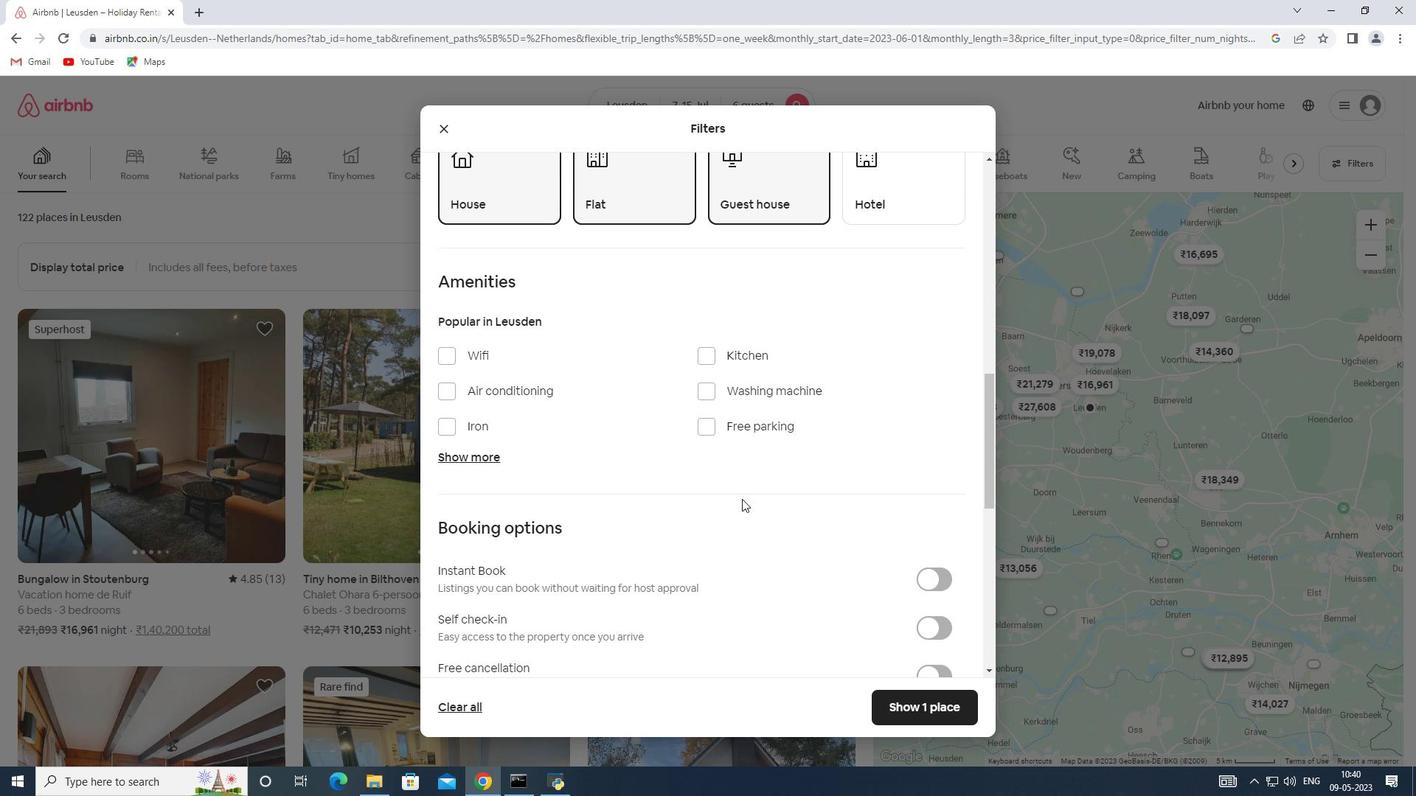 
Action: Mouse moved to (714, 315)
Screenshot: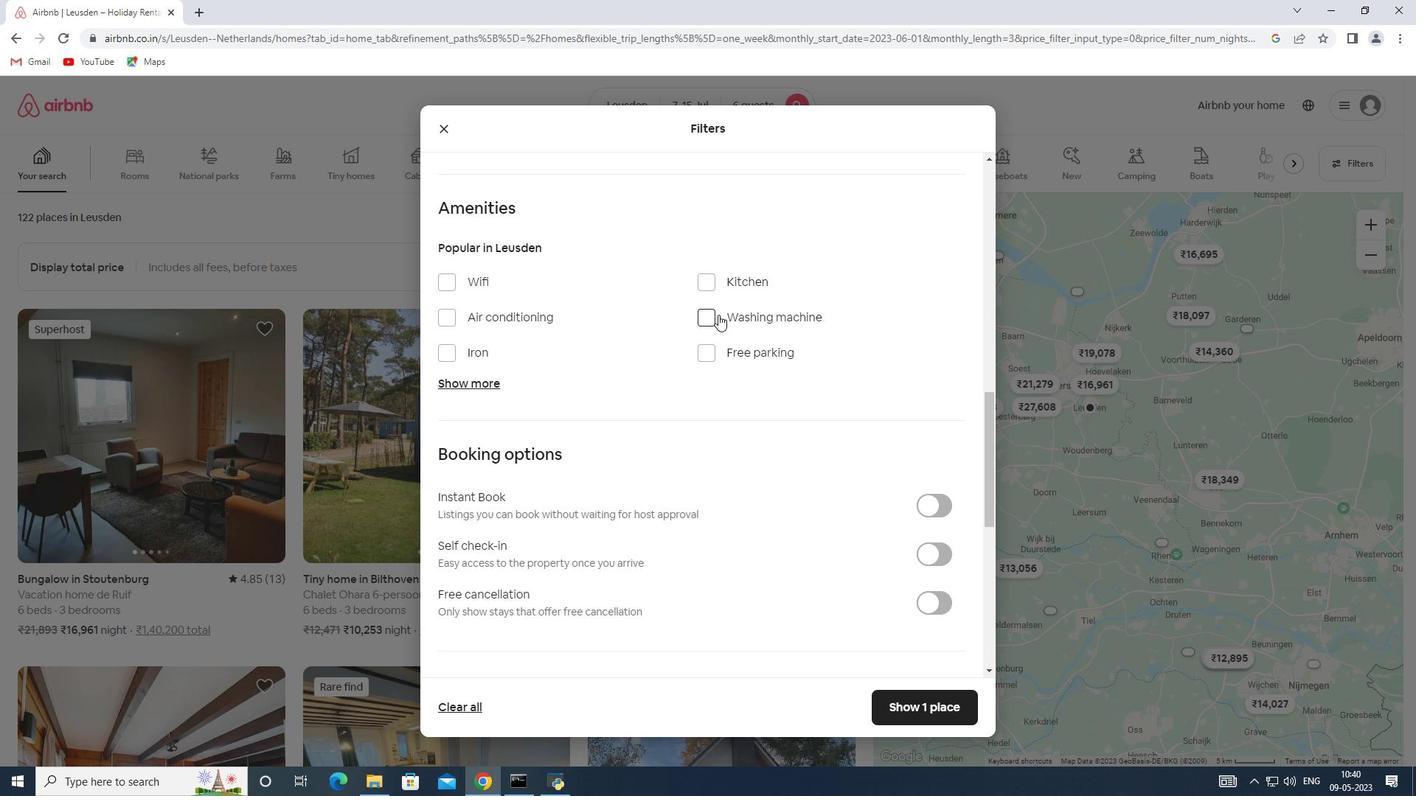 
Action: Mouse pressed left at (714, 315)
Screenshot: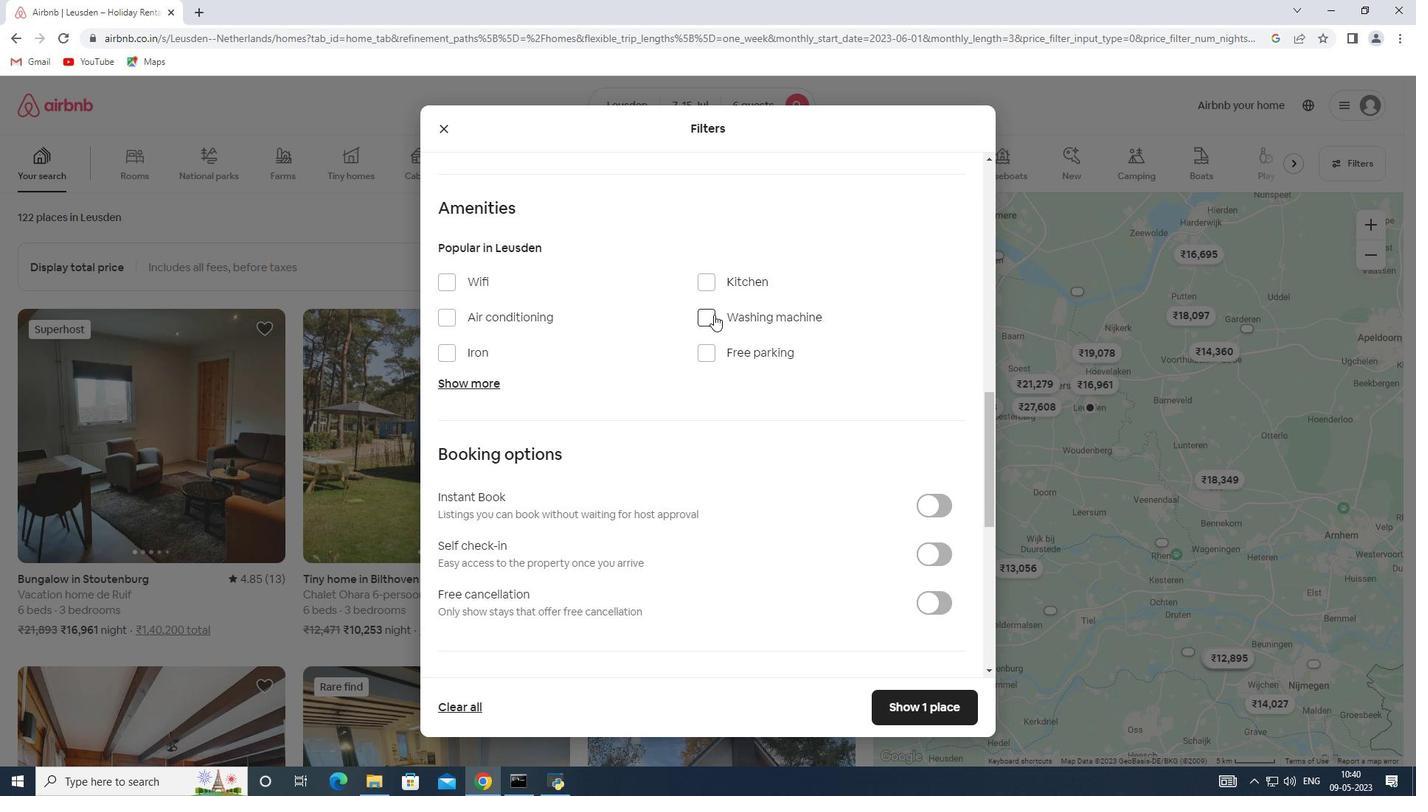 
Action: Mouse moved to (683, 352)
Screenshot: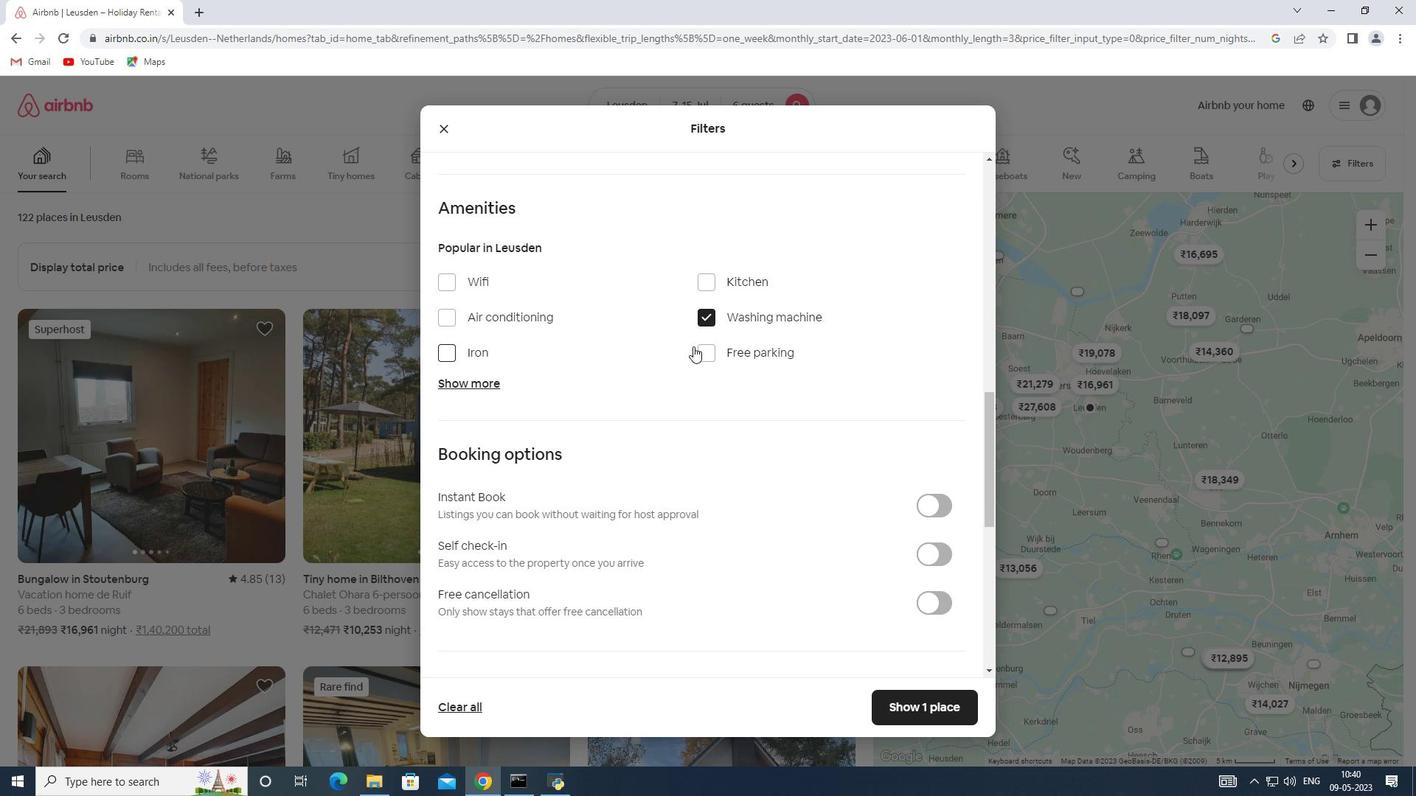 
Action: Mouse scrolled (683, 351) with delta (0, 0)
Screenshot: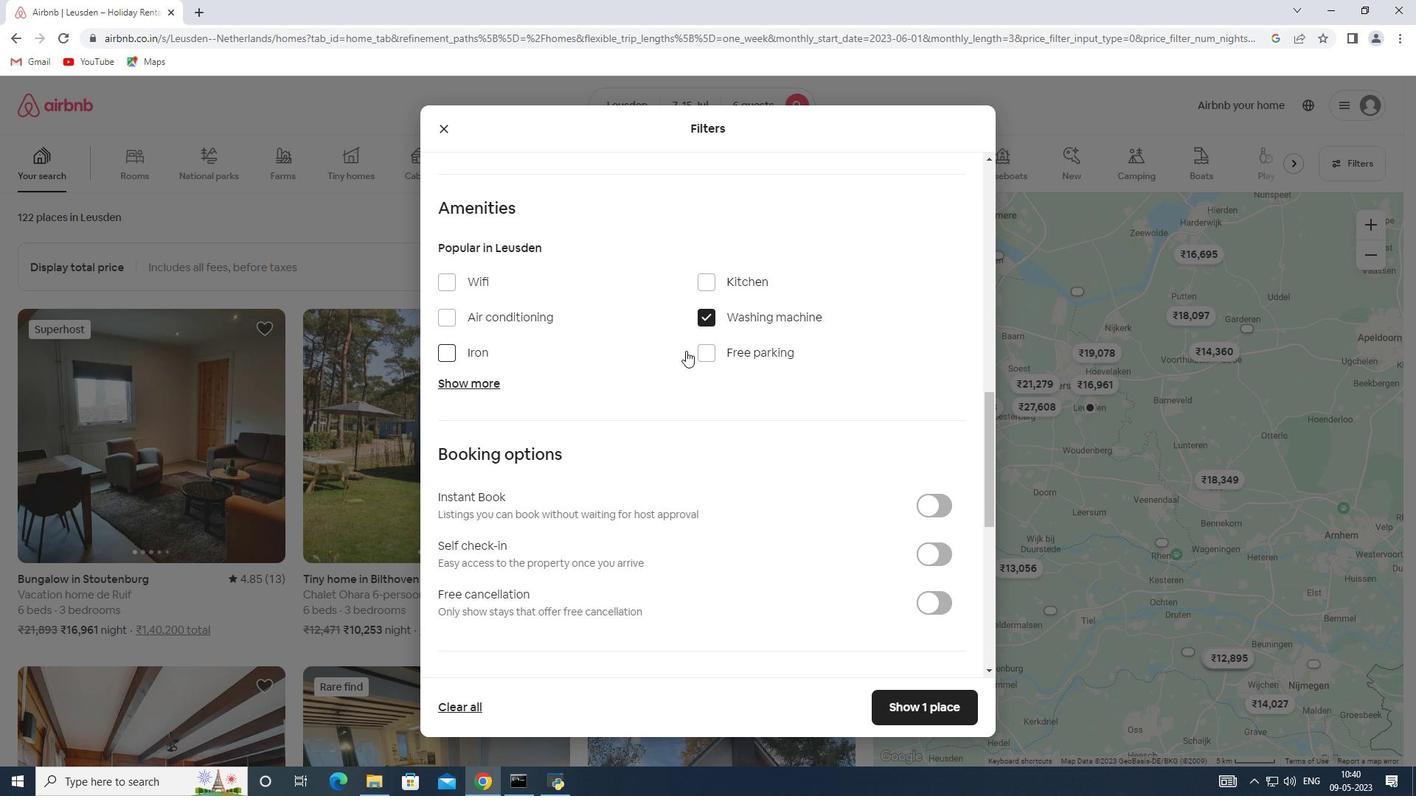 
Action: Mouse scrolled (683, 351) with delta (0, 0)
Screenshot: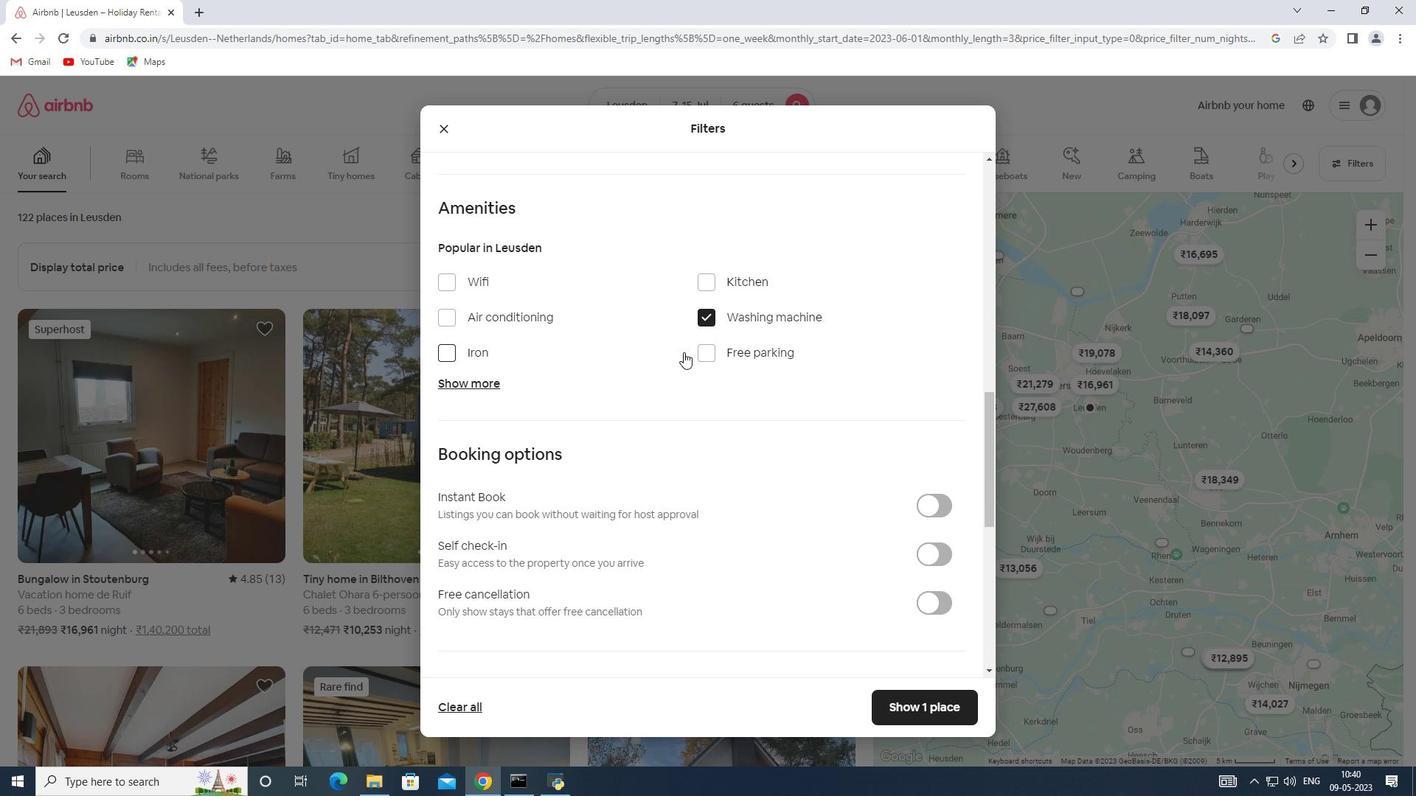 
Action: Mouse moved to (681, 354)
Screenshot: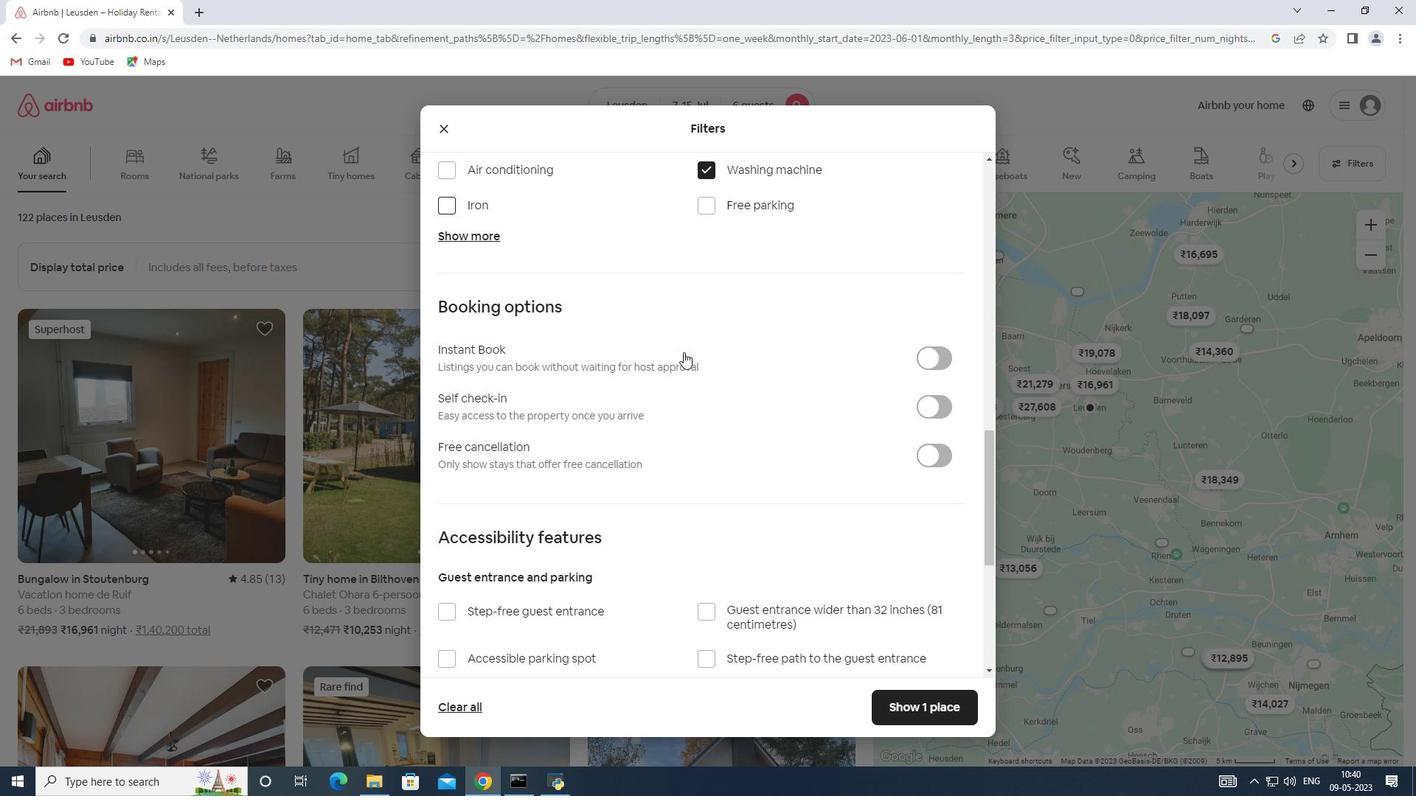 
Action: Mouse scrolled (681, 353) with delta (0, 0)
Screenshot: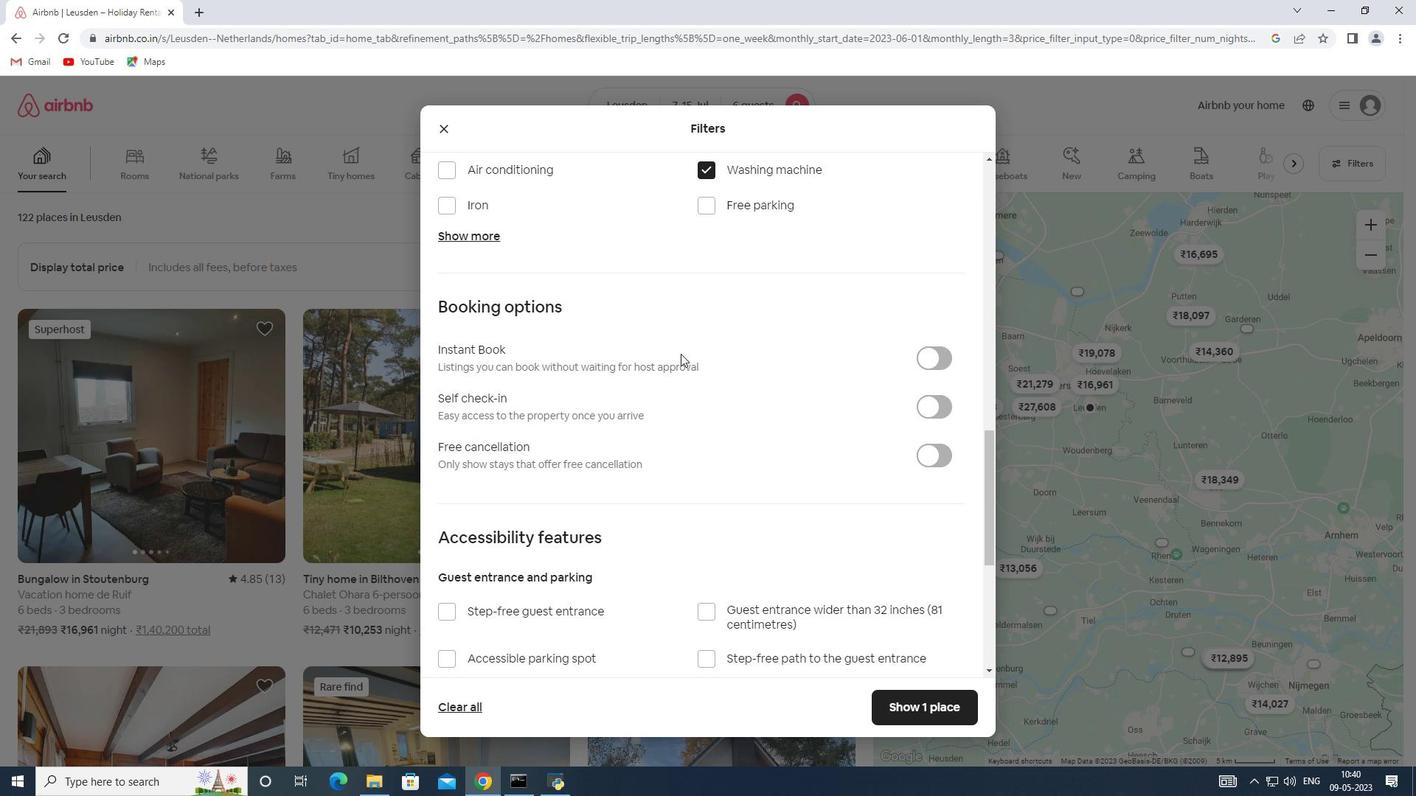 
Action: Mouse moved to (929, 337)
Screenshot: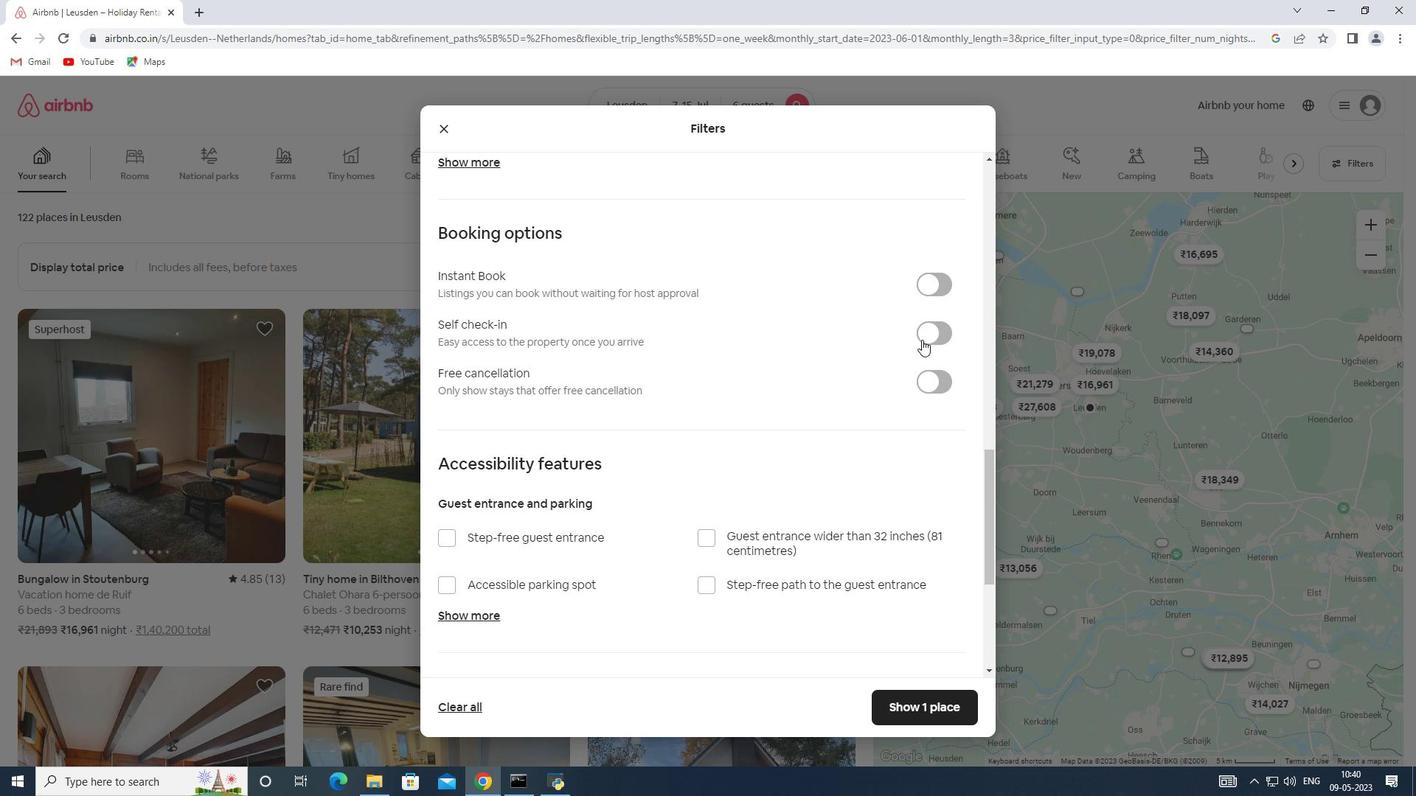 
Action: Mouse pressed left at (929, 337)
Screenshot: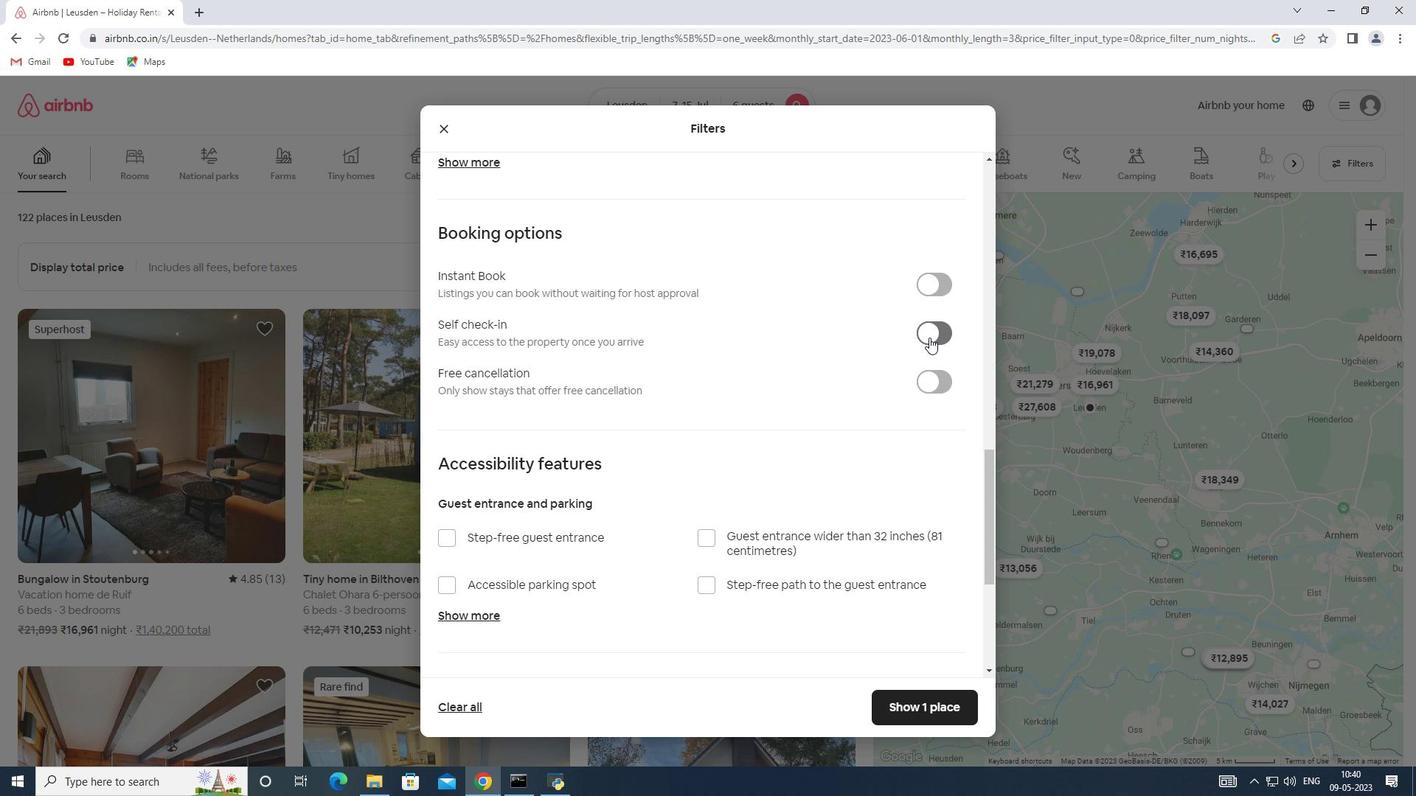 
Action: Mouse moved to (577, 405)
Screenshot: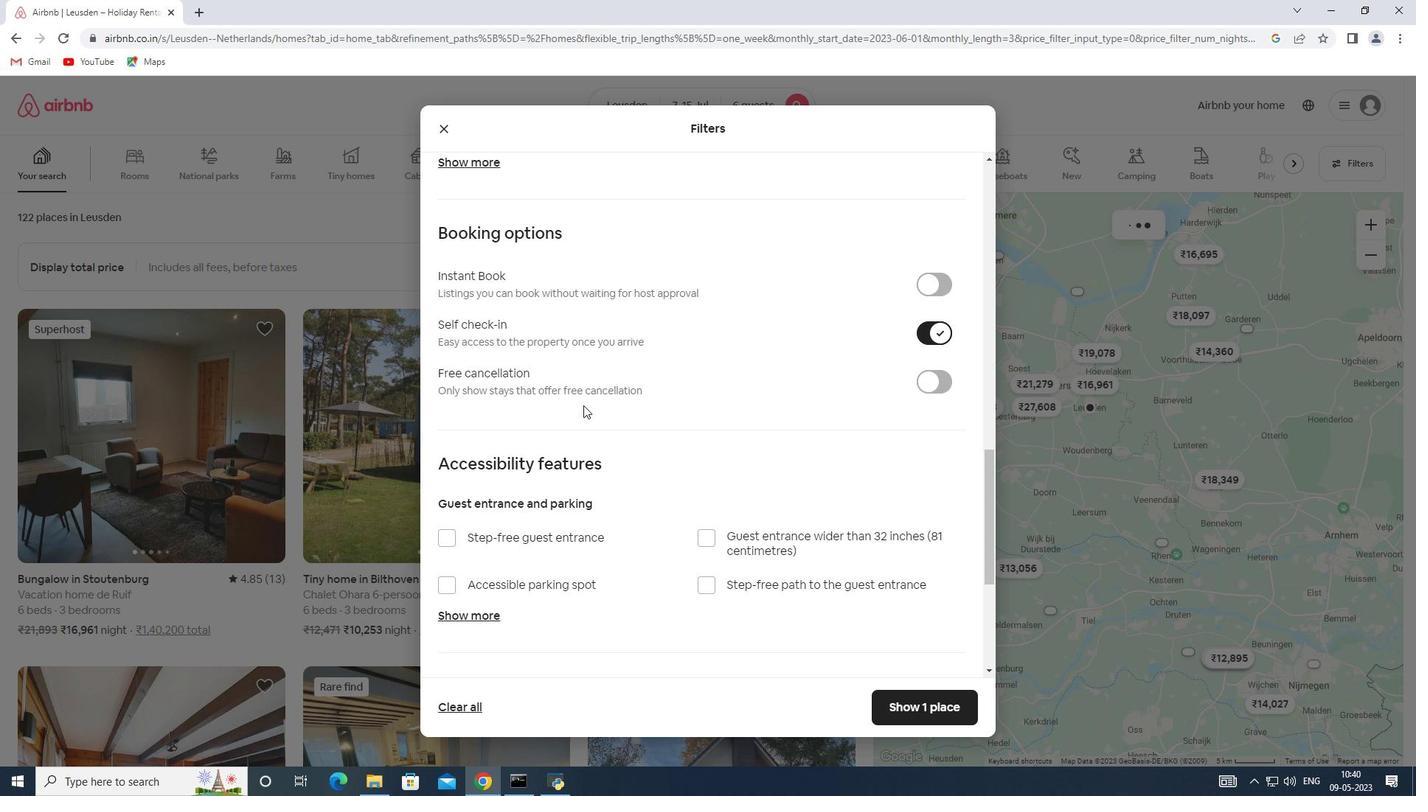 
Action: Mouse scrolled (577, 405) with delta (0, 0)
Screenshot: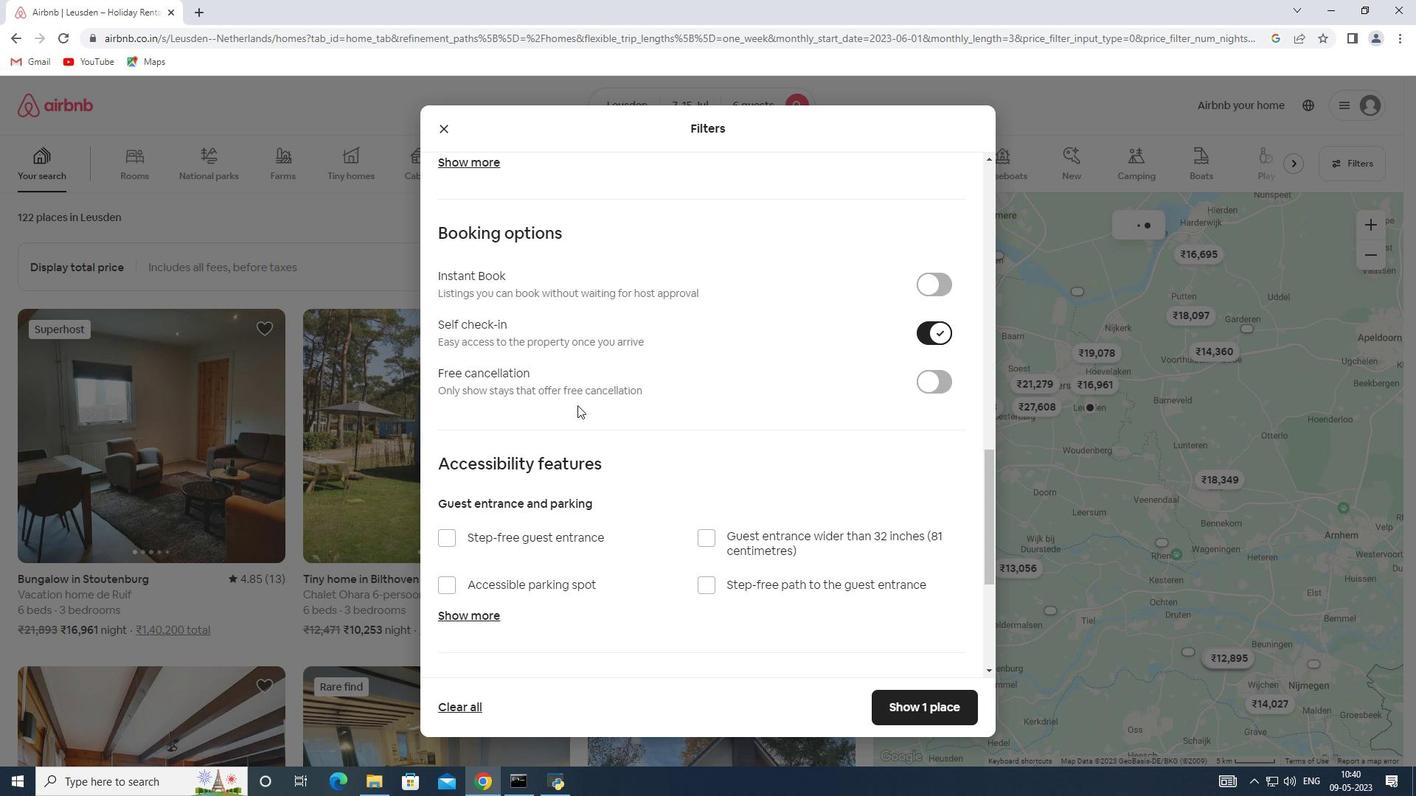 
Action: Mouse scrolled (577, 405) with delta (0, 0)
Screenshot: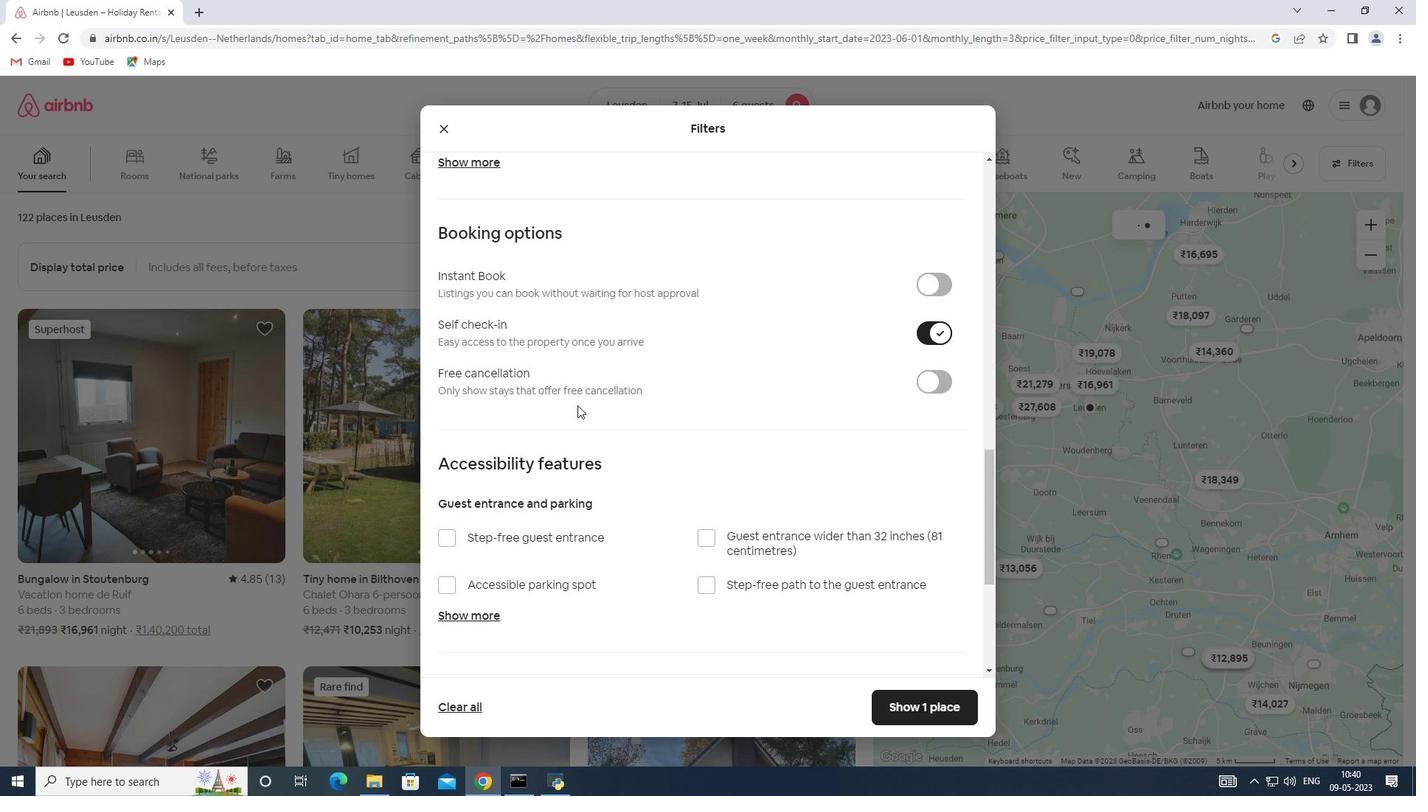 
Action: Mouse moved to (538, 461)
Screenshot: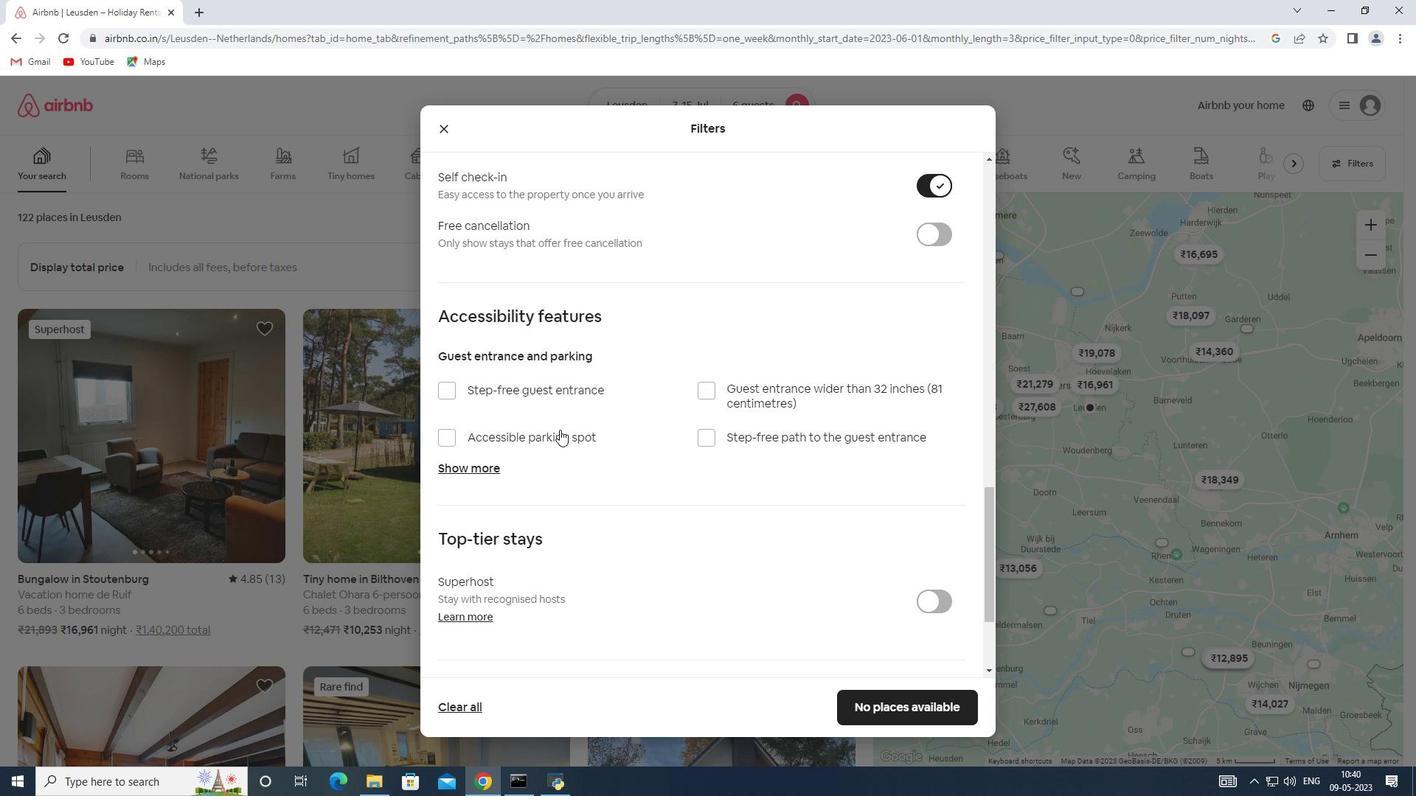 
Action: Mouse scrolled (538, 460) with delta (0, 0)
Screenshot: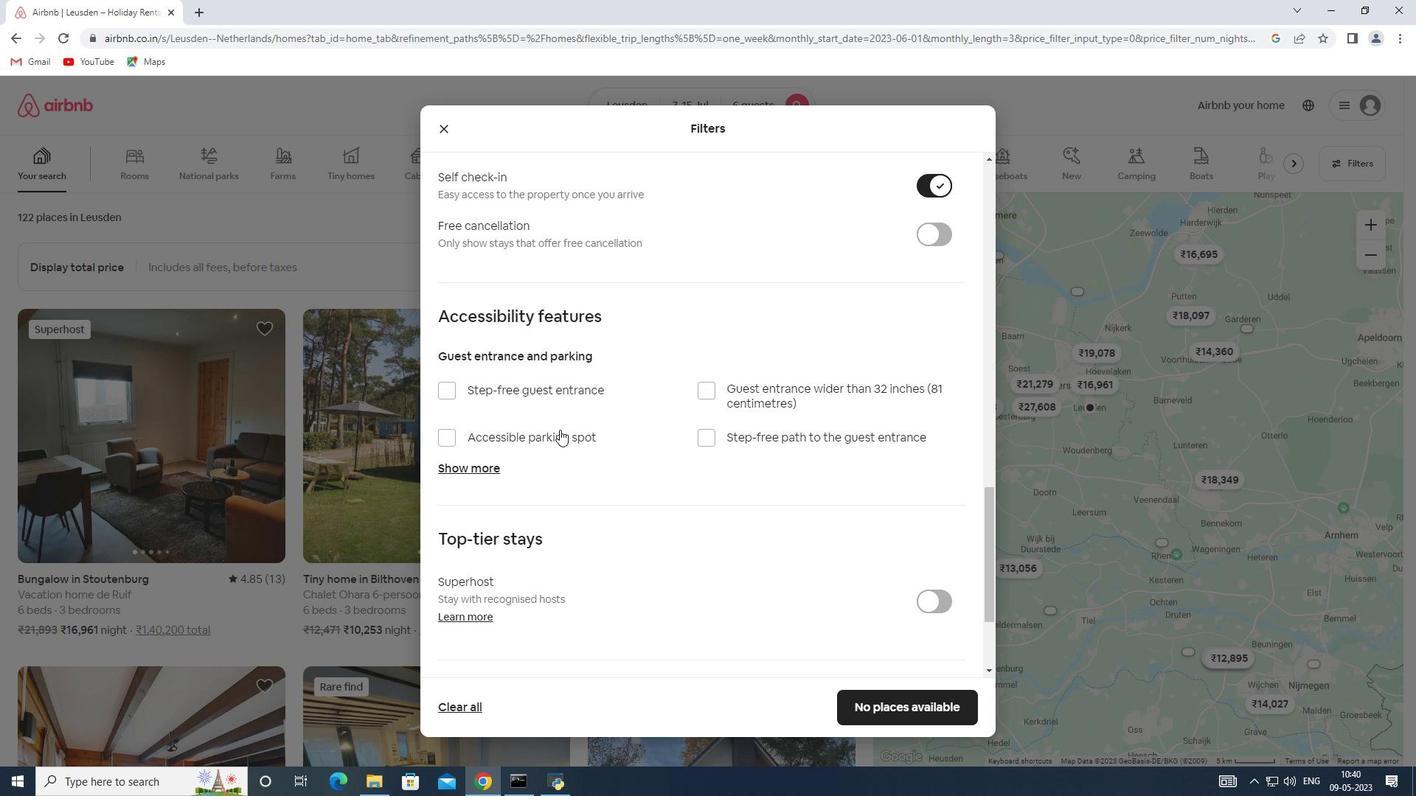 
Action: Mouse moved to (537, 464)
Screenshot: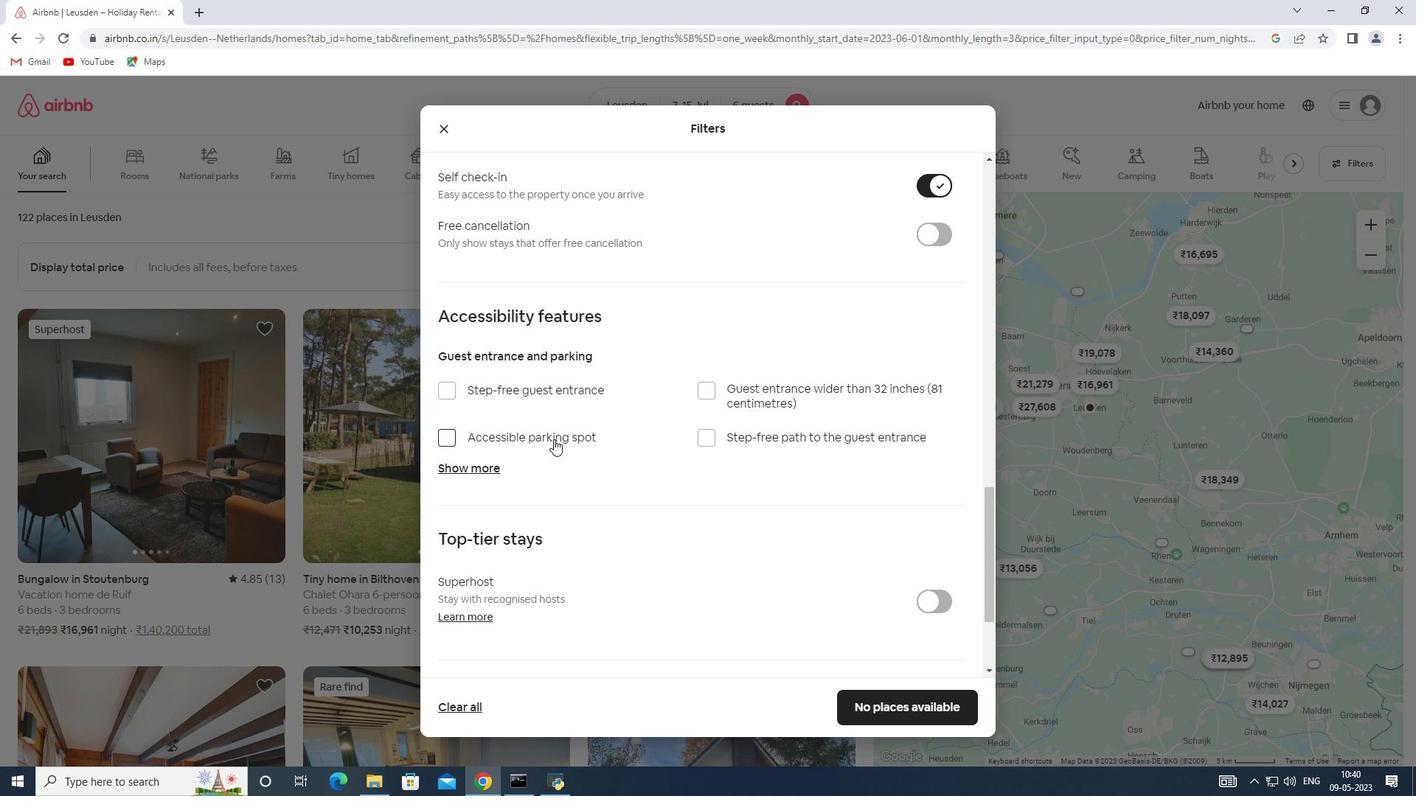 
Action: Mouse scrolled (537, 463) with delta (0, 0)
Screenshot: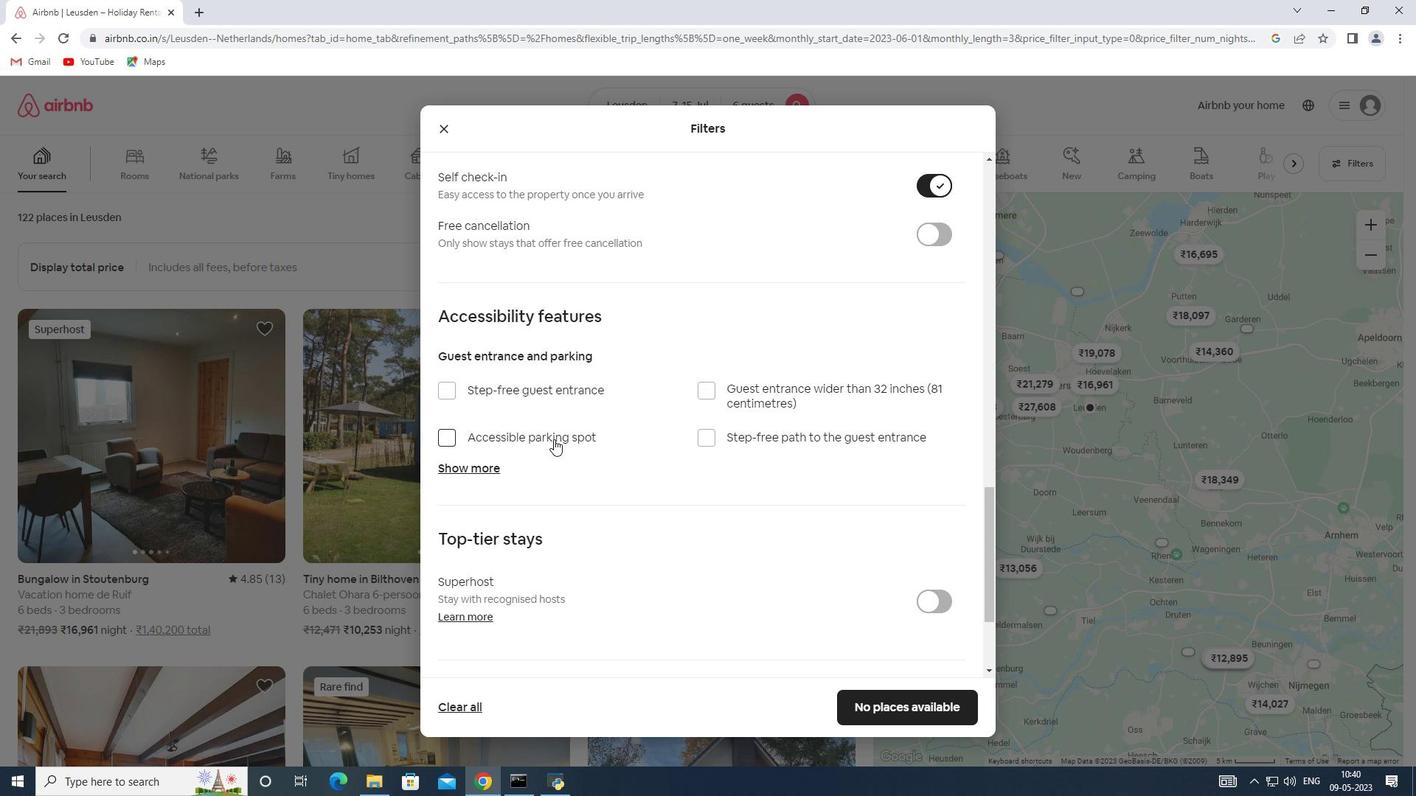 
Action: Mouse moved to (537, 464)
Screenshot: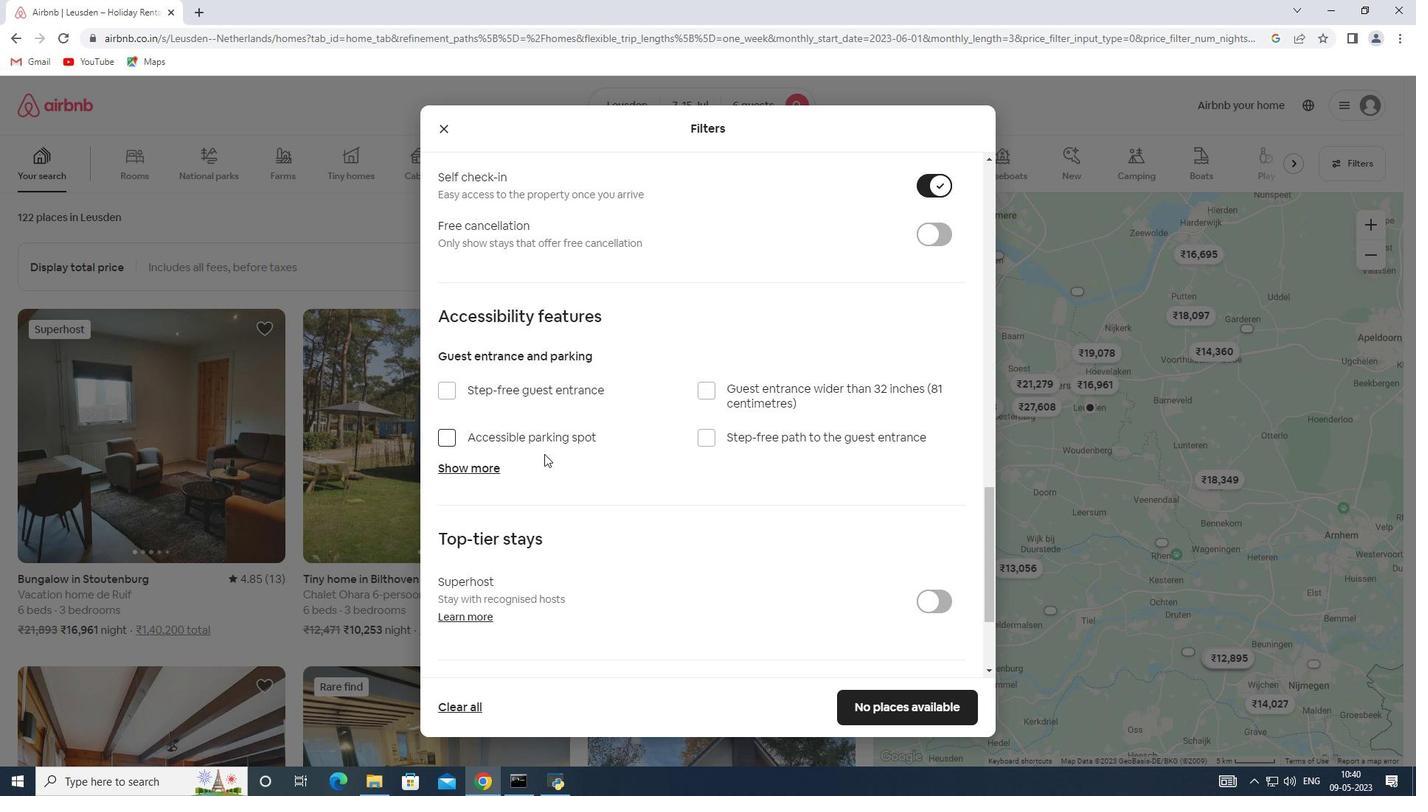 
Action: Mouse scrolled (537, 464) with delta (0, 0)
Screenshot: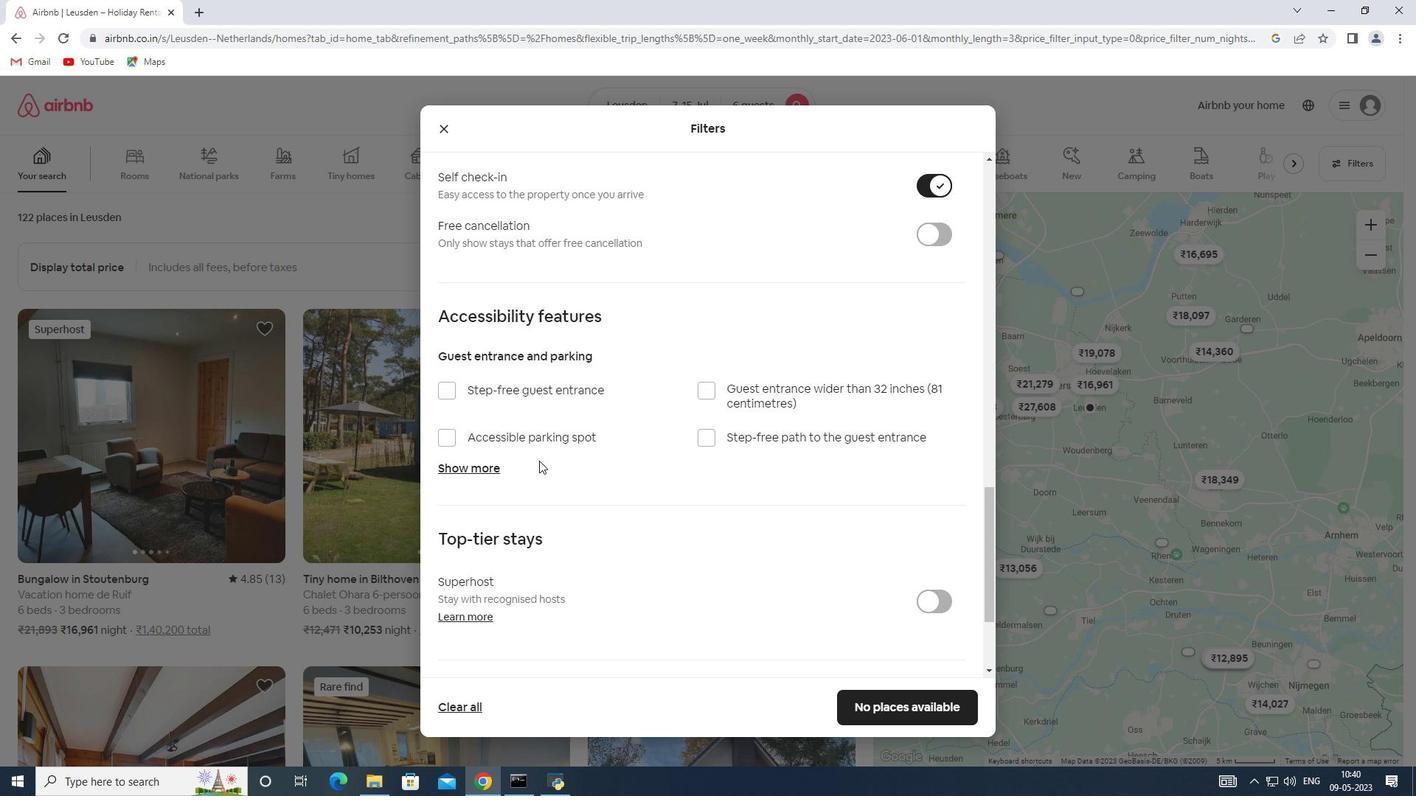 
Action: Mouse moved to (441, 579)
Screenshot: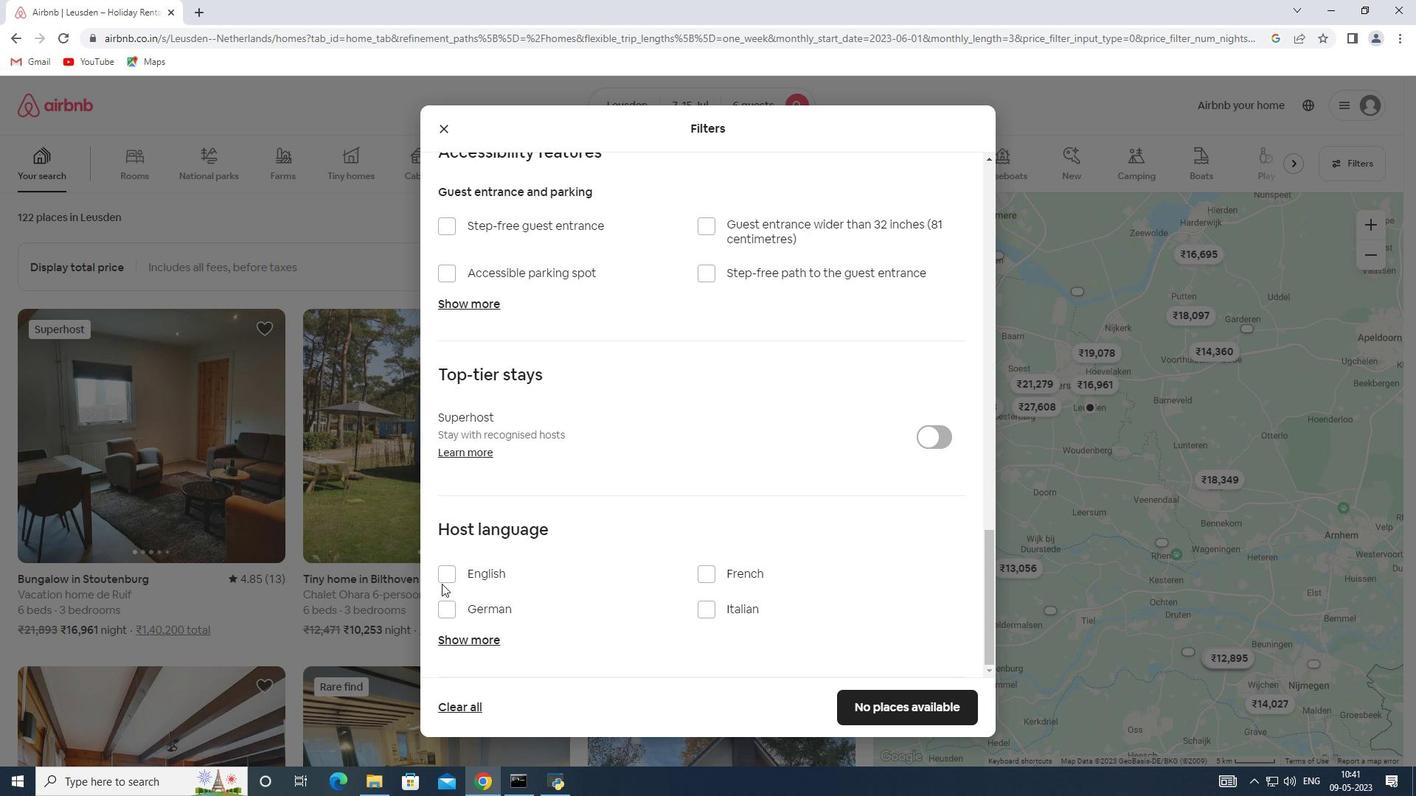 
Action: Mouse pressed left at (441, 579)
Screenshot: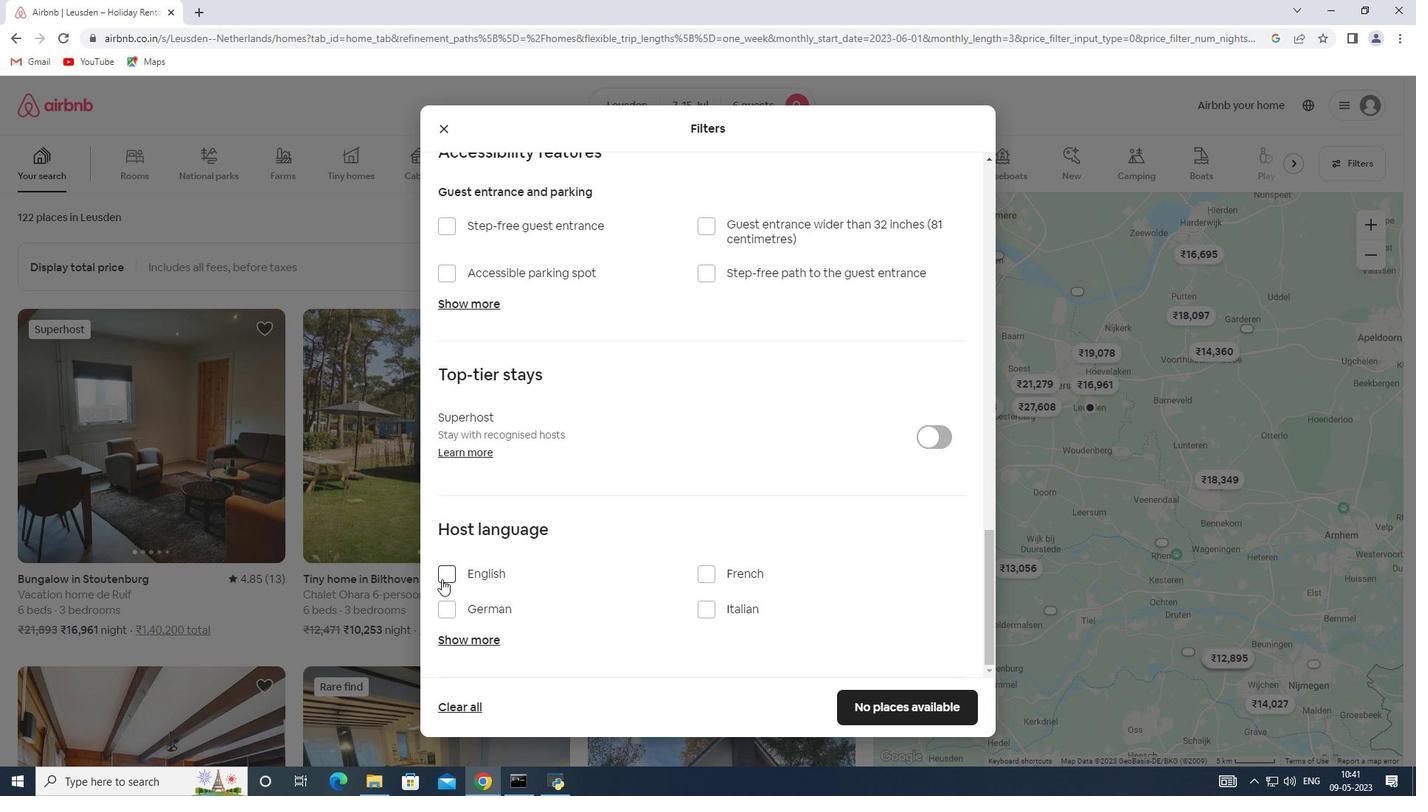 
Action: Mouse moved to (908, 702)
Screenshot: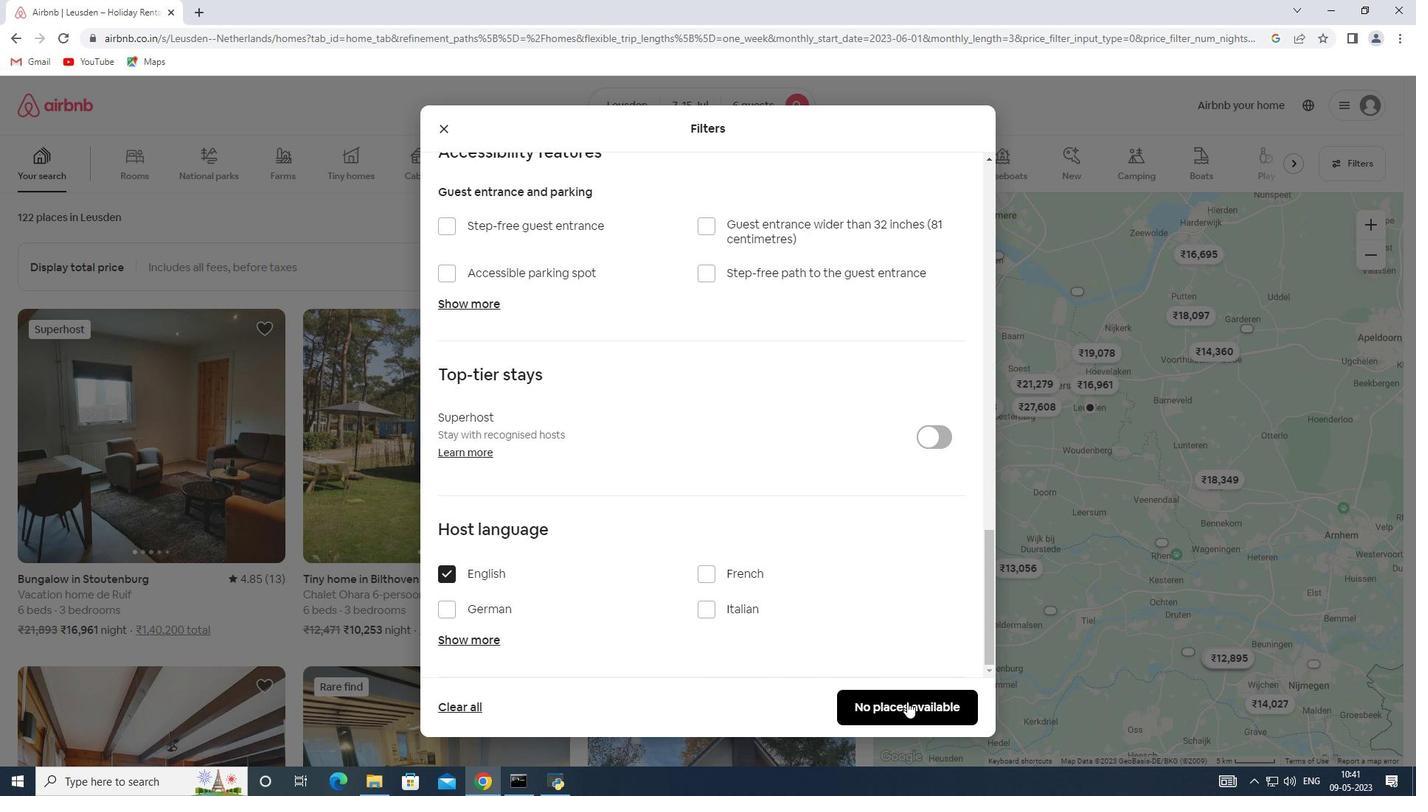 
Action: Mouse pressed left at (908, 702)
Screenshot: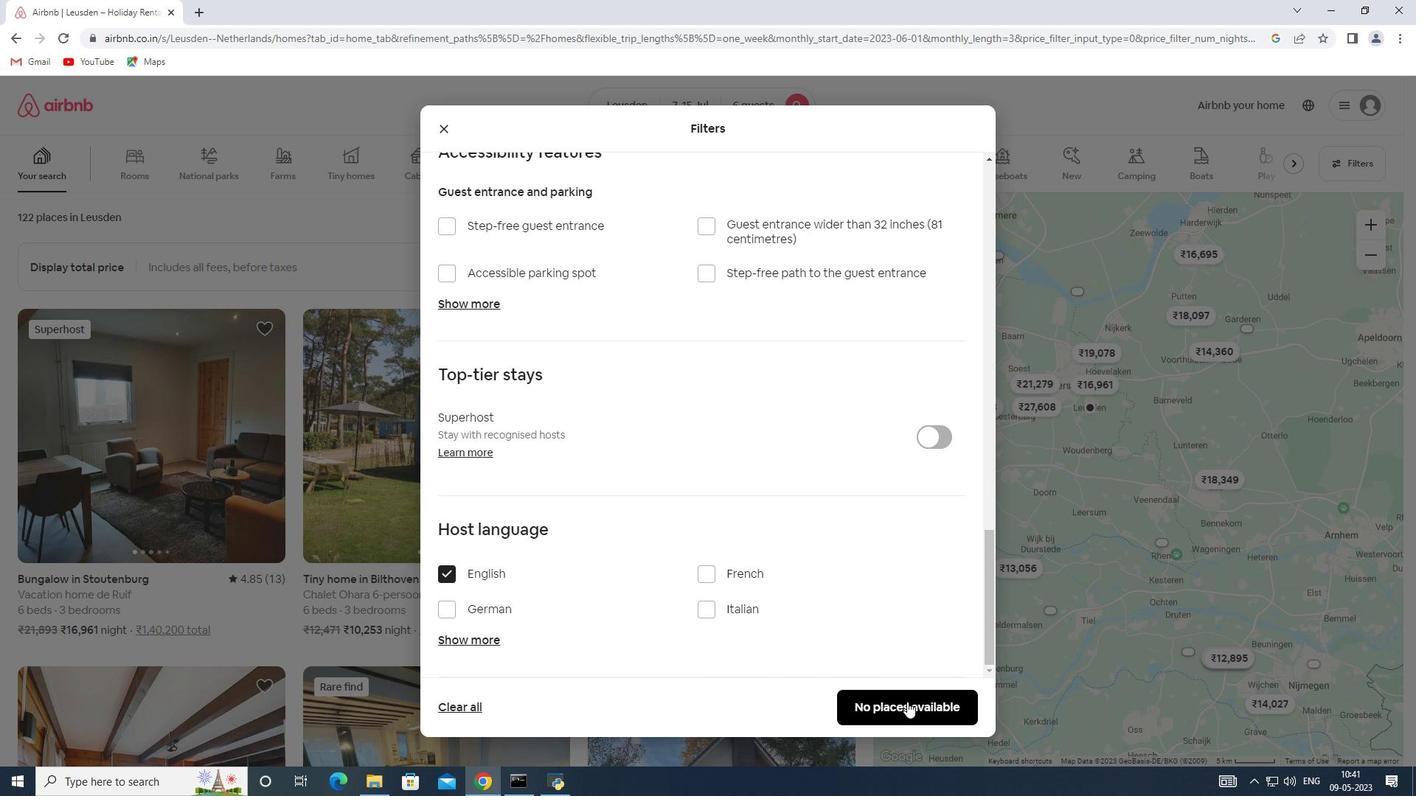 
Action: Mouse moved to (911, 700)
Screenshot: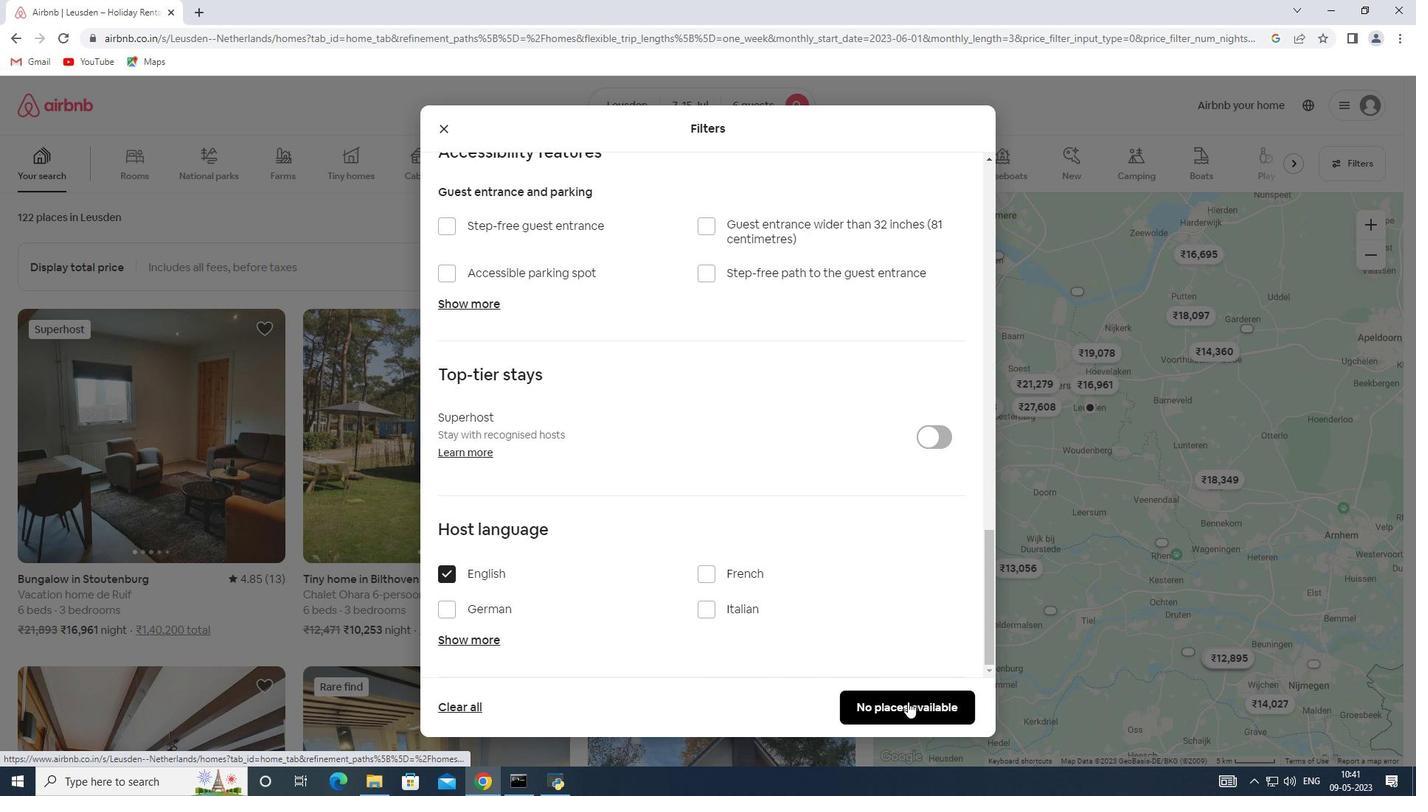 
